 Task: Look for space in Ternitz, Austria from 12th  August, 2023 to 15th August, 2023 for 3 adults in price range Rs.12000 to Rs.16000. Place can be entire place with 2 bedrooms having 3 beds and 1 bathroom. Property type can be flat. Amenities needed are: heating, . Booking option can be shelf check-in. Required host language is English.
Action: Mouse moved to (550, 115)
Screenshot: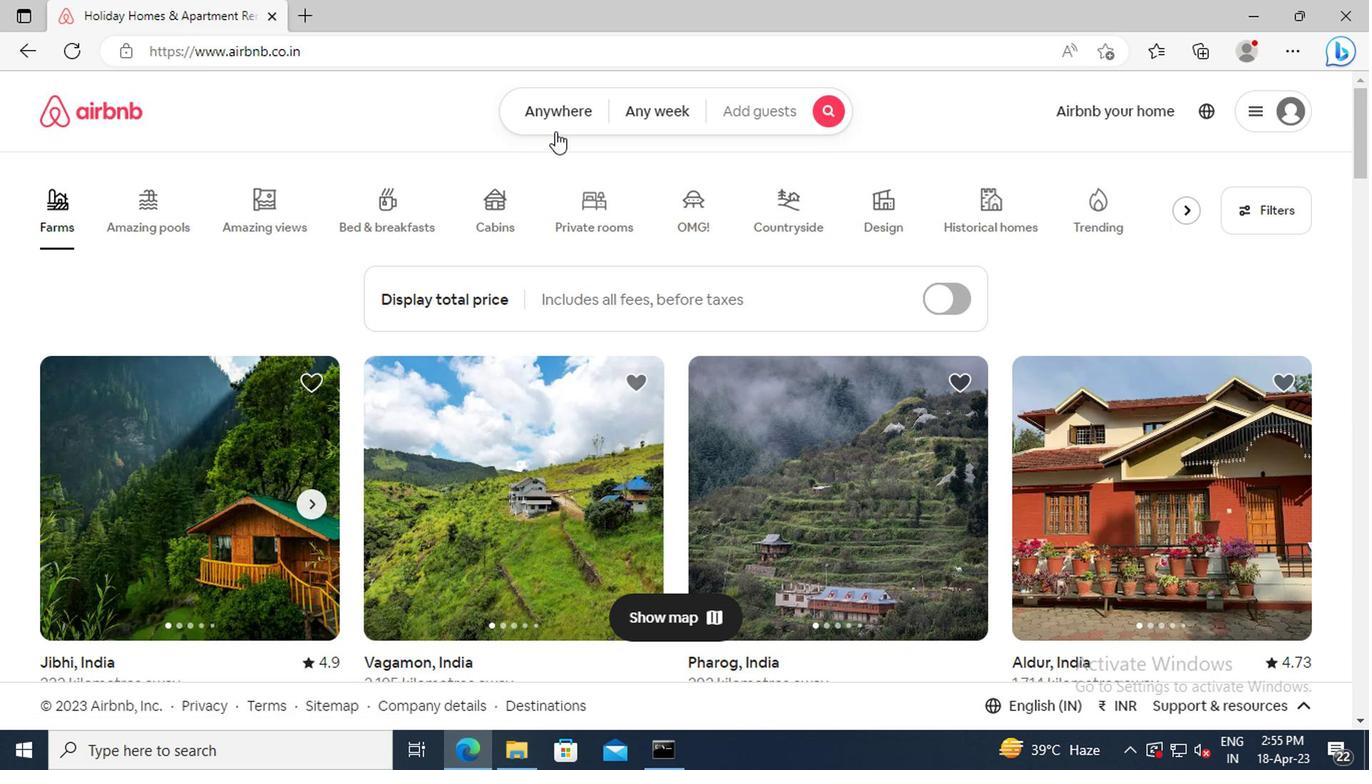 
Action: Mouse pressed left at (550, 115)
Screenshot: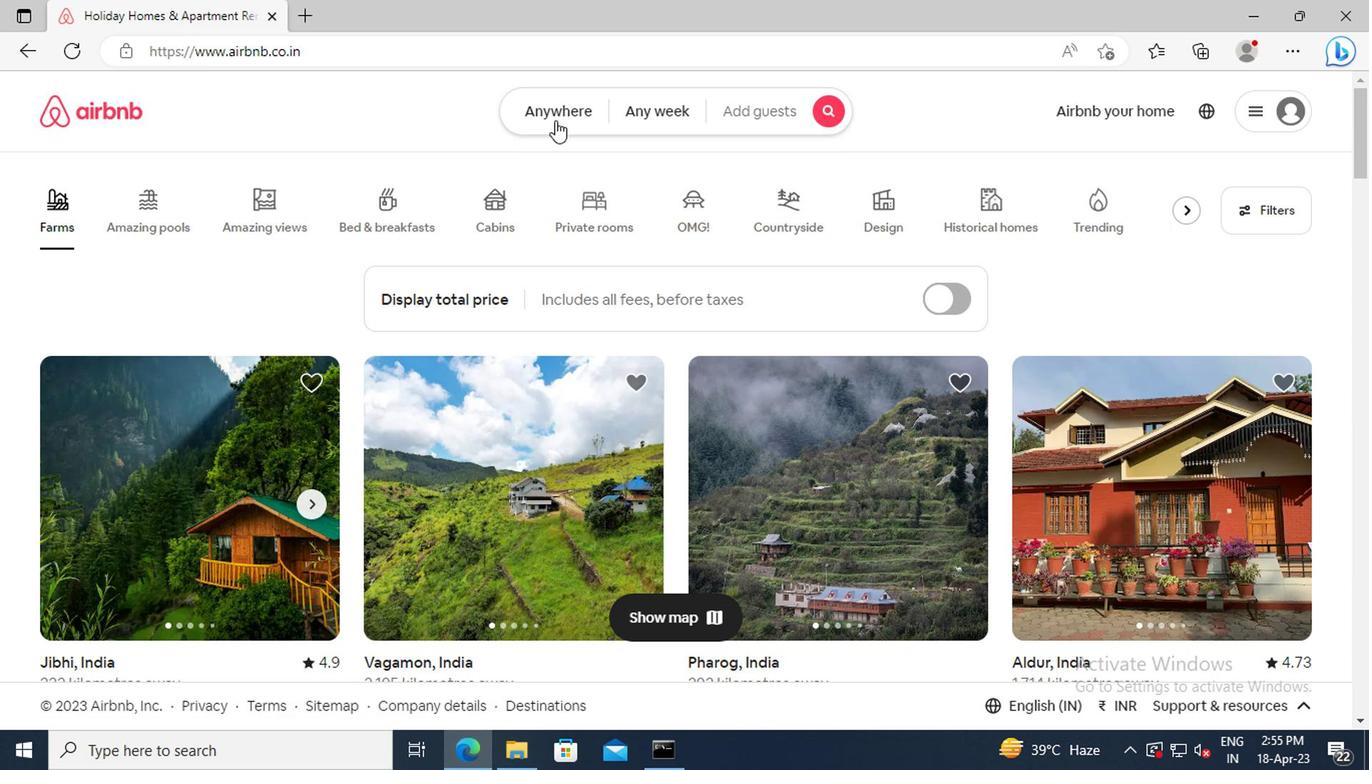 
Action: Mouse moved to (407, 193)
Screenshot: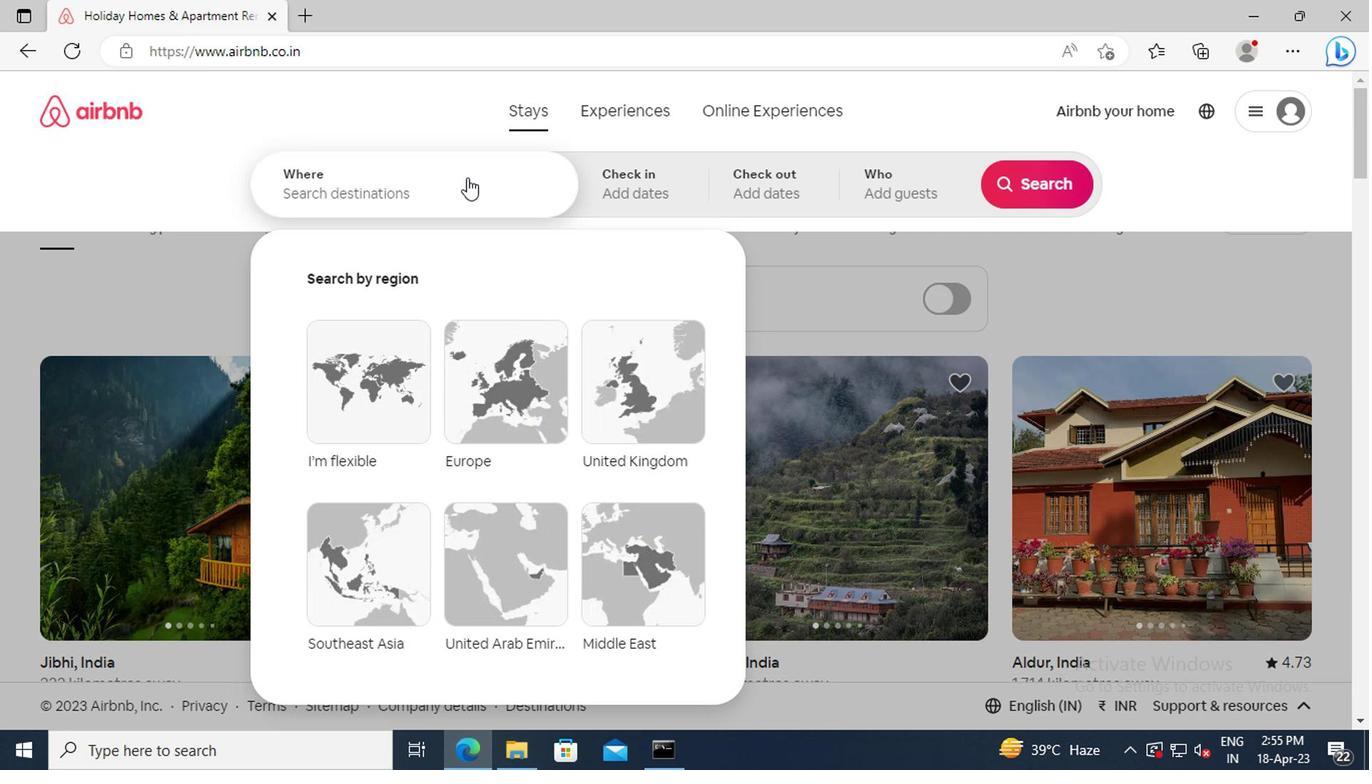 
Action: Mouse pressed left at (407, 193)
Screenshot: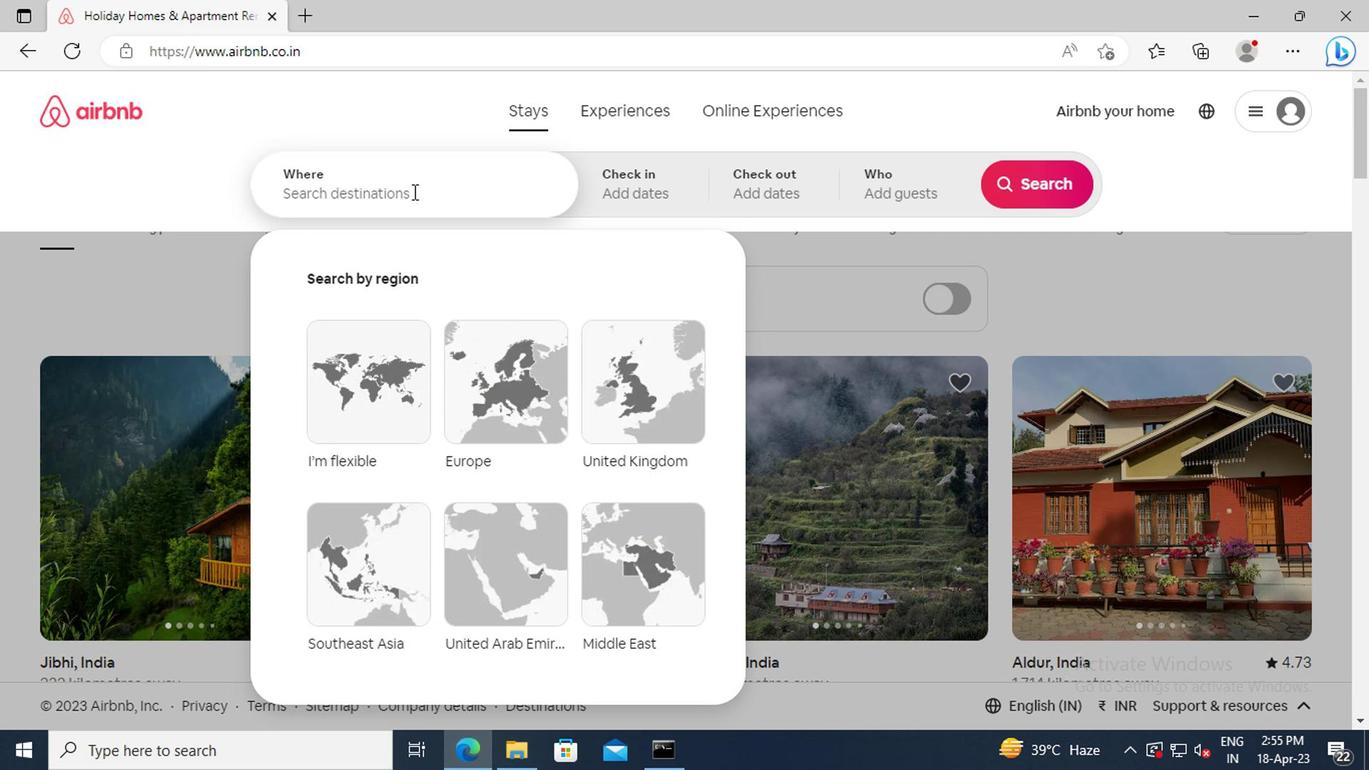 
Action: Key pressed <Key.shift>TERNITZ,<Key.space><Key.shift_r>AUSTRIA<Key.enter>
Screenshot: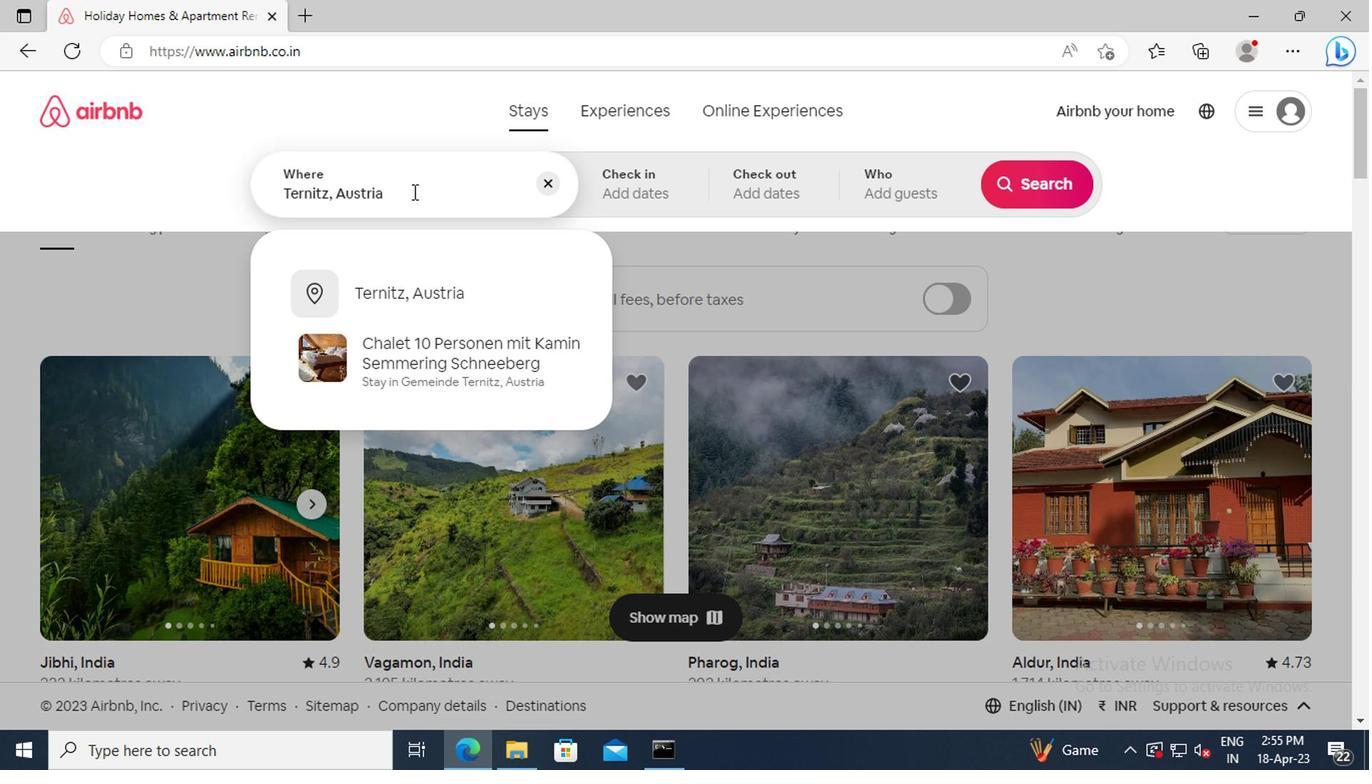 
Action: Mouse moved to (1018, 346)
Screenshot: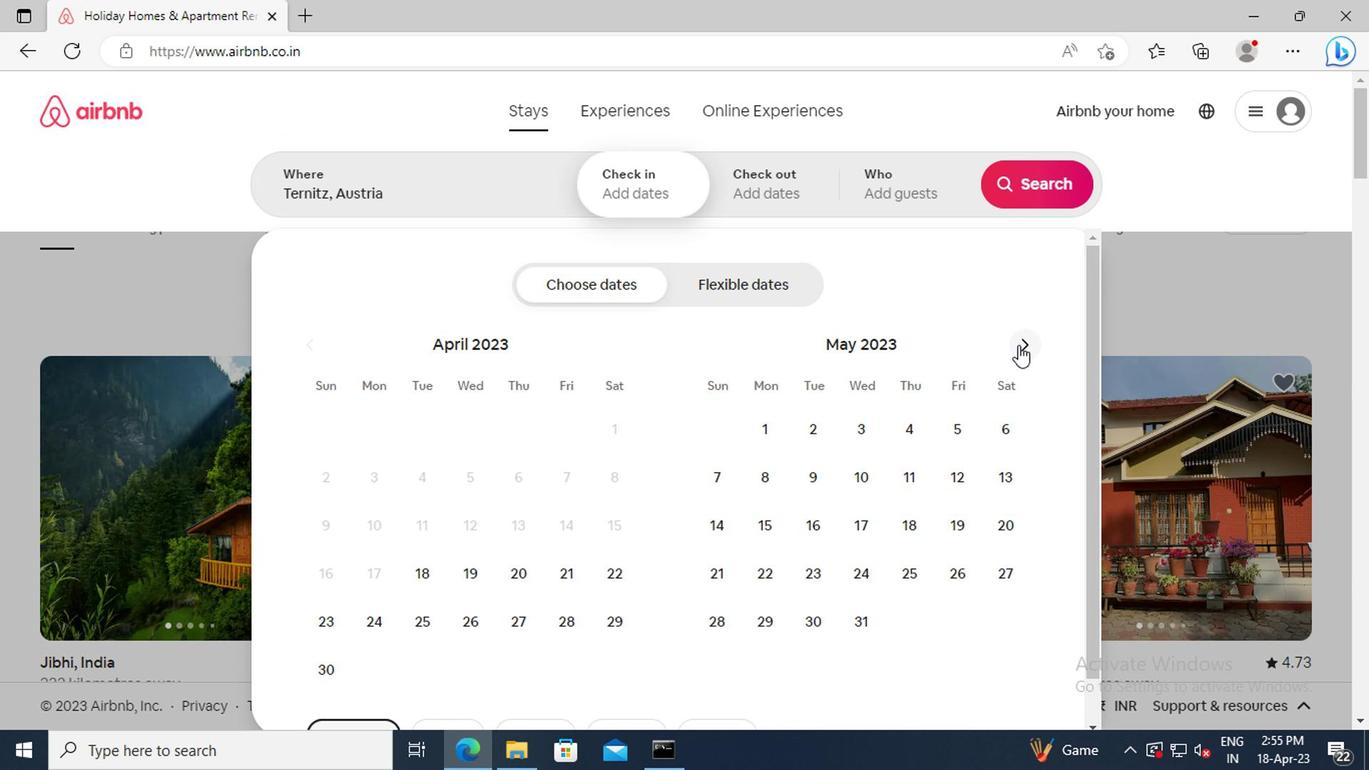 
Action: Mouse pressed left at (1018, 346)
Screenshot: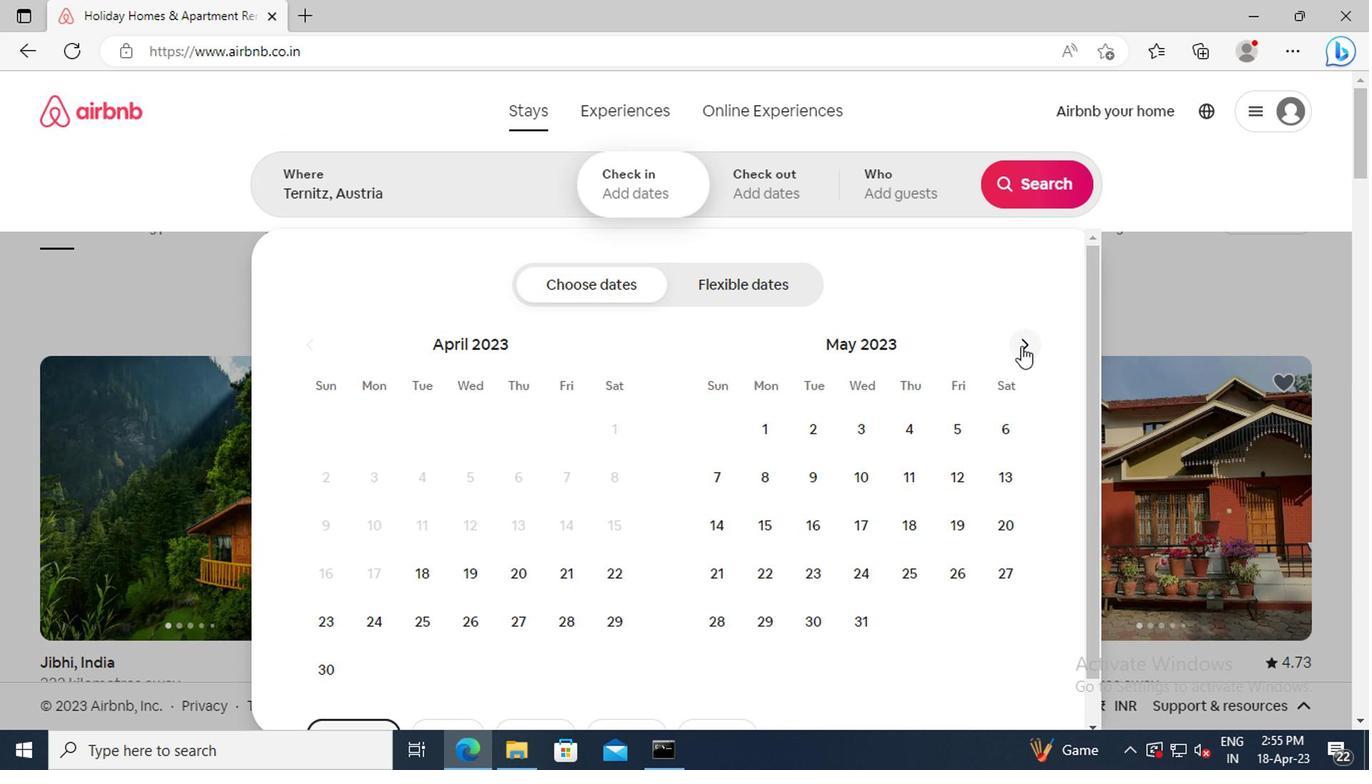 
Action: Mouse pressed left at (1018, 346)
Screenshot: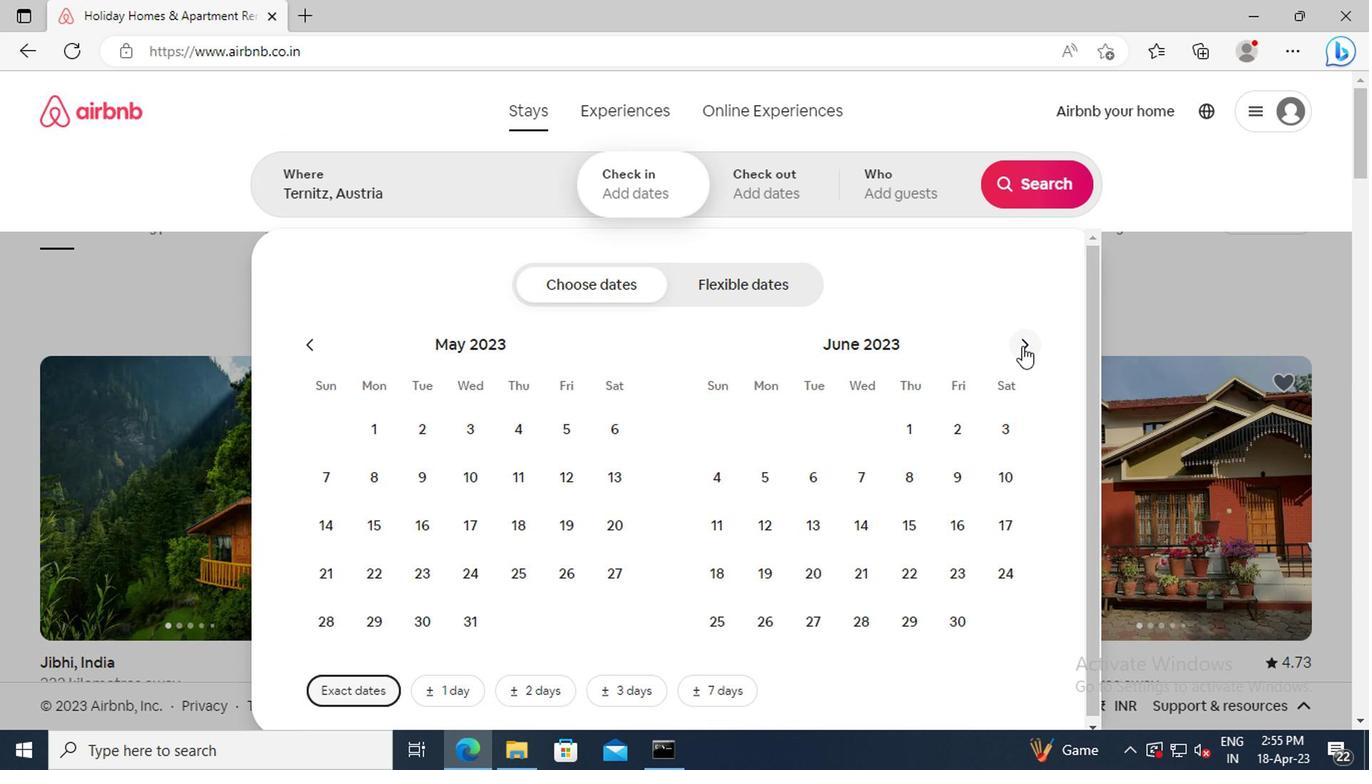 
Action: Mouse pressed left at (1018, 346)
Screenshot: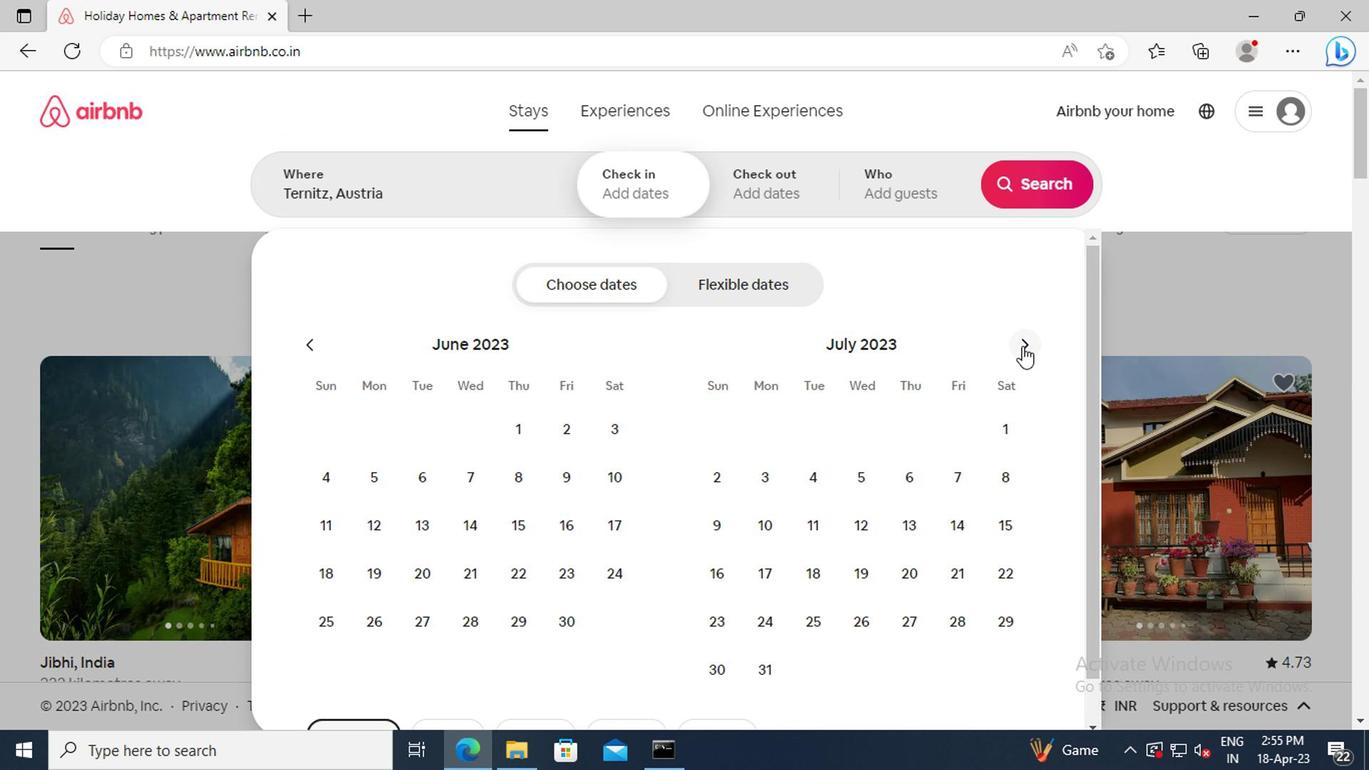 
Action: Mouse moved to (998, 473)
Screenshot: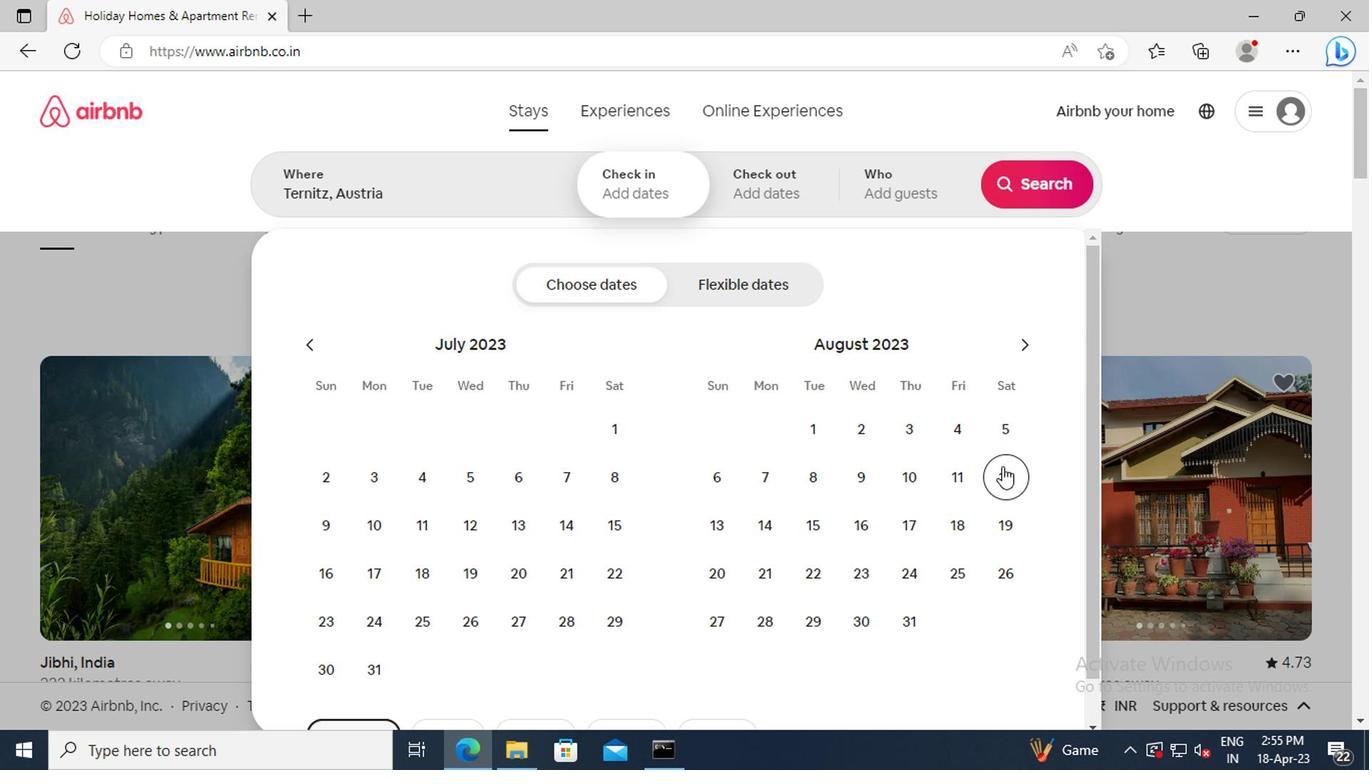 
Action: Mouse pressed left at (998, 473)
Screenshot: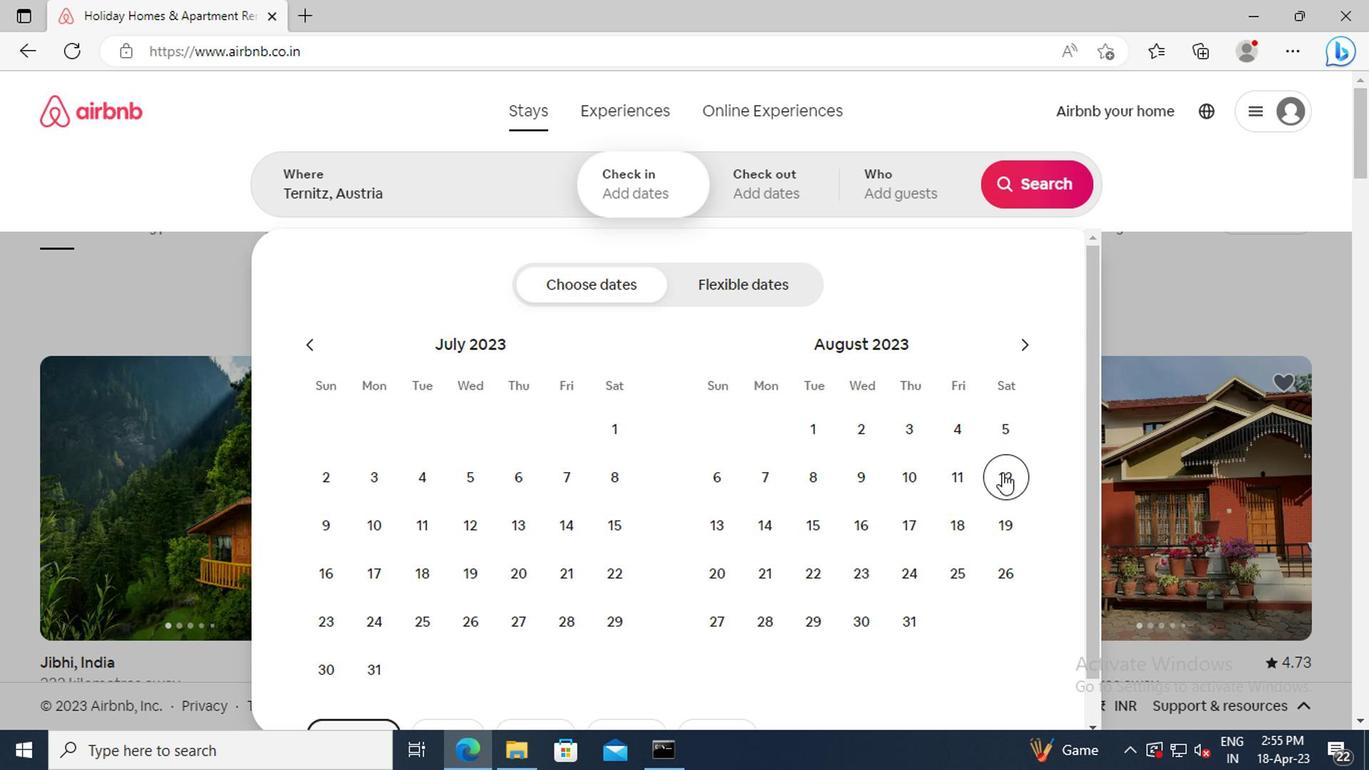
Action: Mouse moved to (815, 521)
Screenshot: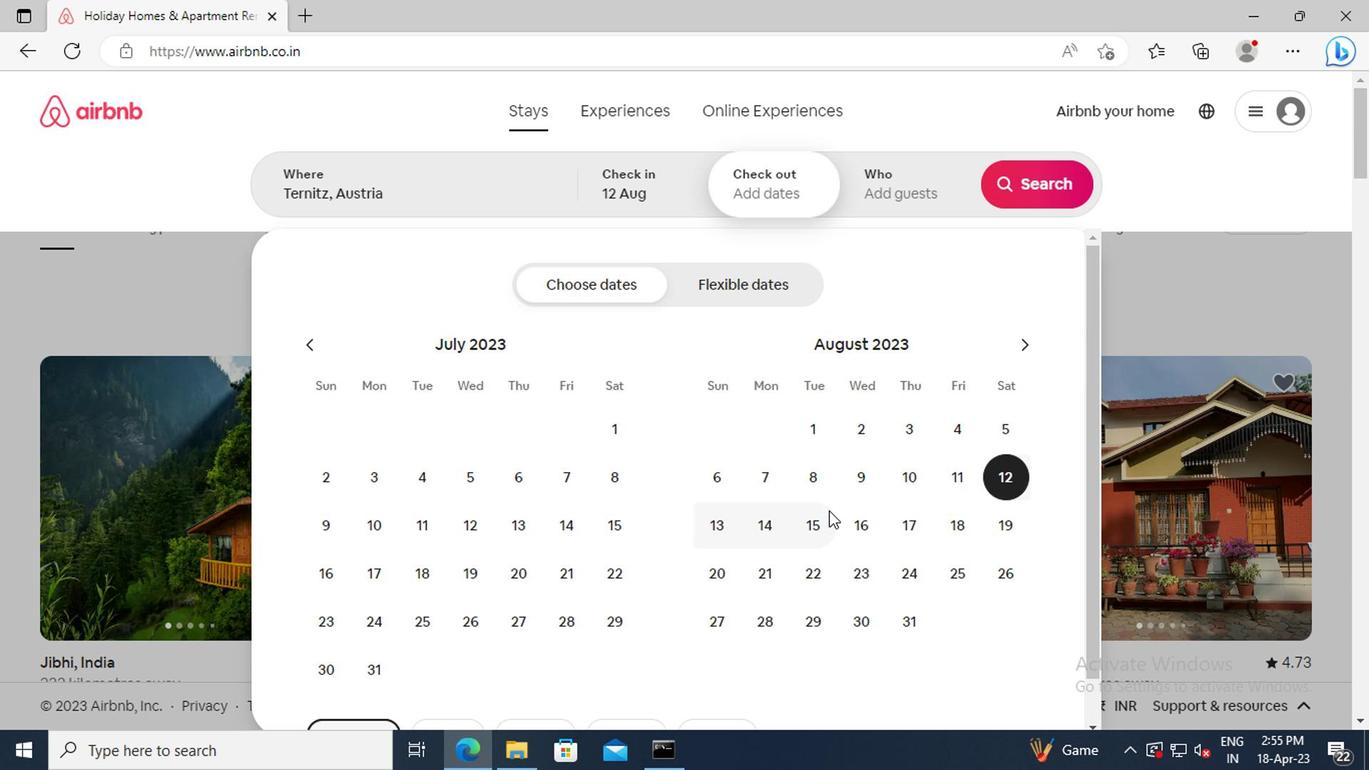 
Action: Mouse pressed left at (815, 521)
Screenshot: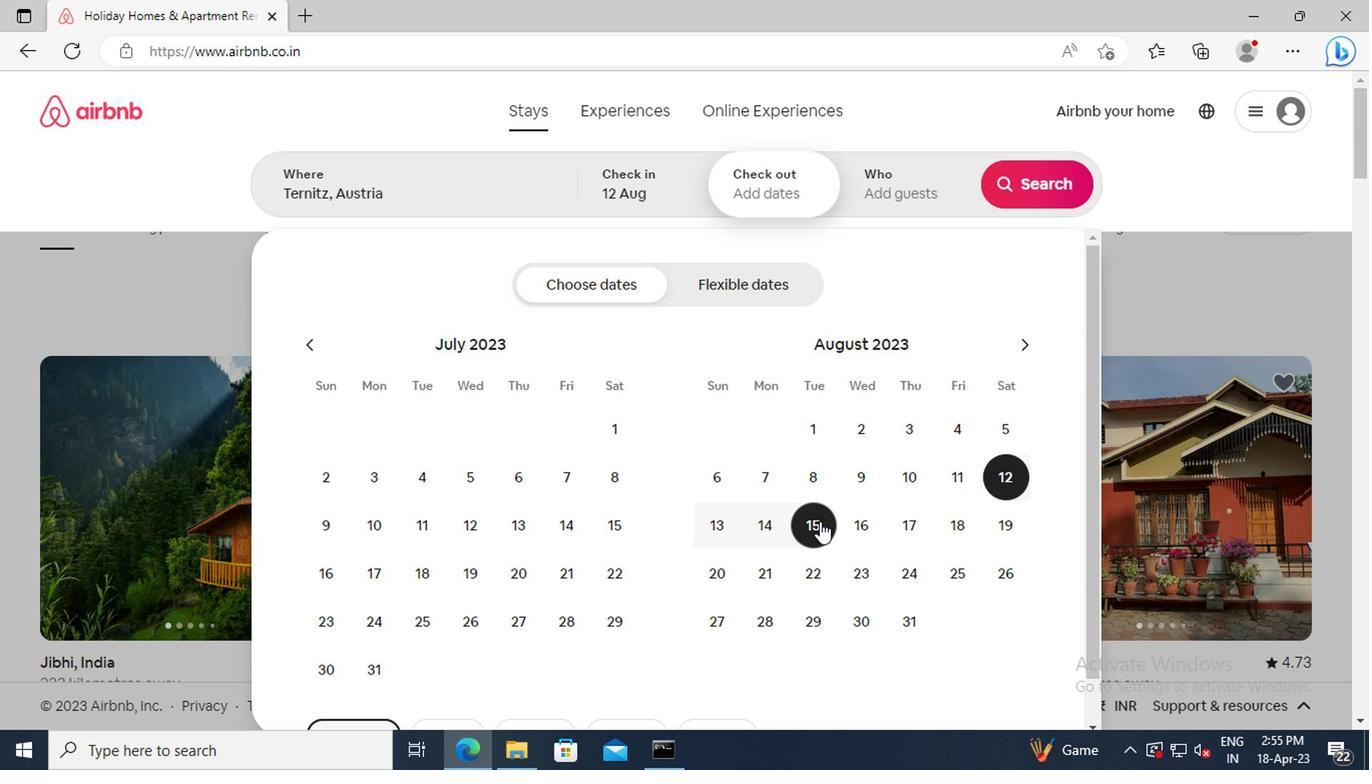 
Action: Mouse moved to (887, 191)
Screenshot: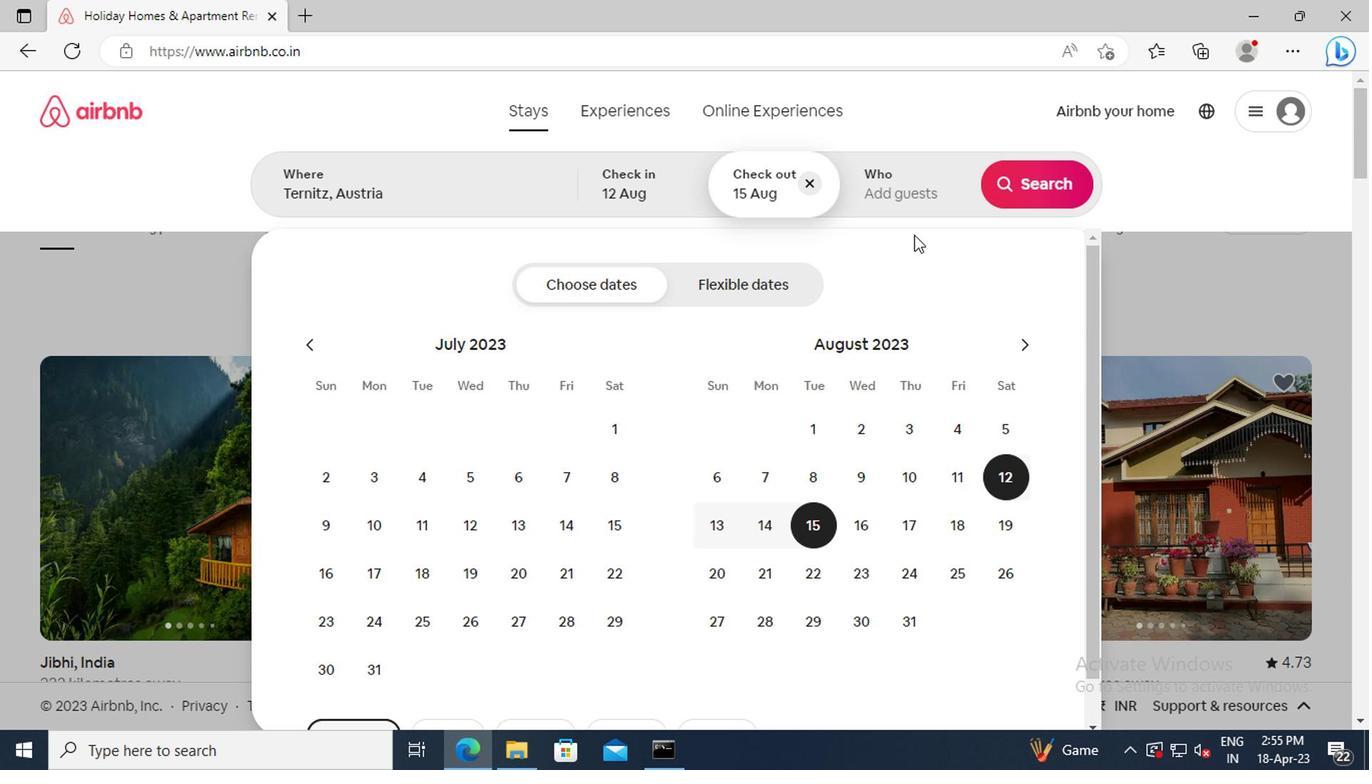
Action: Mouse pressed left at (887, 191)
Screenshot: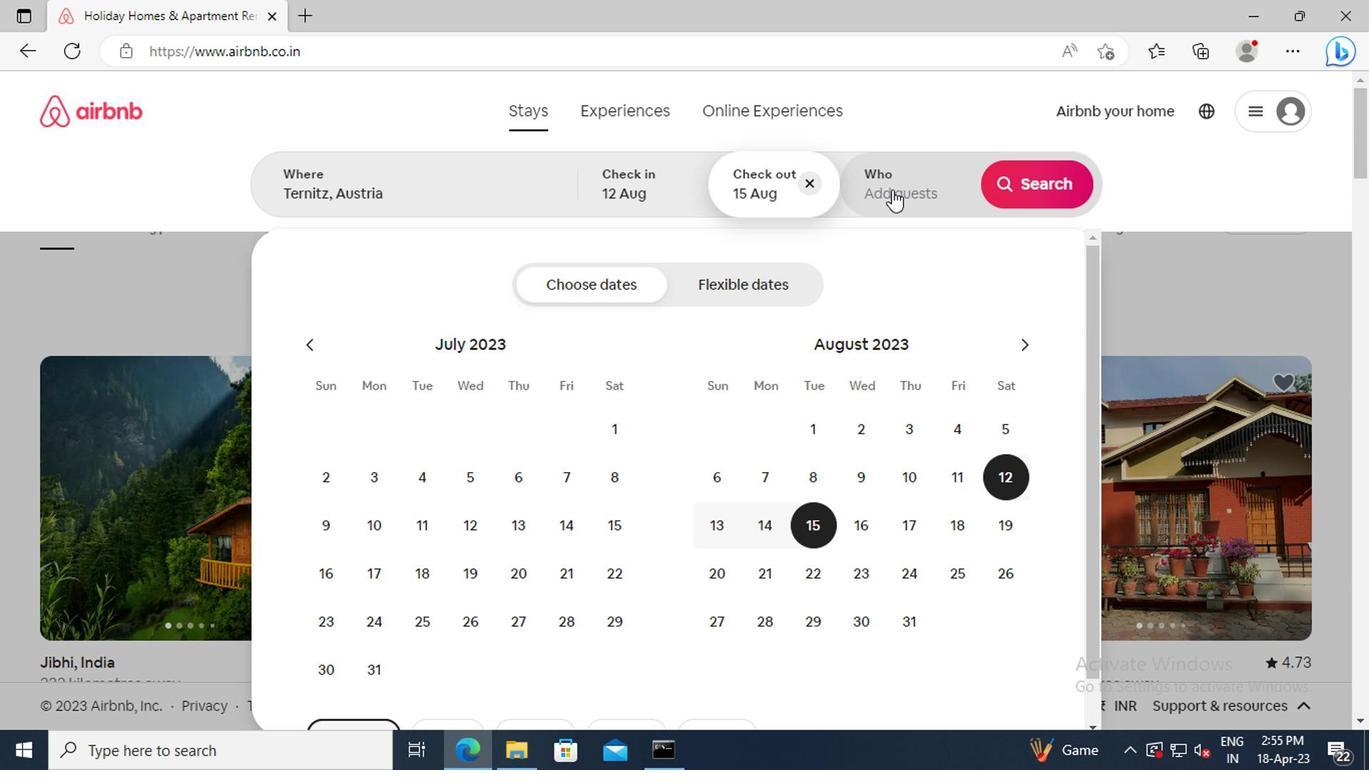 
Action: Mouse moved to (1033, 293)
Screenshot: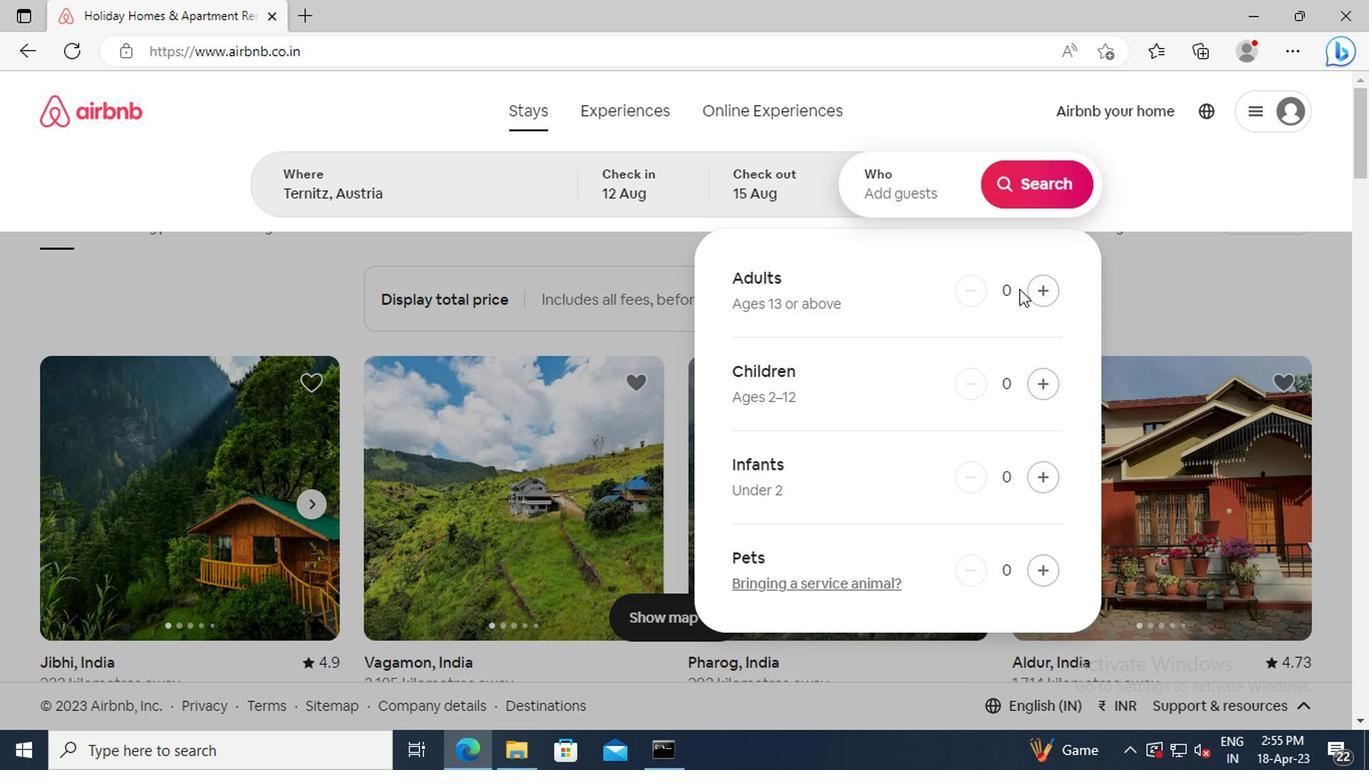 
Action: Mouse pressed left at (1033, 293)
Screenshot: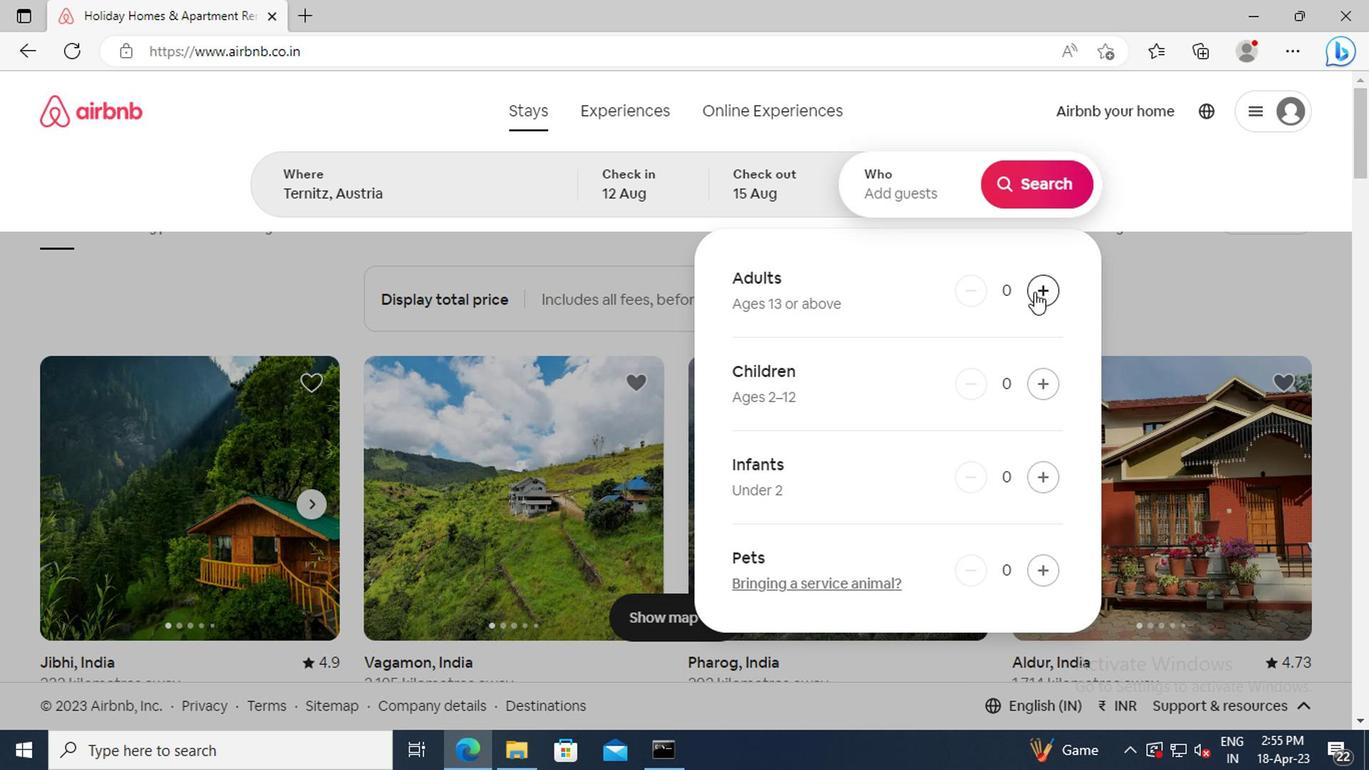 
Action: Mouse pressed left at (1033, 293)
Screenshot: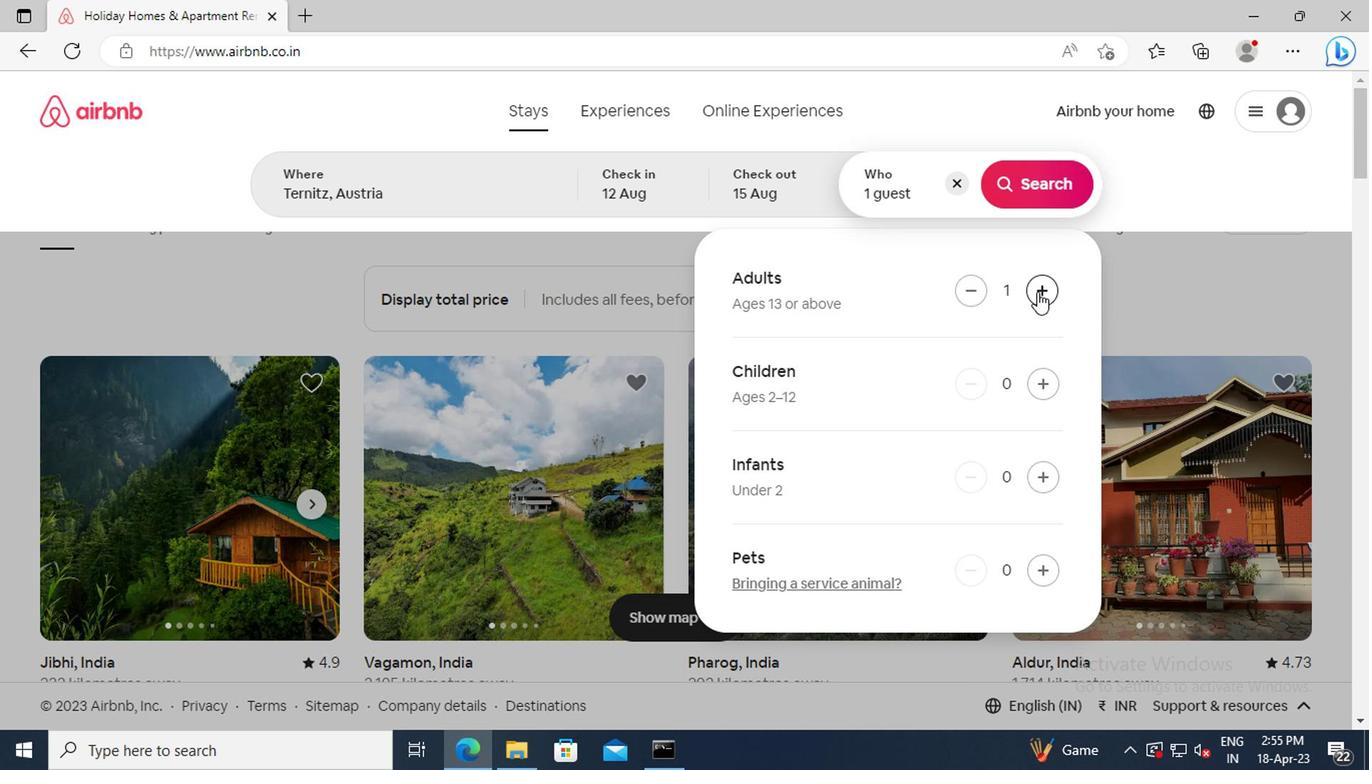 
Action: Mouse pressed left at (1033, 293)
Screenshot: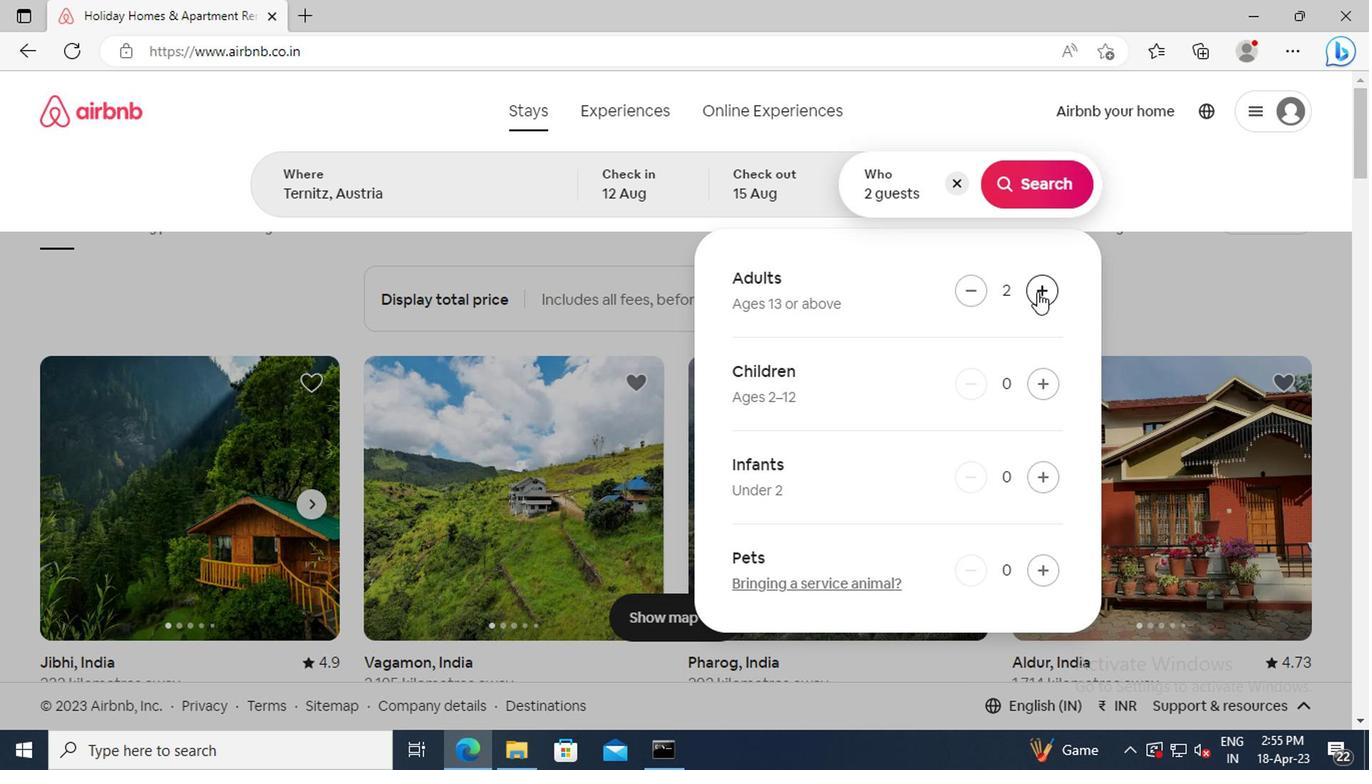 
Action: Mouse moved to (1030, 188)
Screenshot: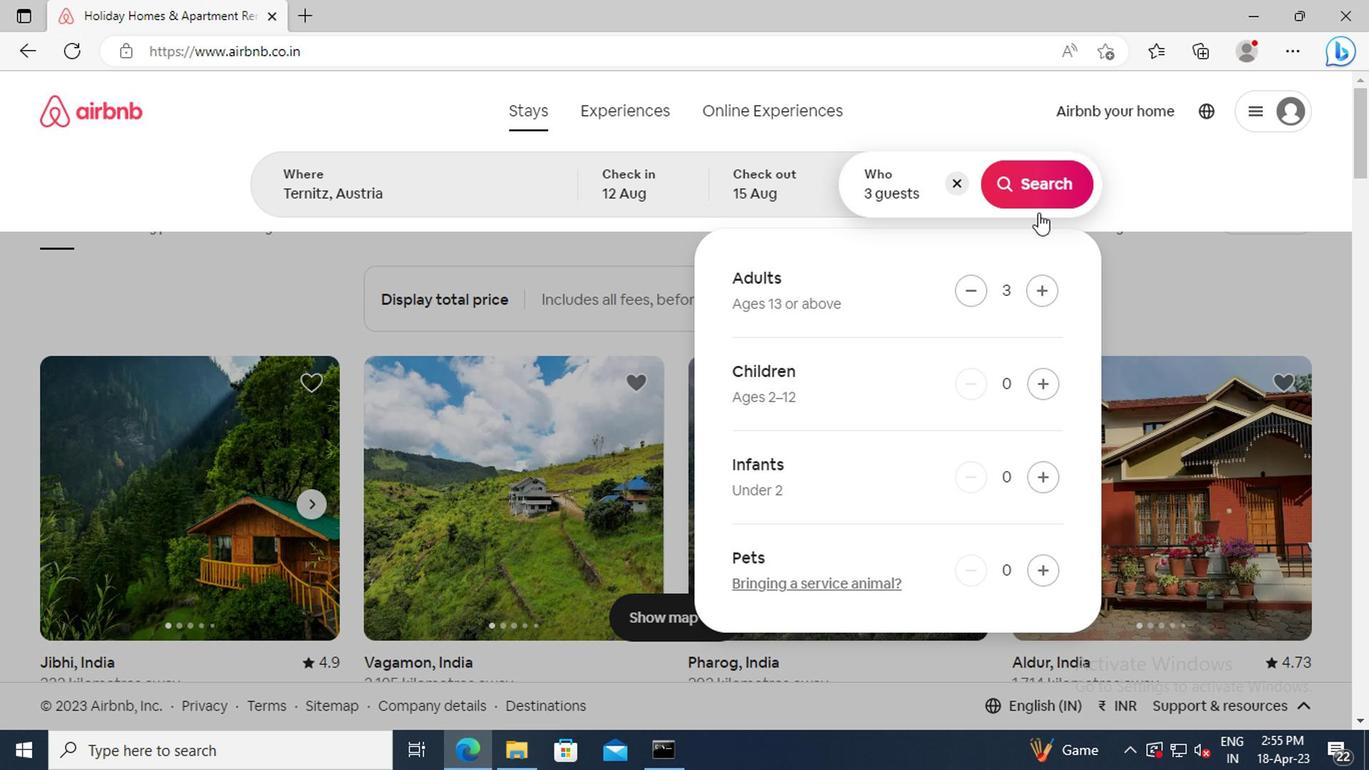 
Action: Mouse pressed left at (1030, 188)
Screenshot: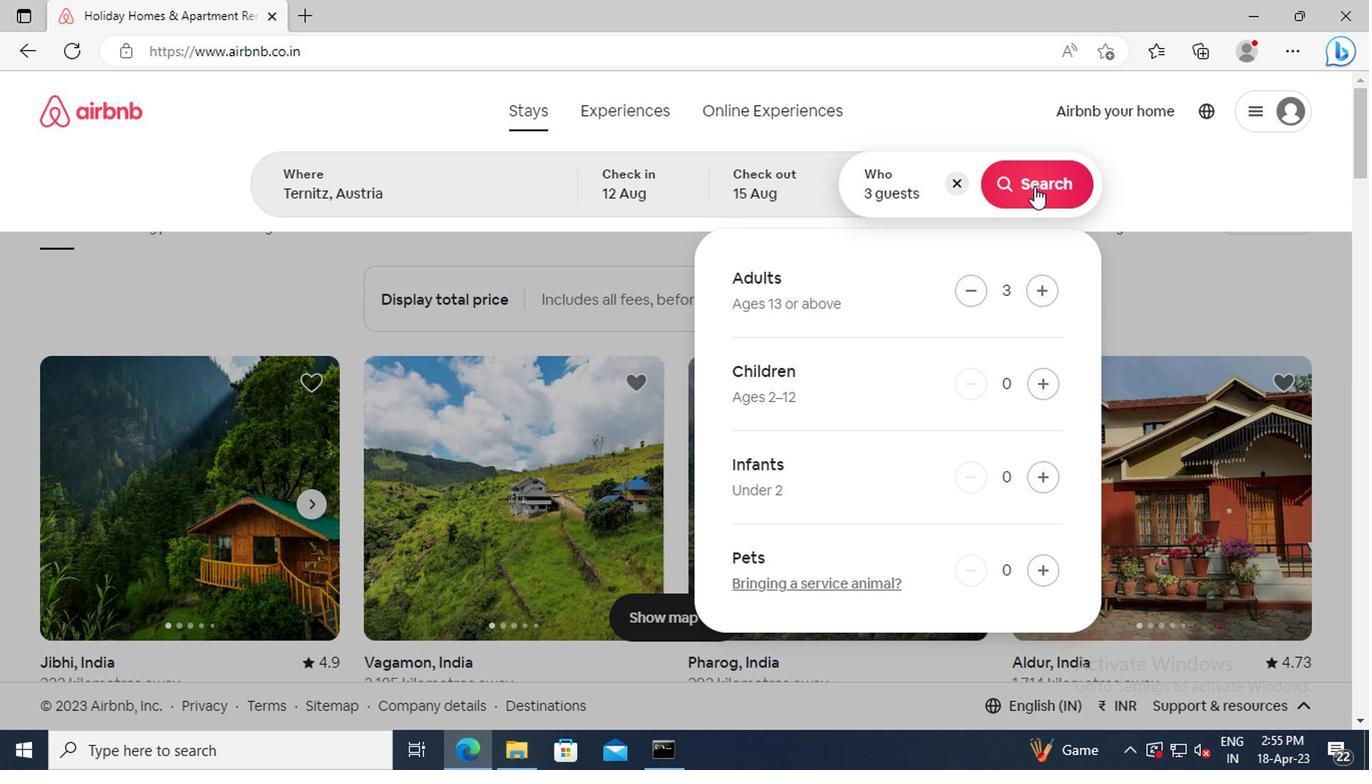 
Action: Mouse moved to (1269, 185)
Screenshot: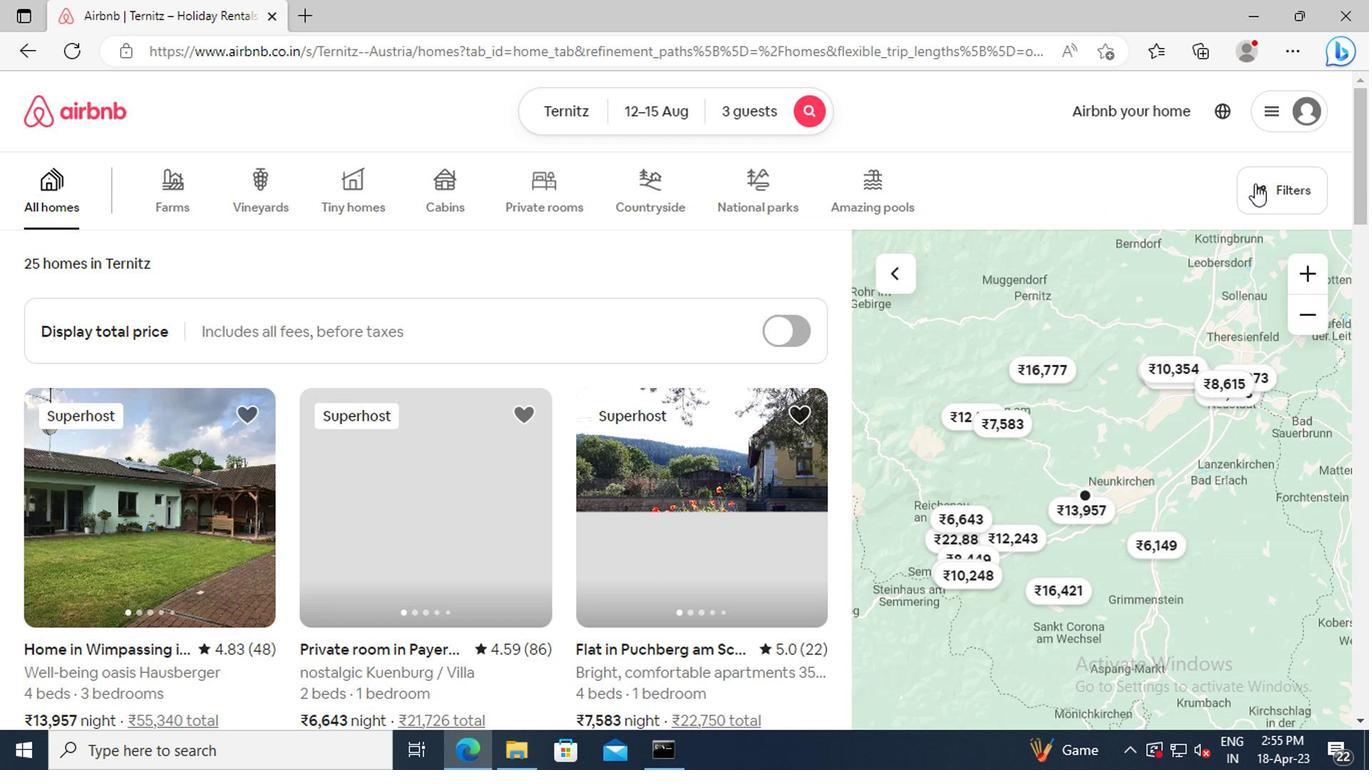 
Action: Mouse pressed left at (1269, 185)
Screenshot: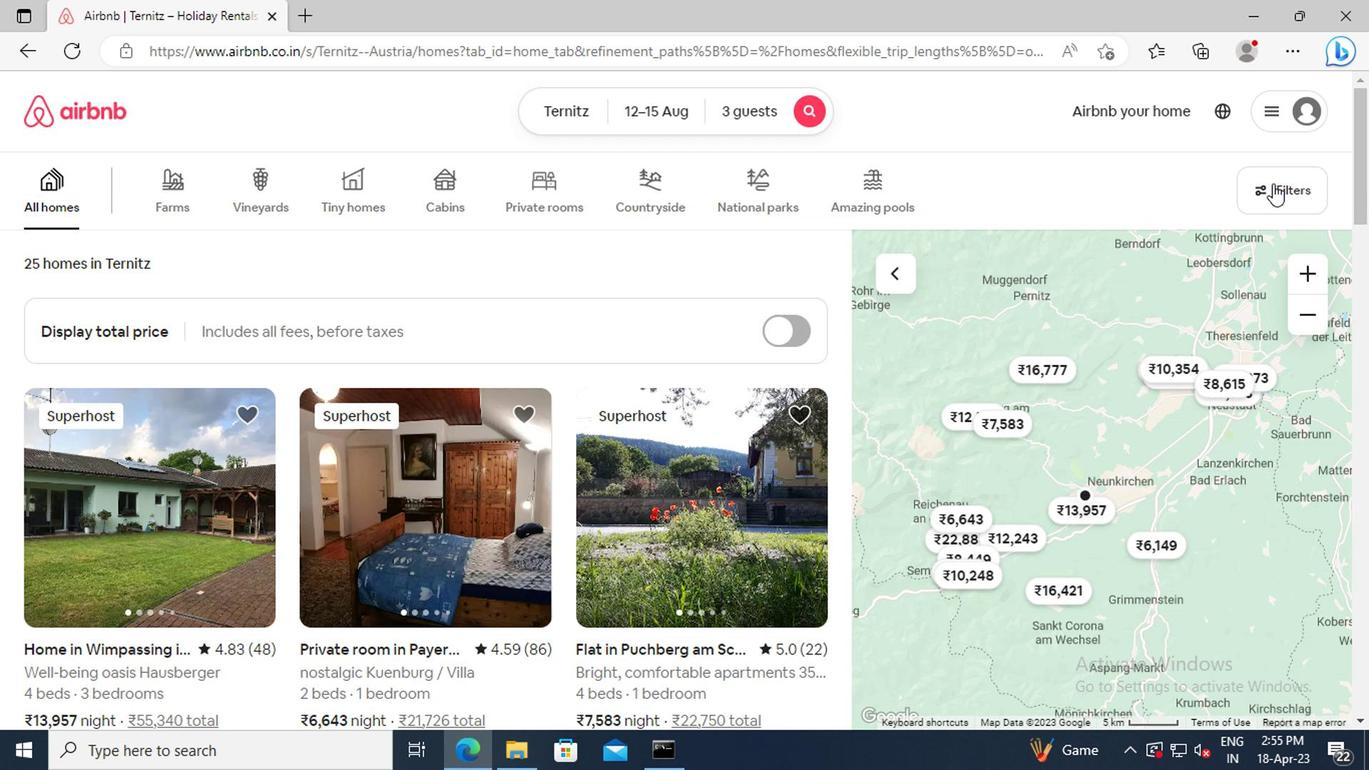 
Action: Mouse moved to (423, 438)
Screenshot: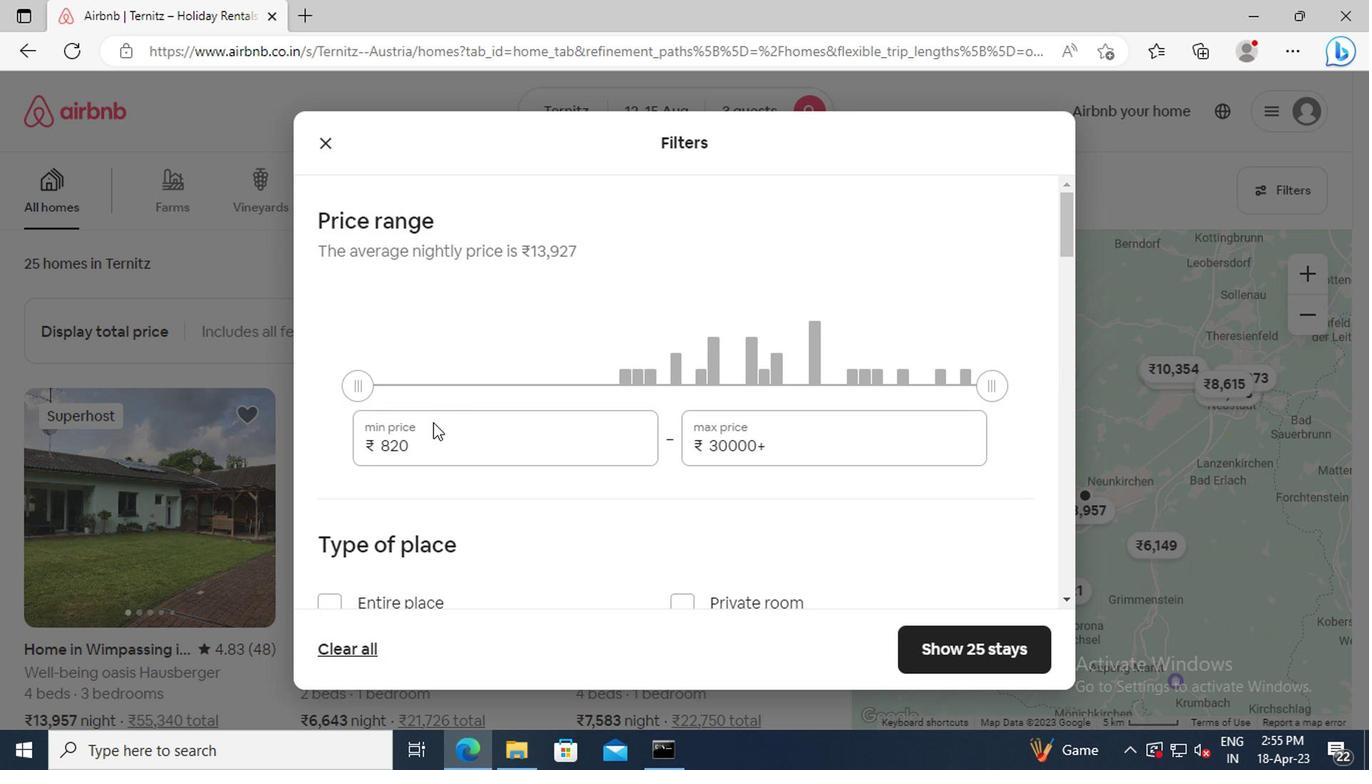 
Action: Mouse pressed left at (423, 438)
Screenshot: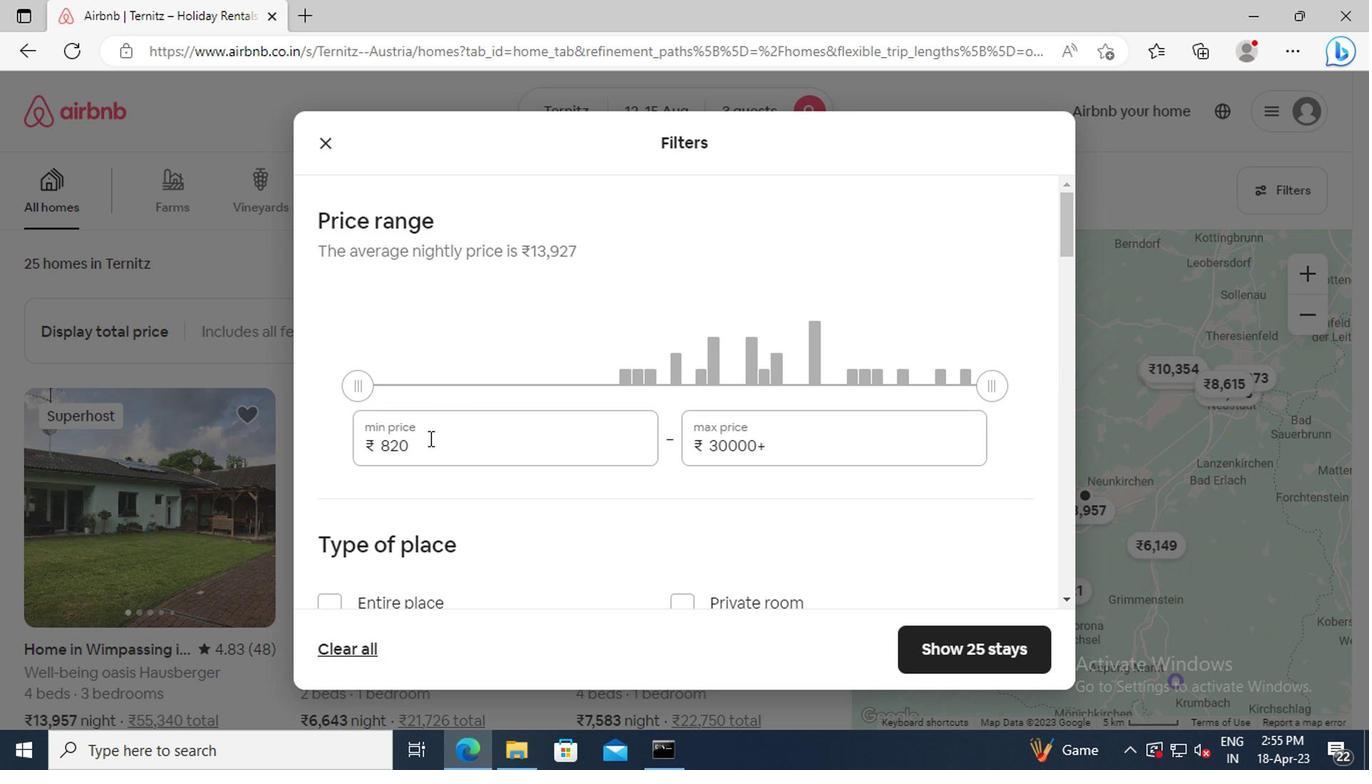 
Action: Key pressed <Key.backspace><Key.backspace><Key.backspace>12000<Key.tab><Key.delete>16000
Screenshot: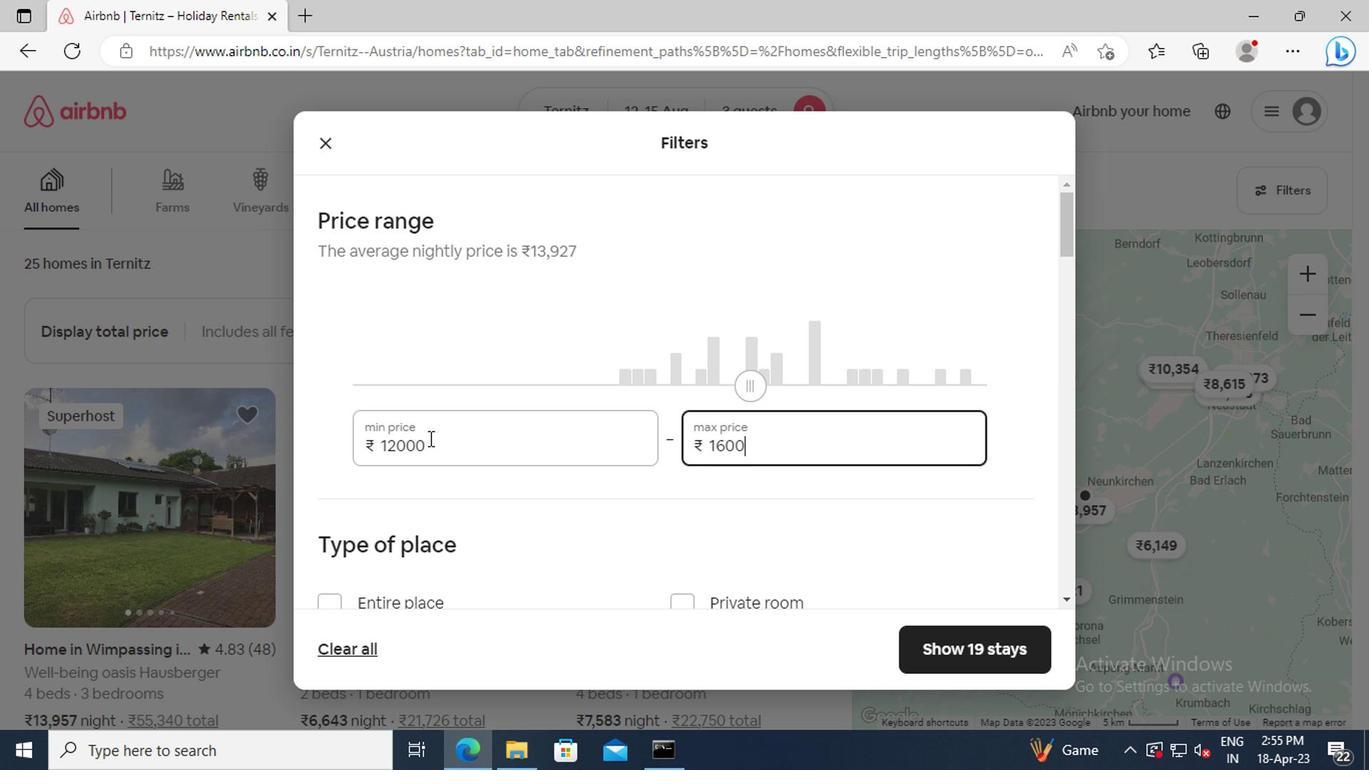 
Action: Mouse scrolled (423, 437) with delta (0, -1)
Screenshot: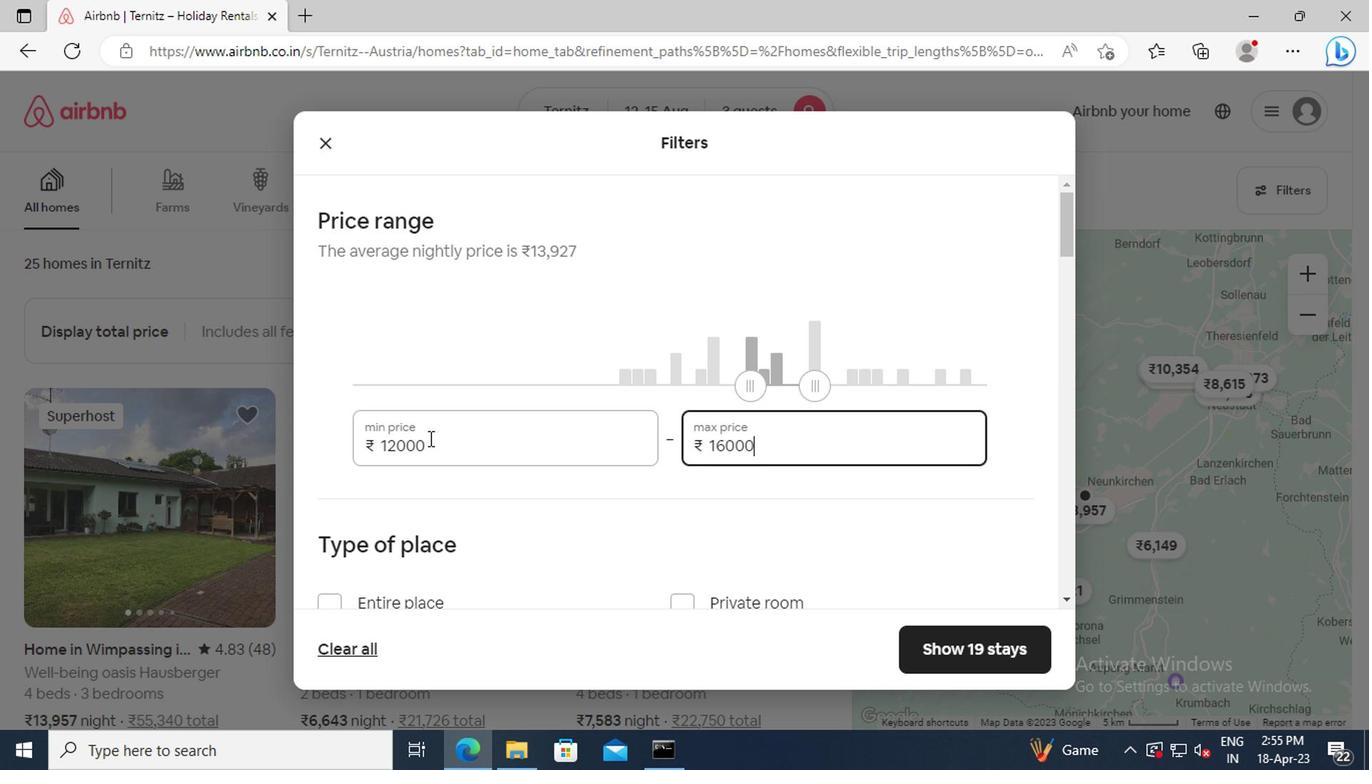 
Action: Mouse scrolled (423, 437) with delta (0, -1)
Screenshot: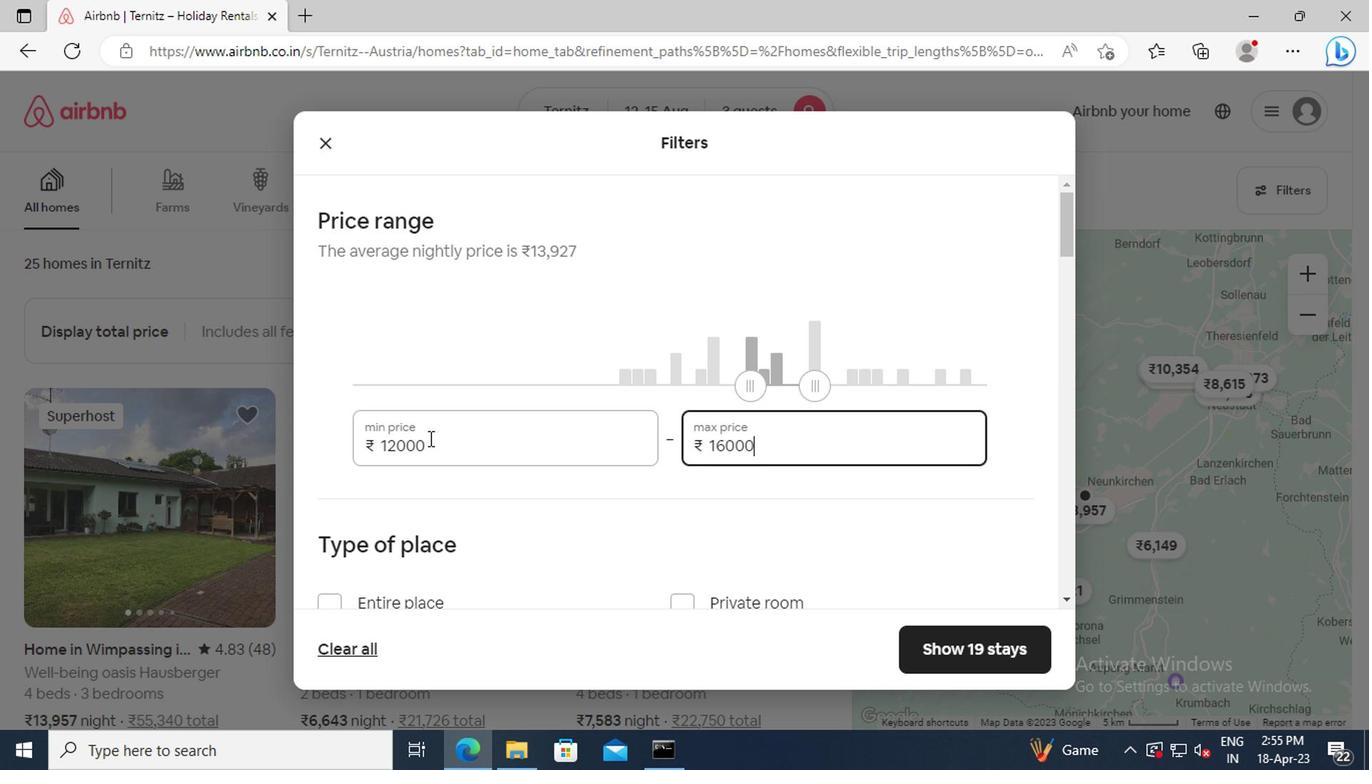 
Action: Mouse scrolled (423, 437) with delta (0, -1)
Screenshot: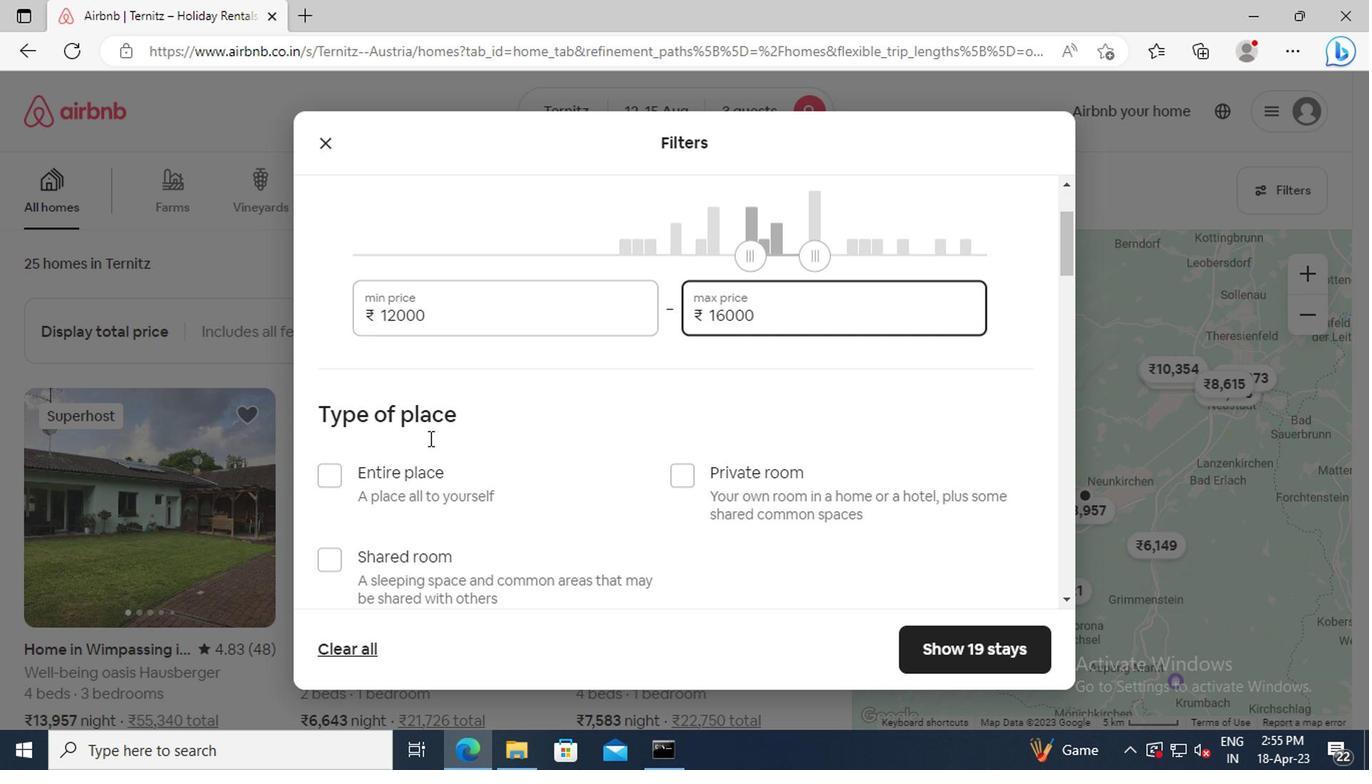 
Action: Mouse moved to (322, 417)
Screenshot: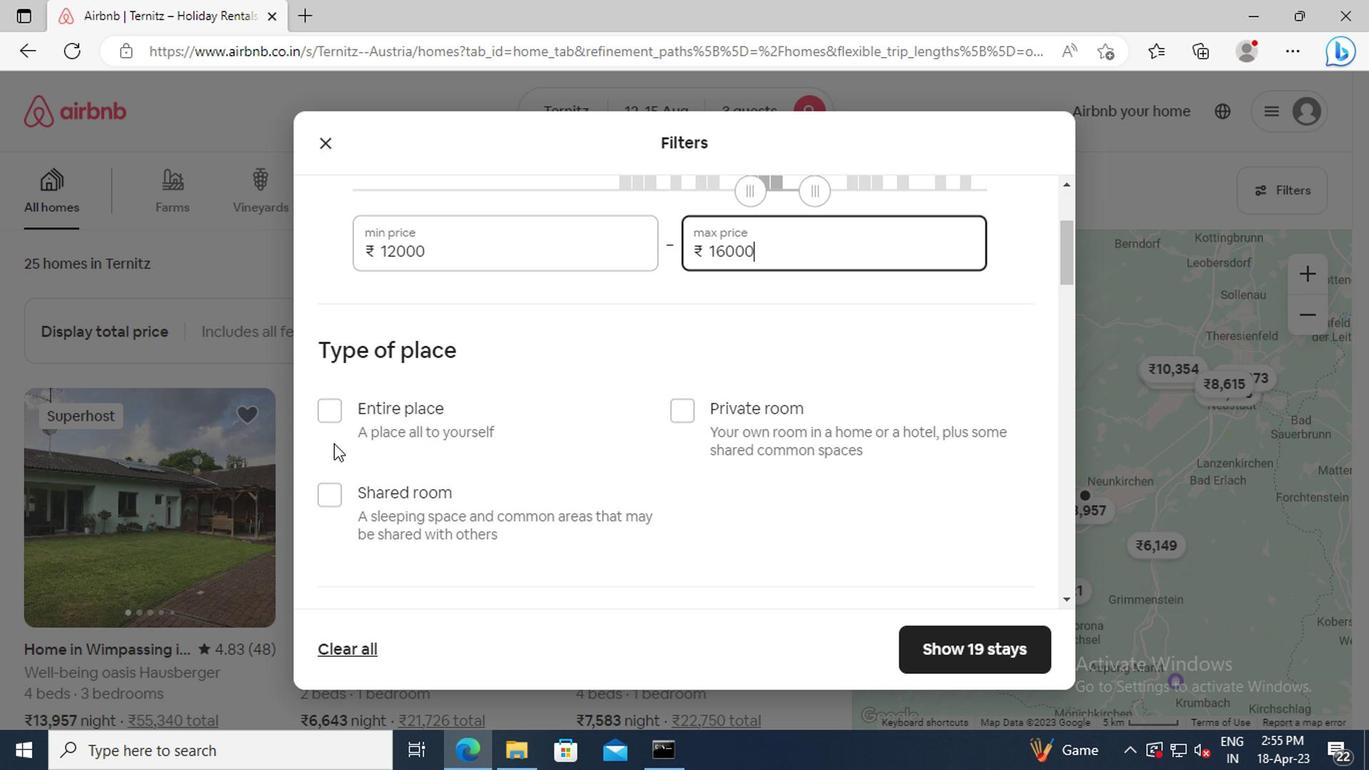 
Action: Mouse pressed left at (322, 417)
Screenshot: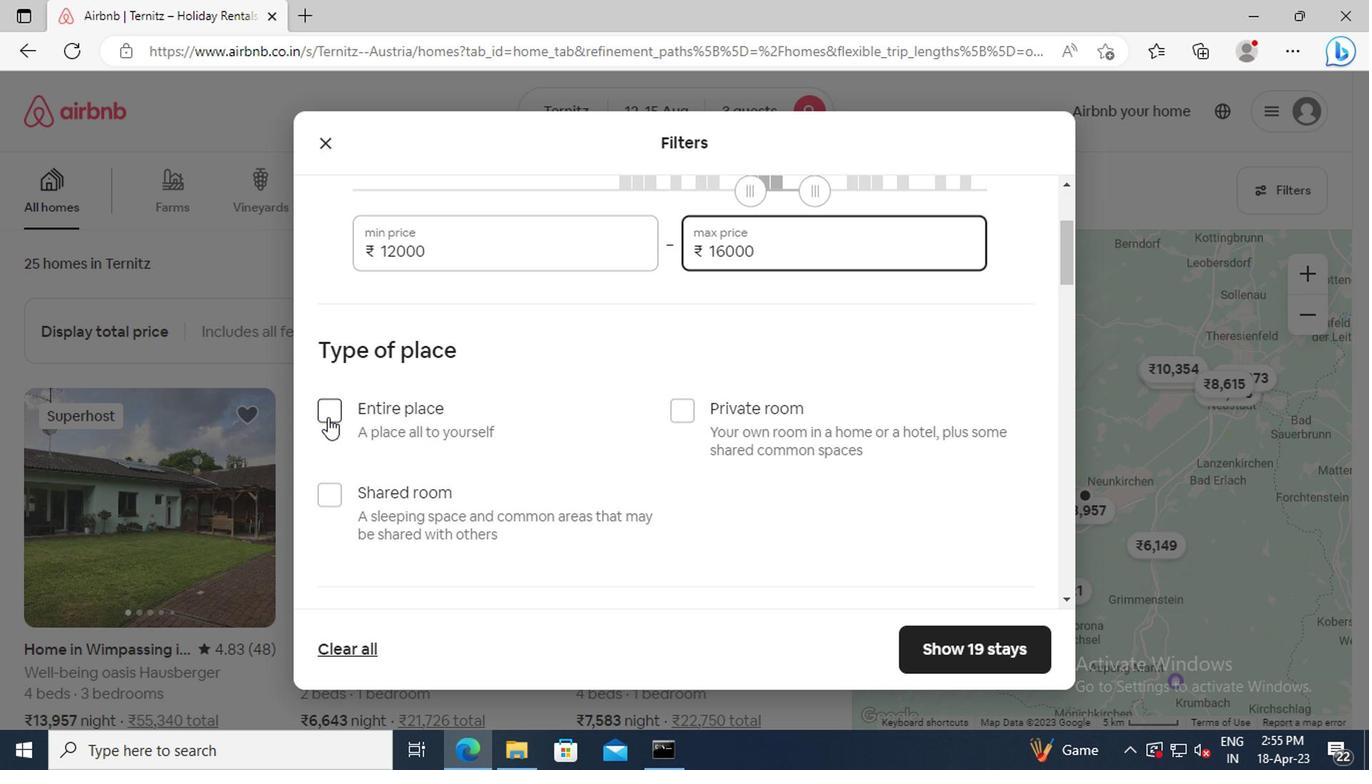 
Action: Mouse moved to (509, 433)
Screenshot: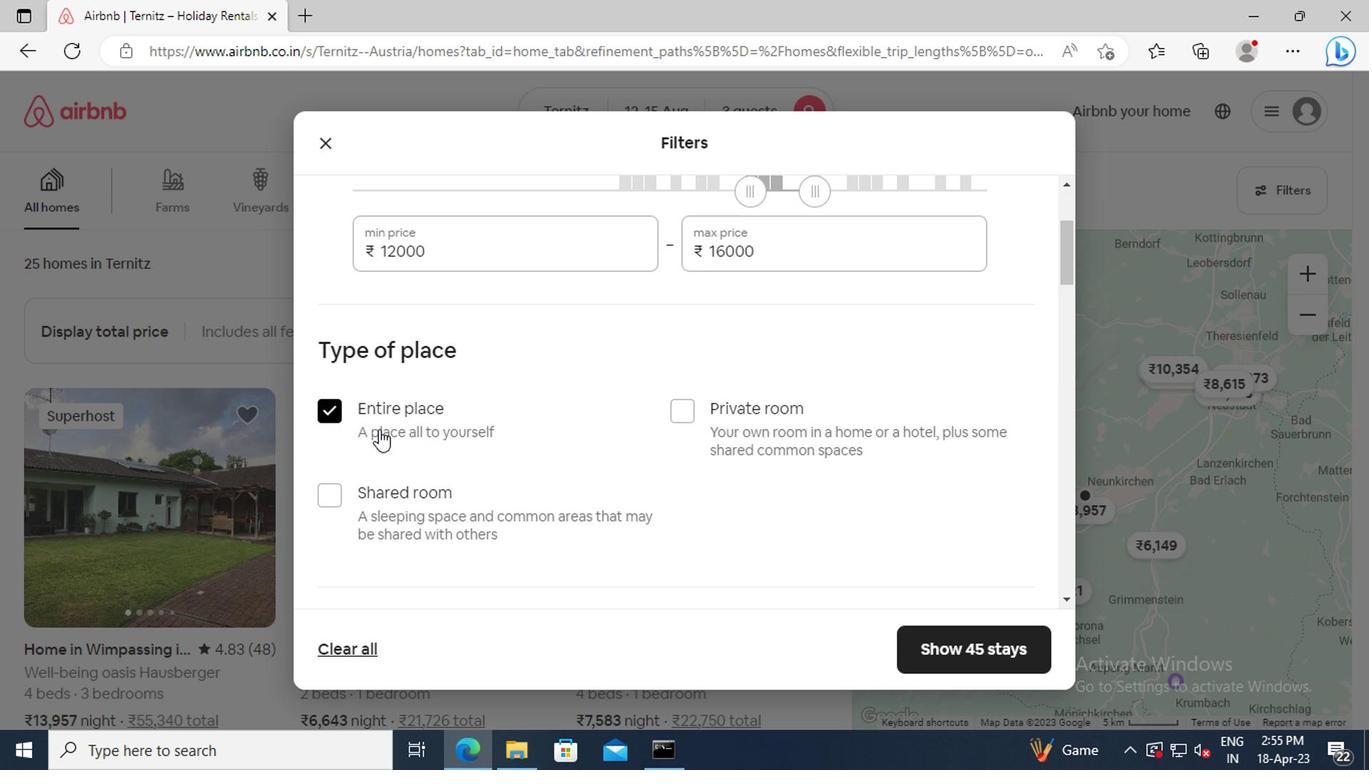 
Action: Mouse scrolled (509, 432) with delta (0, -1)
Screenshot: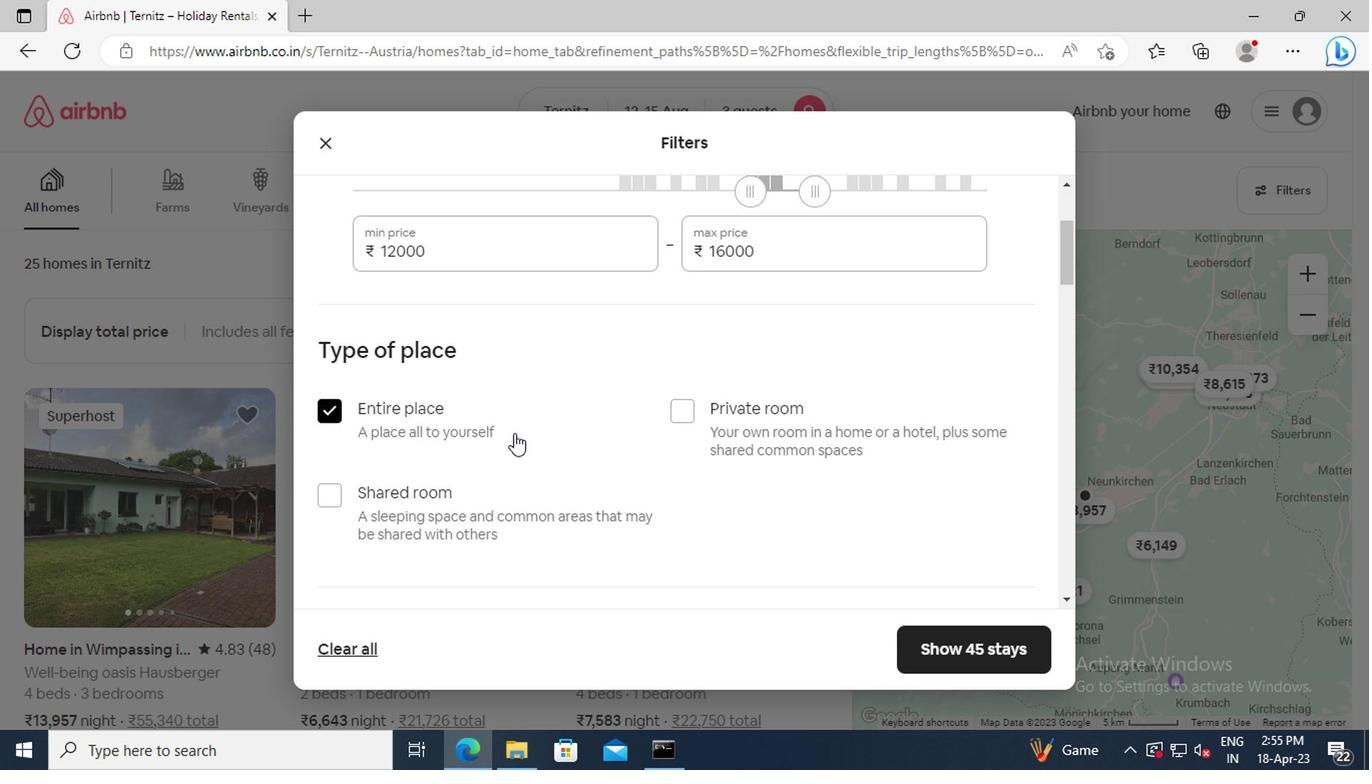 
Action: Mouse scrolled (509, 432) with delta (0, -1)
Screenshot: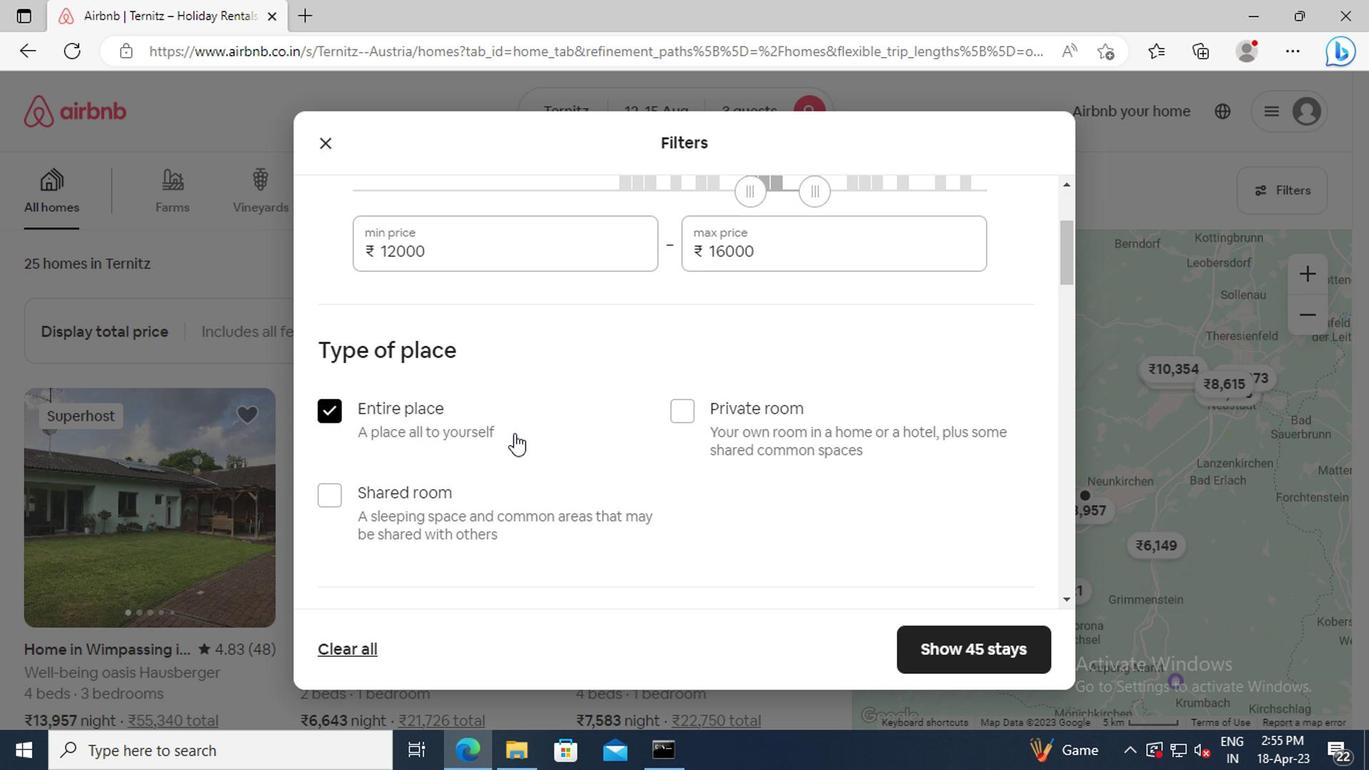 
Action: Mouse scrolled (509, 432) with delta (0, -1)
Screenshot: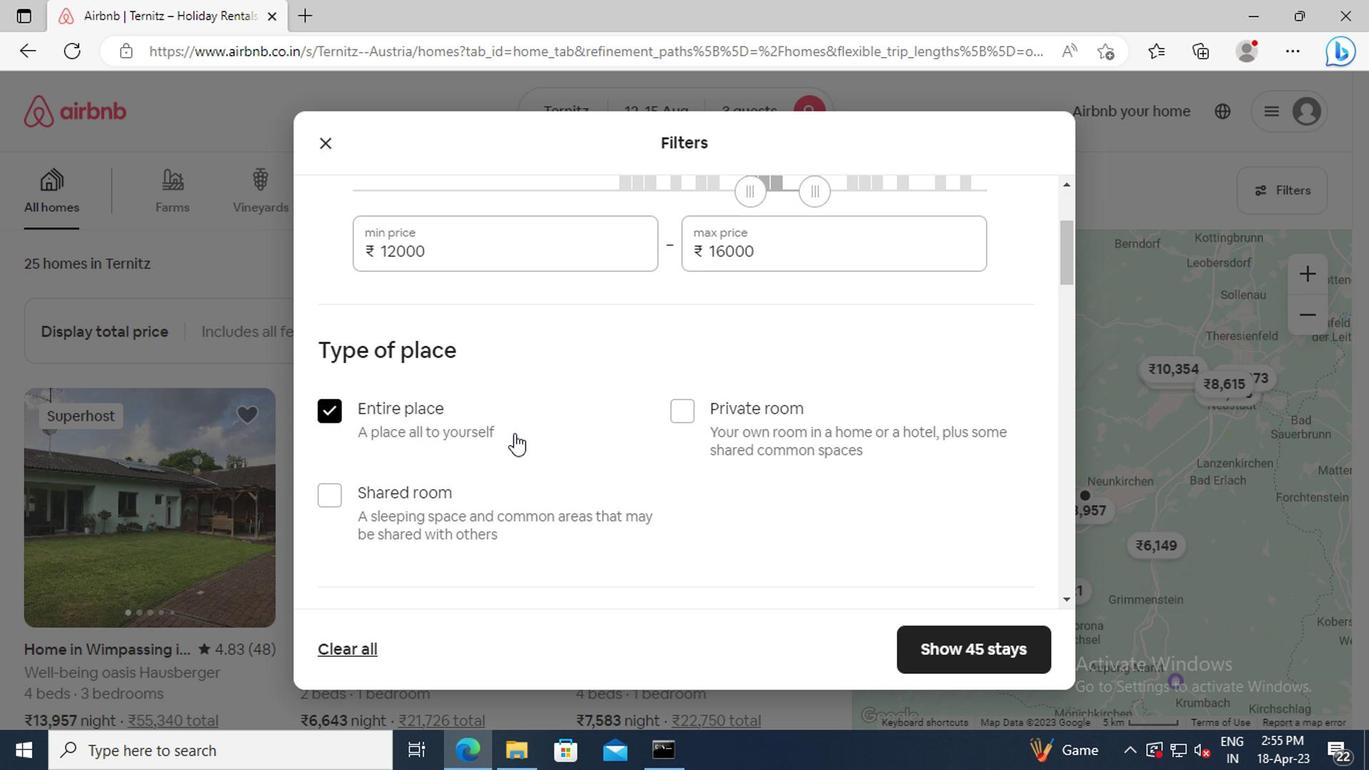 
Action: Mouse scrolled (509, 432) with delta (0, -1)
Screenshot: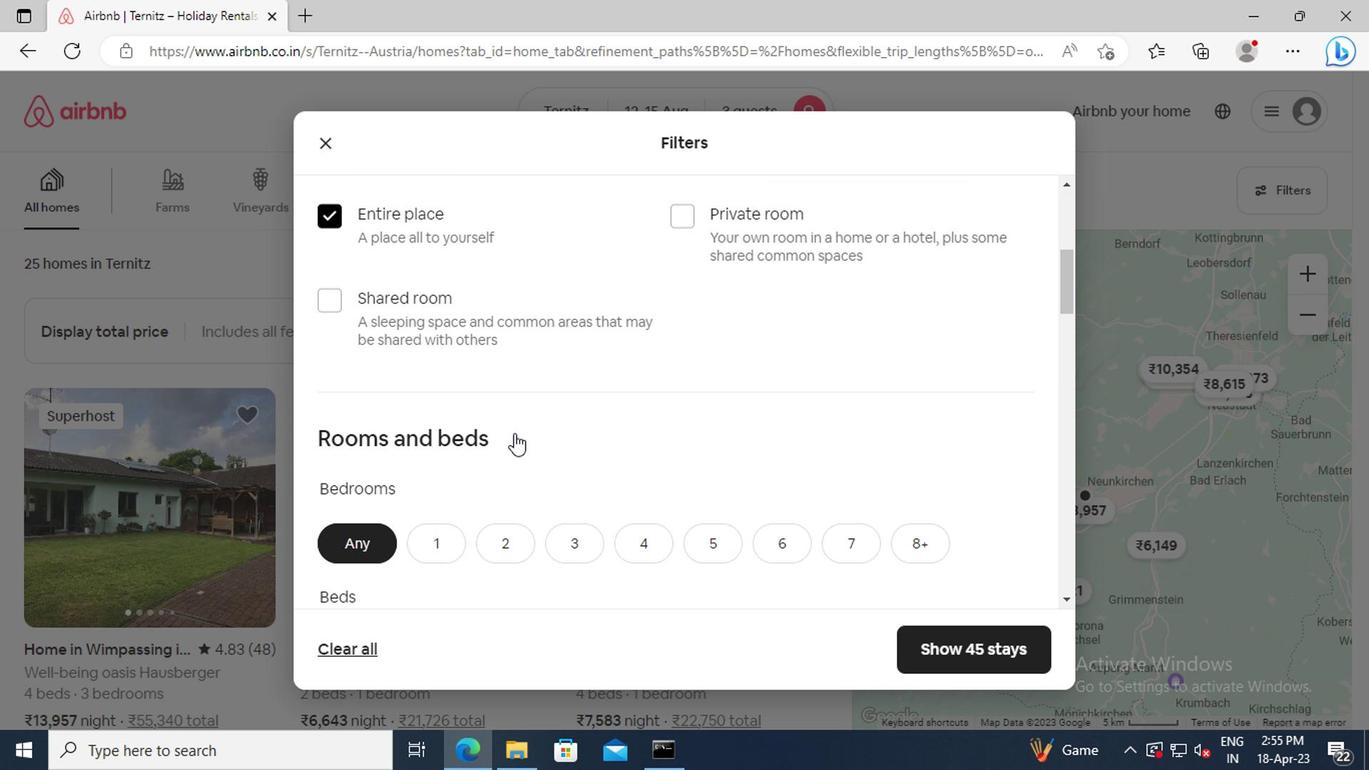 
Action: Mouse scrolled (509, 432) with delta (0, -1)
Screenshot: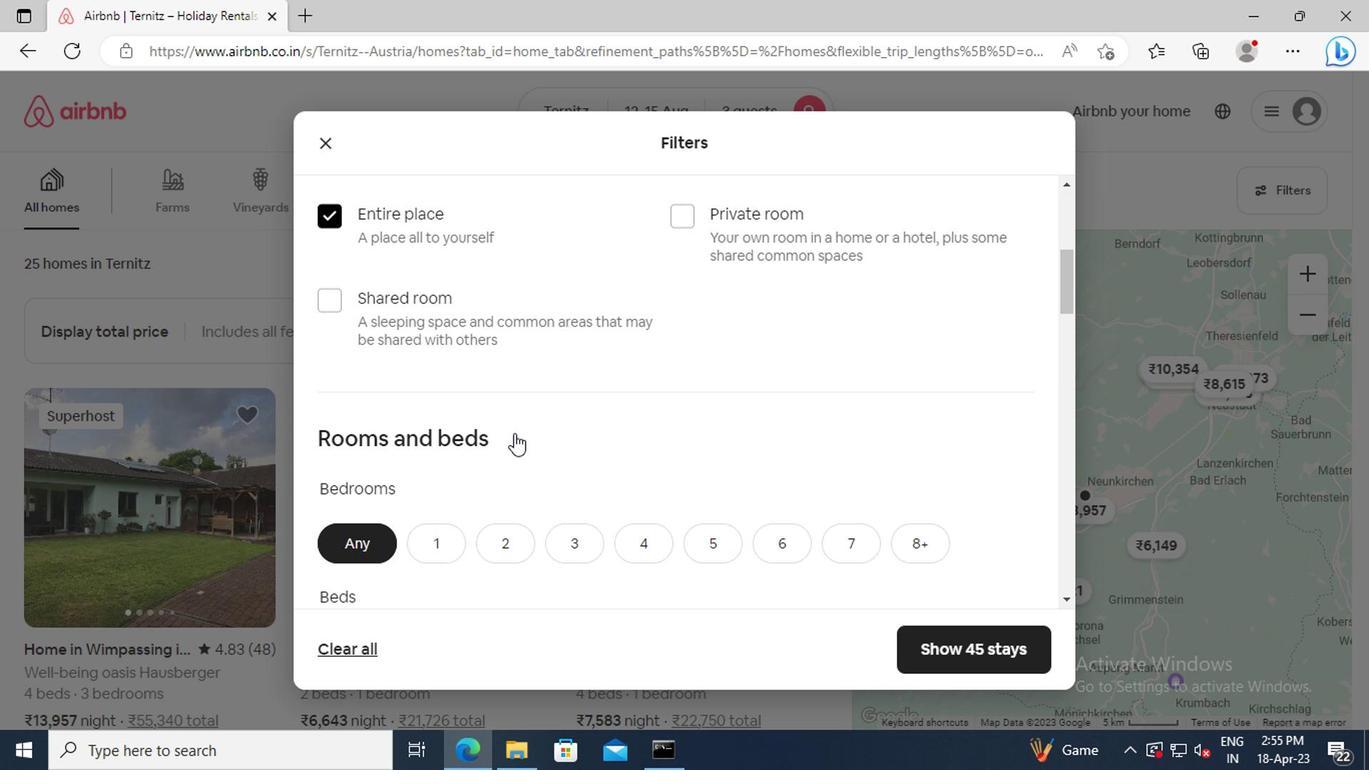 
Action: Mouse moved to (497, 413)
Screenshot: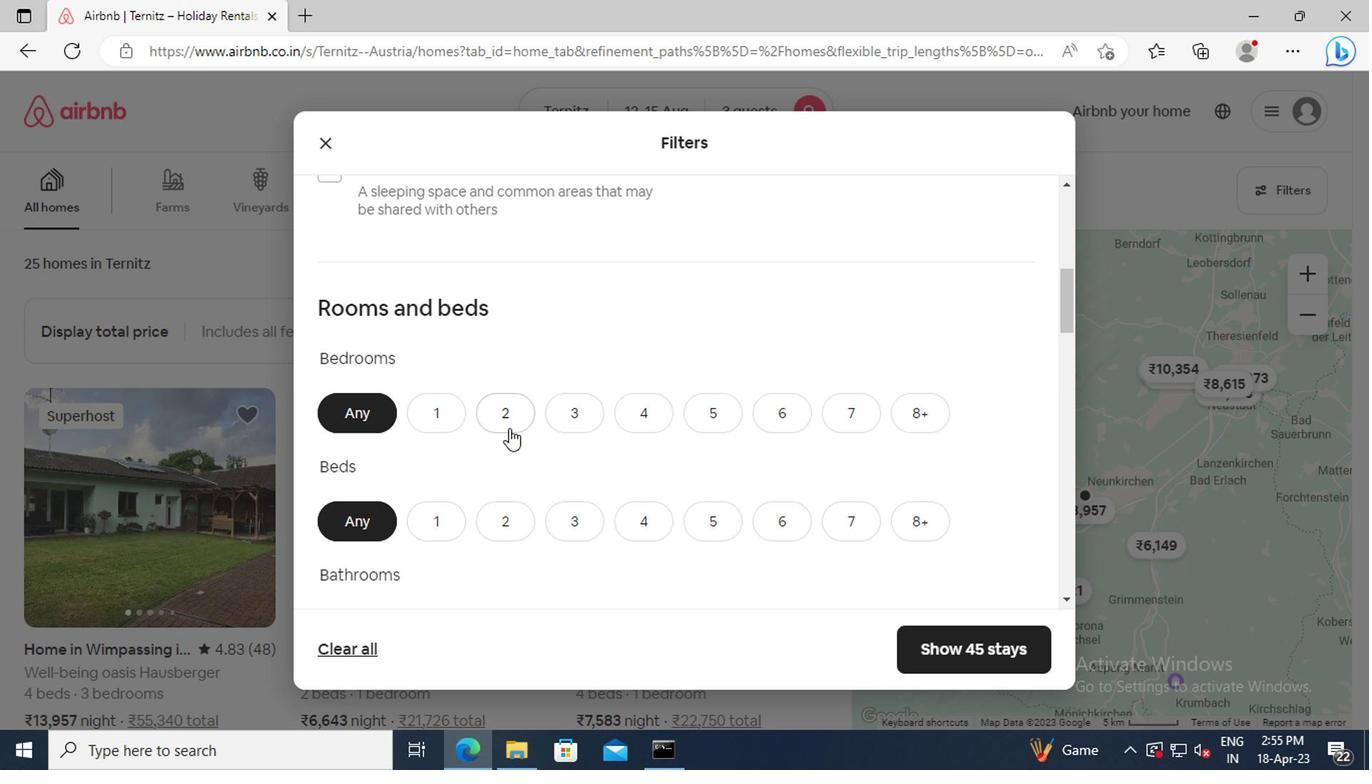 
Action: Mouse pressed left at (497, 413)
Screenshot: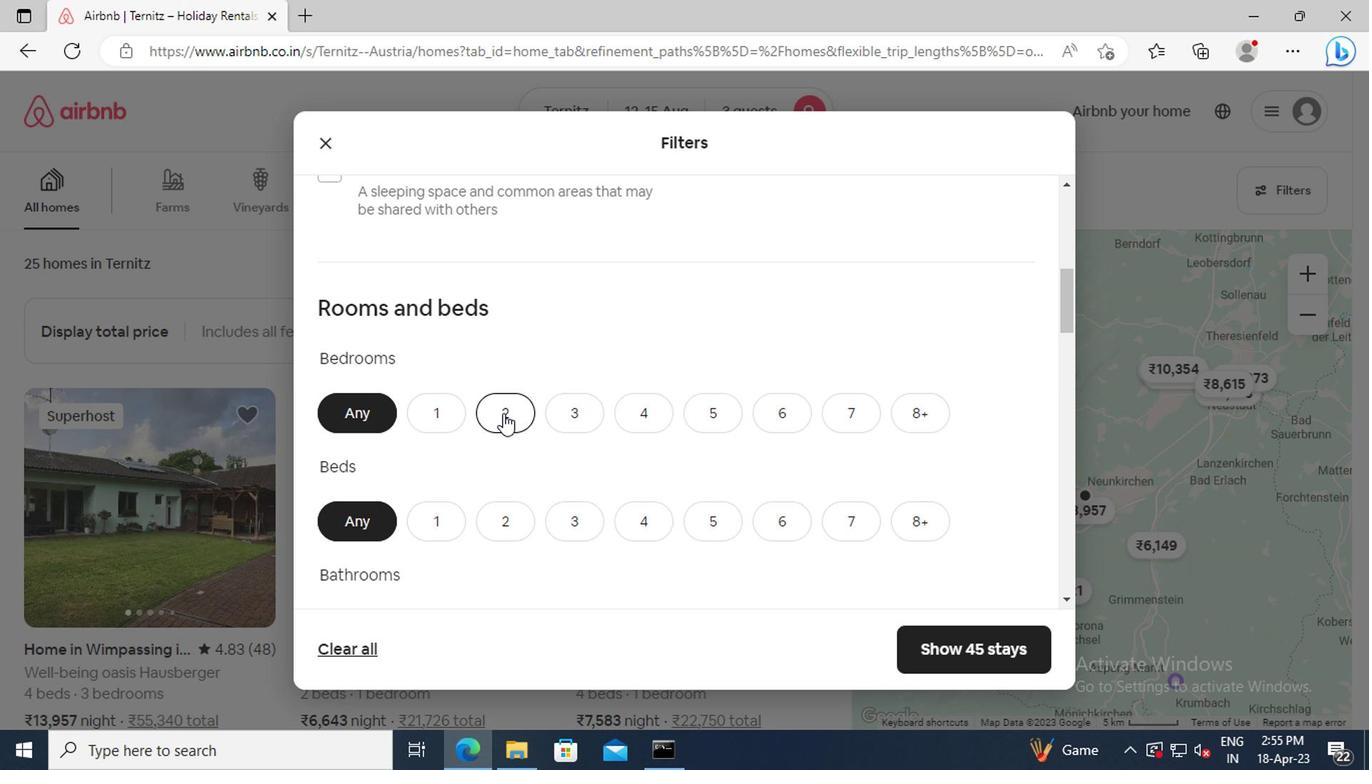 
Action: Mouse scrolled (497, 412) with delta (0, -1)
Screenshot: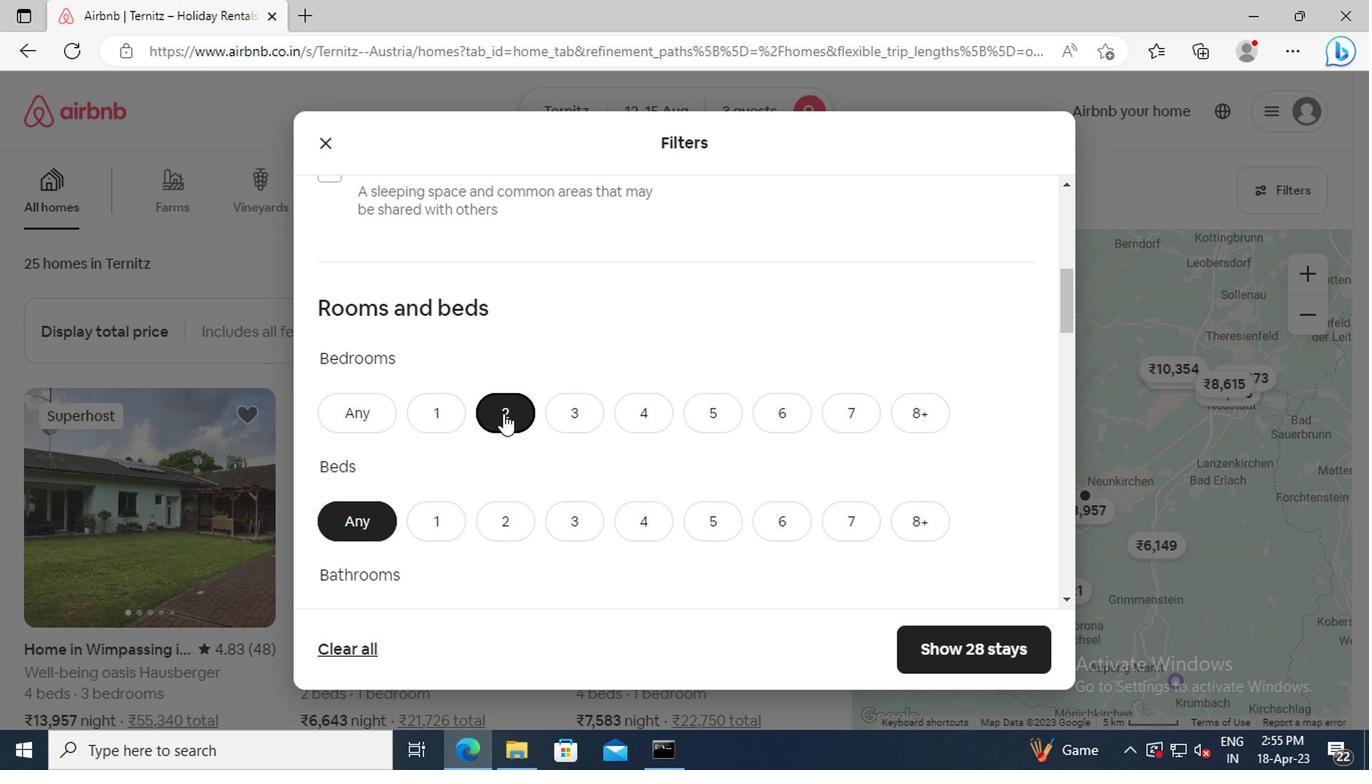 
Action: Mouse scrolled (497, 412) with delta (0, -1)
Screenshot: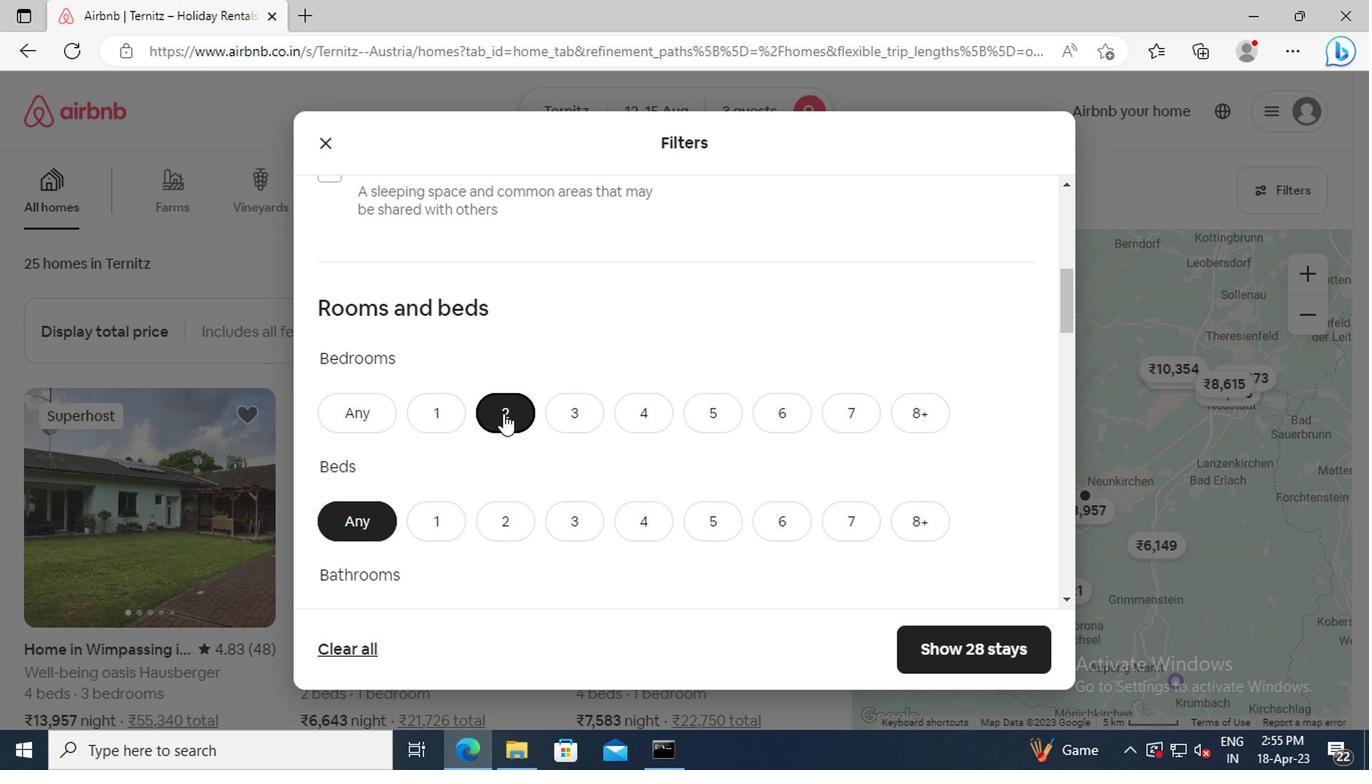 
Action: Mouse moved to (563, 402)
Screenshot: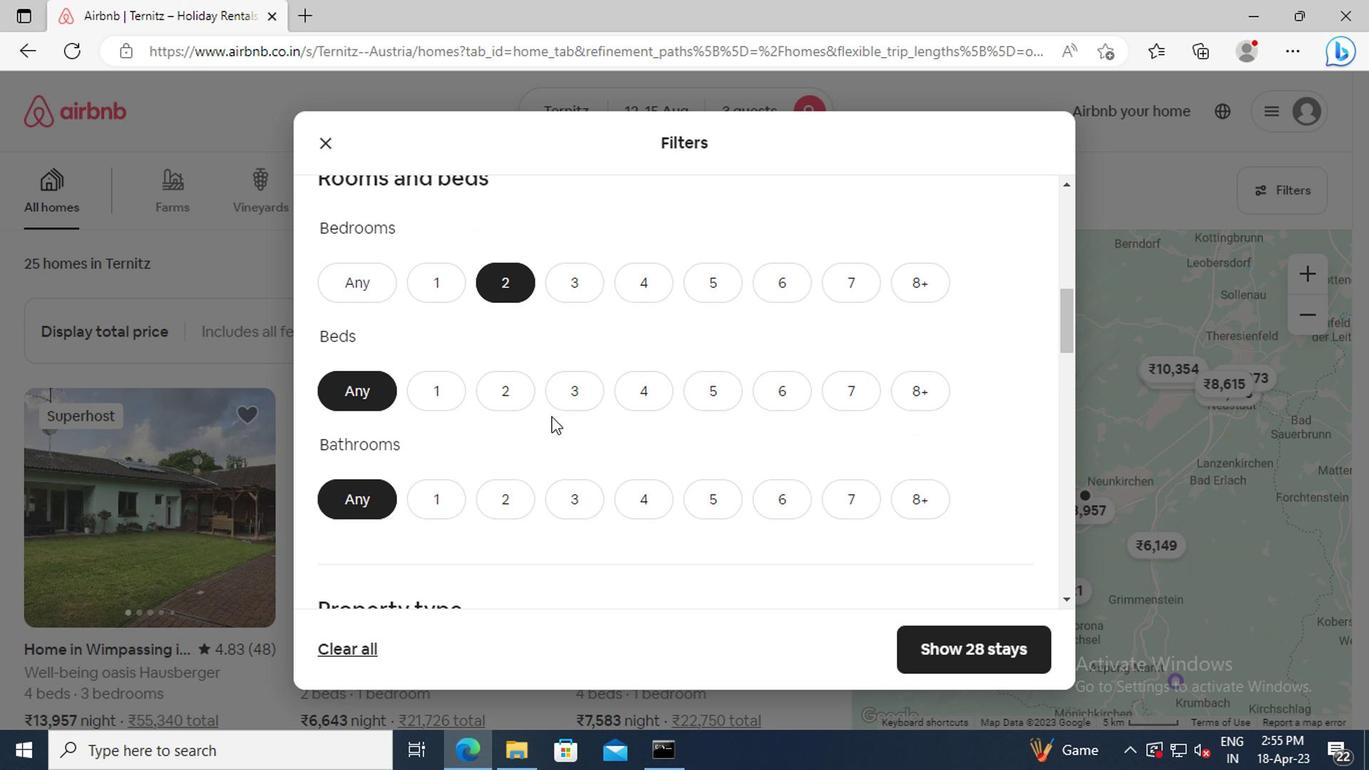 
Action: Mouse pressed left at (563, 402)
Screenshot: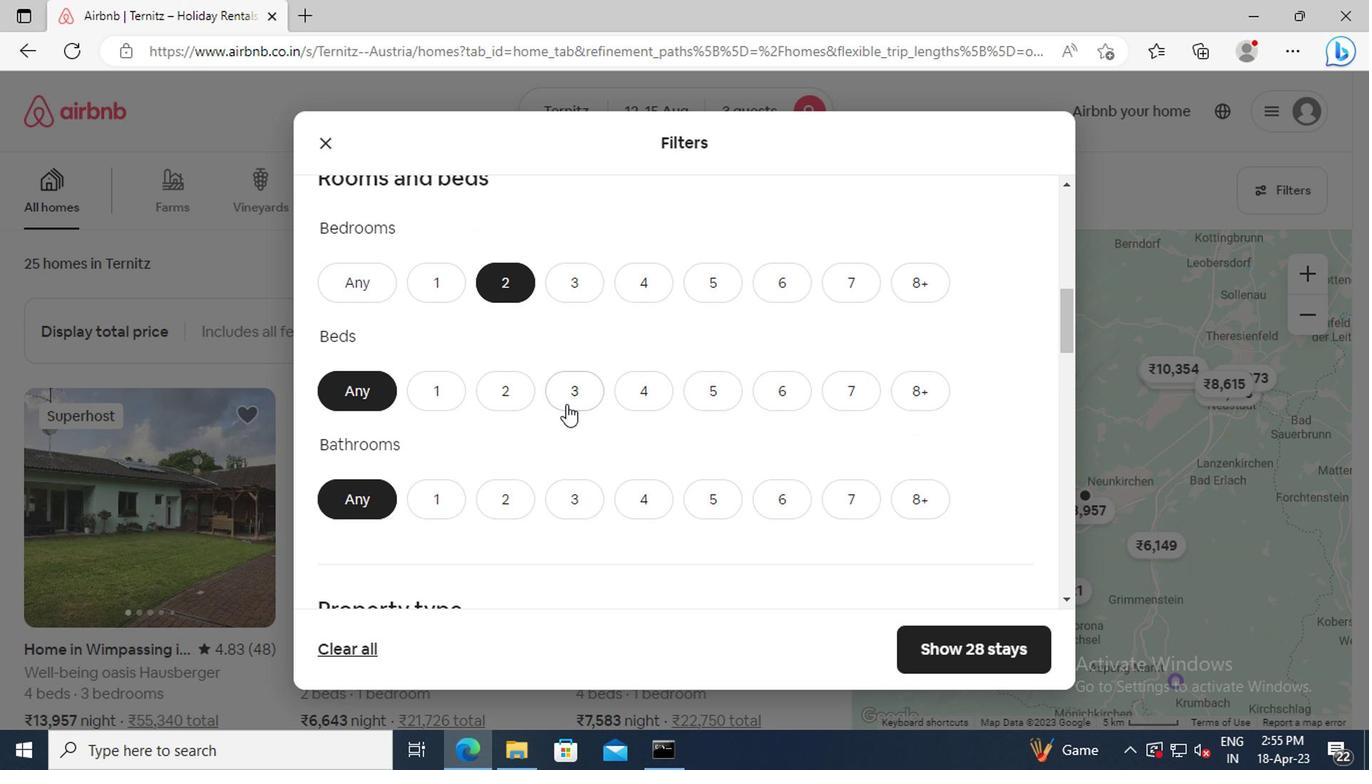 
Action: Mouse moved to (430, 487)
Screenshot: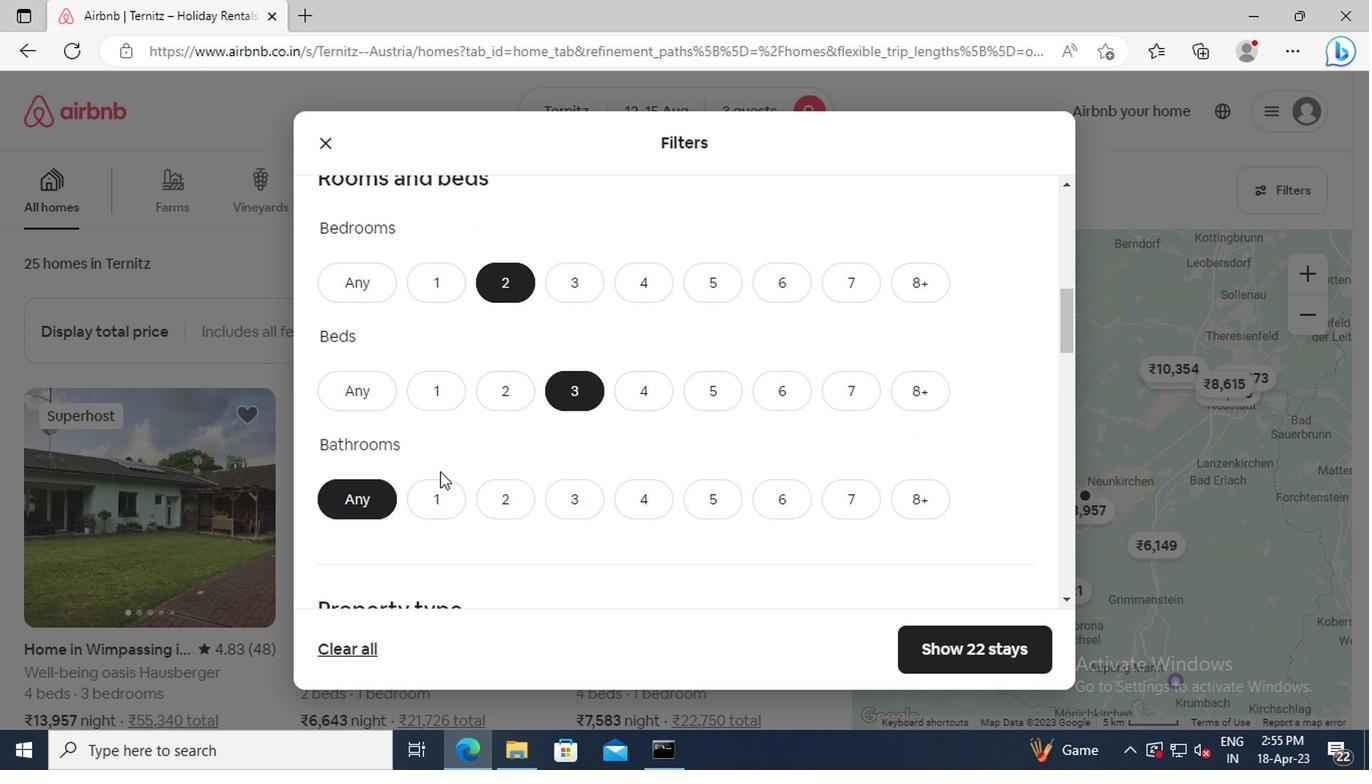 
Action: Mouse pressed left at (430, 487)
Screenshot: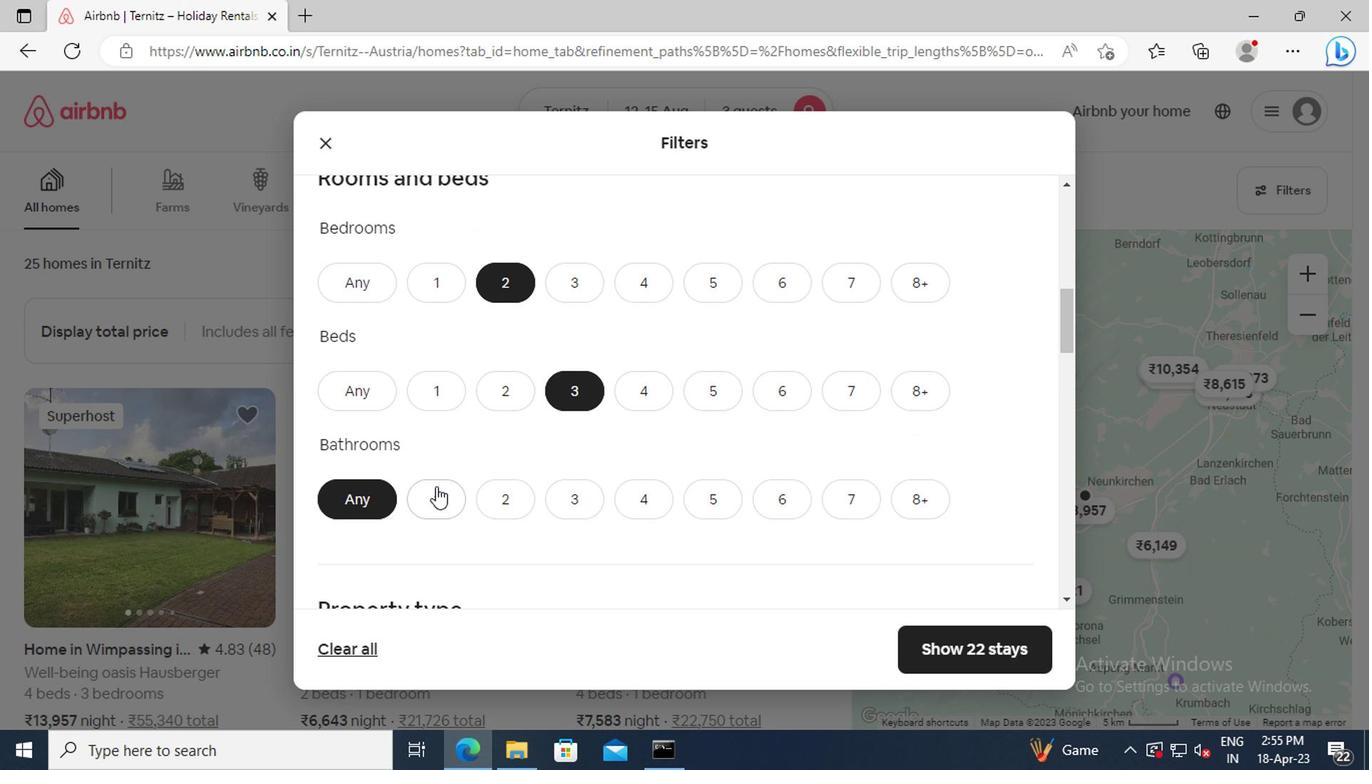 
Action: Mouse scrolled (430, 487) with delta (0, 0)
Screenshot: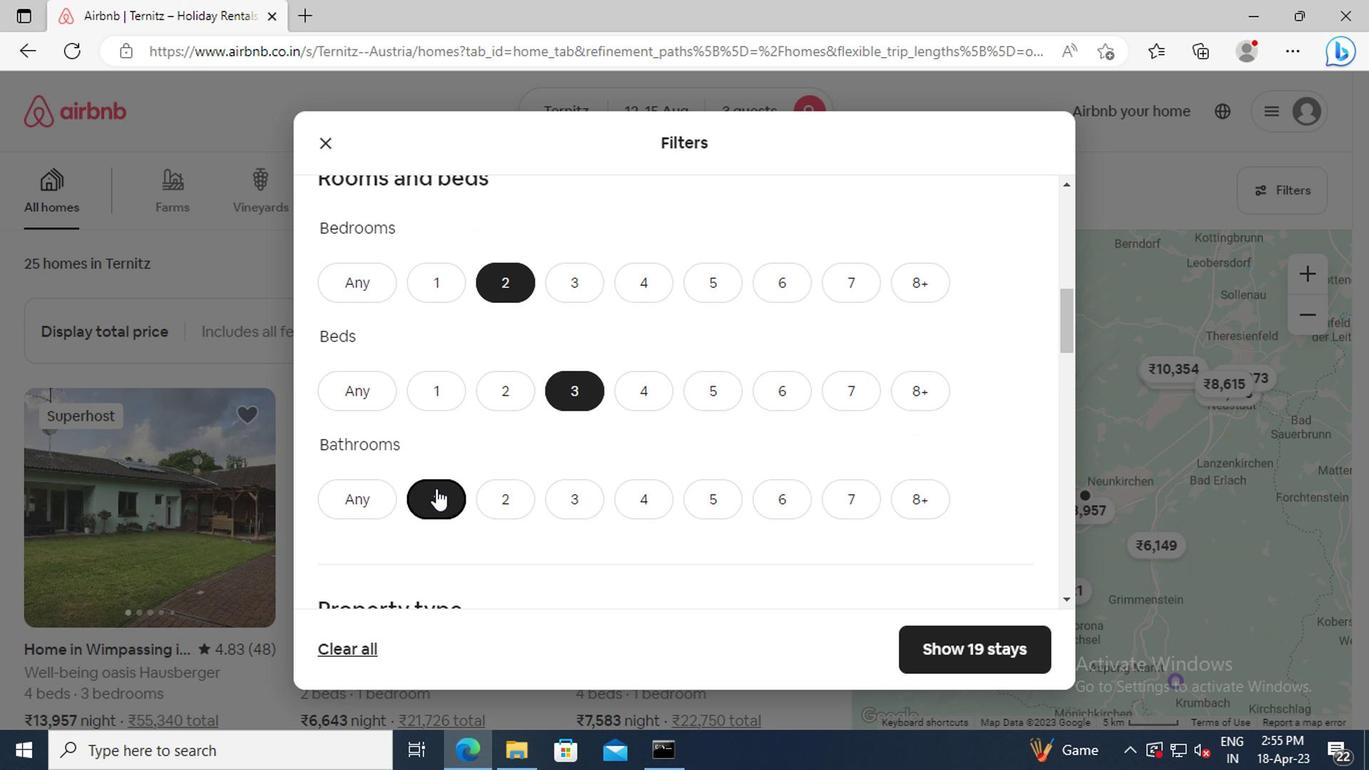 
Action: Mouse scrolled (430, 487) with delta (0, 0)
Screenshot: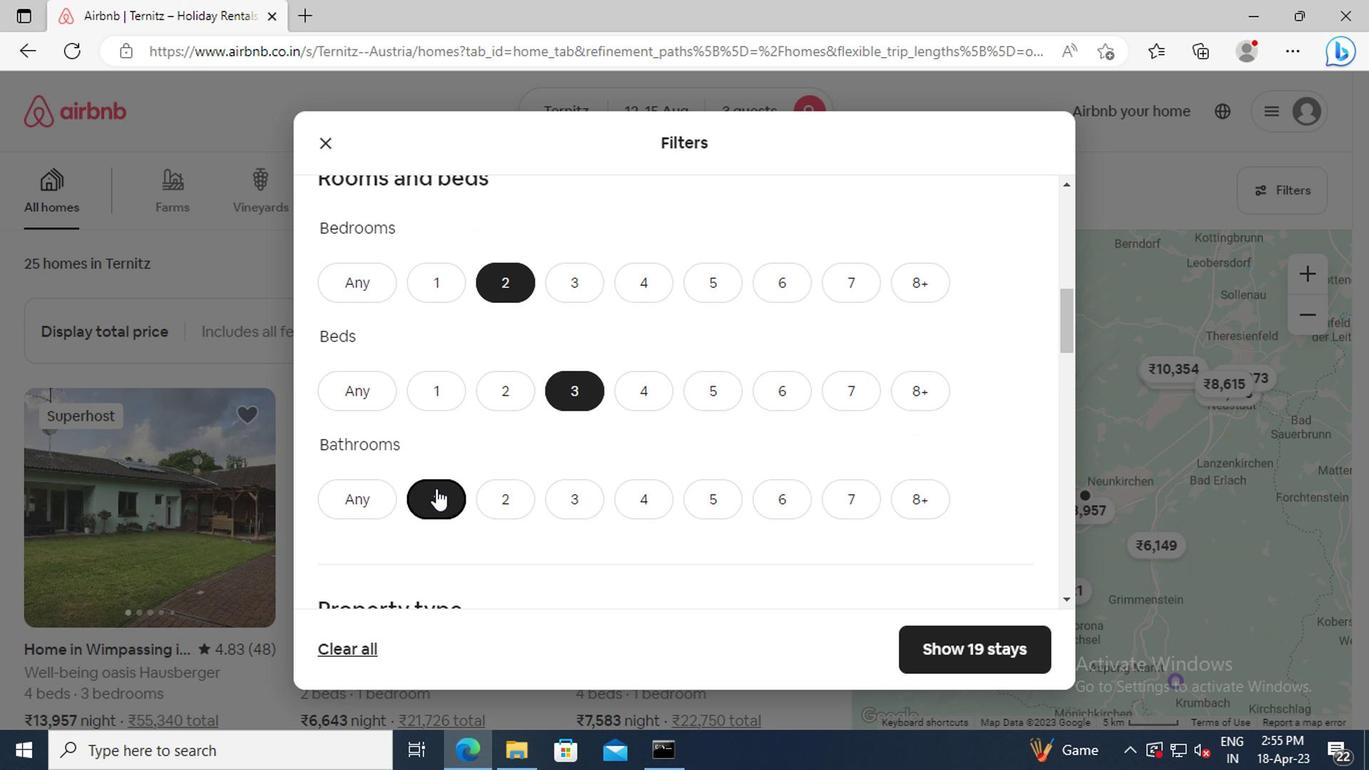 
Action: Mouse scrolled (430, 487) with delta (0, 0)
Screenshot: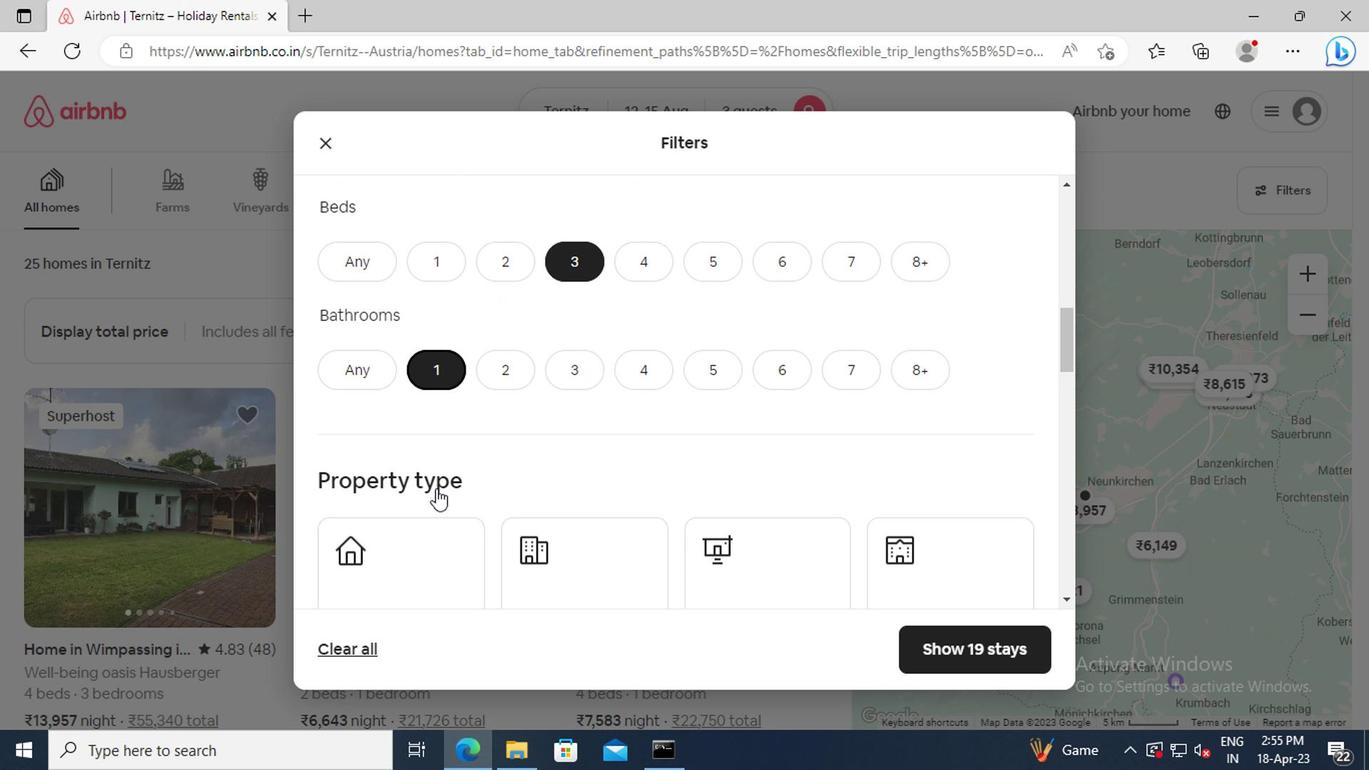 
Action: Mouse scrolled (430, 487) with delta (0, 0)
Screenshot: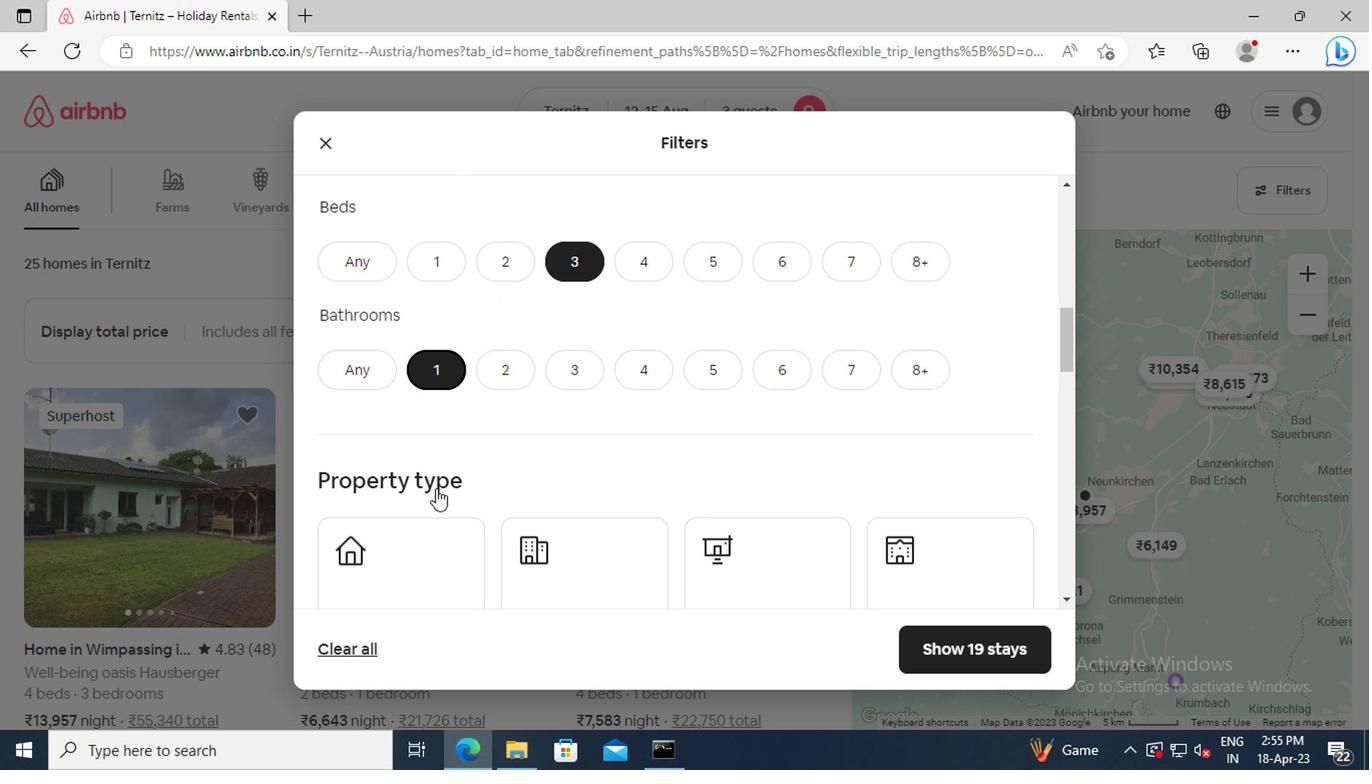 
Action: Mouse moved to (563, 474)
Screenshot: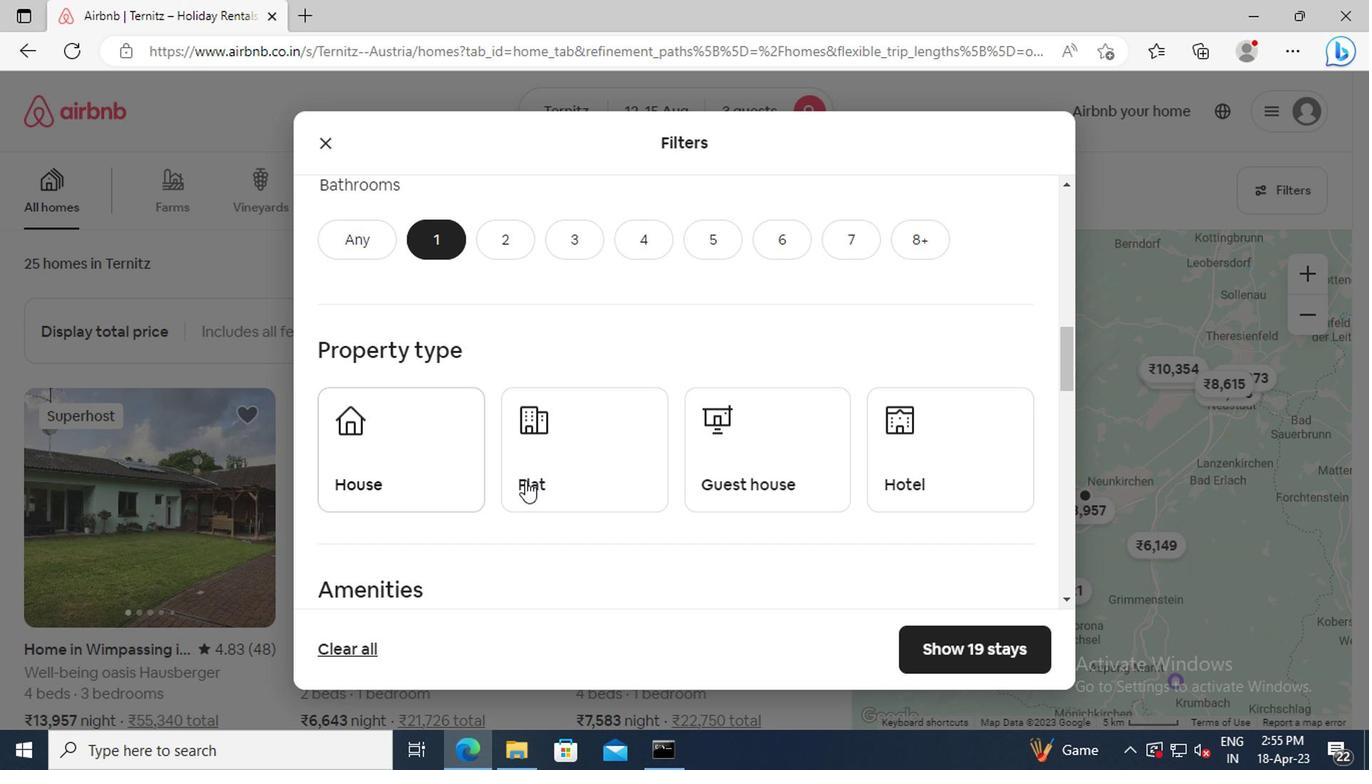 
Action: Mouse pressed left at (563, 474)
Screenshot: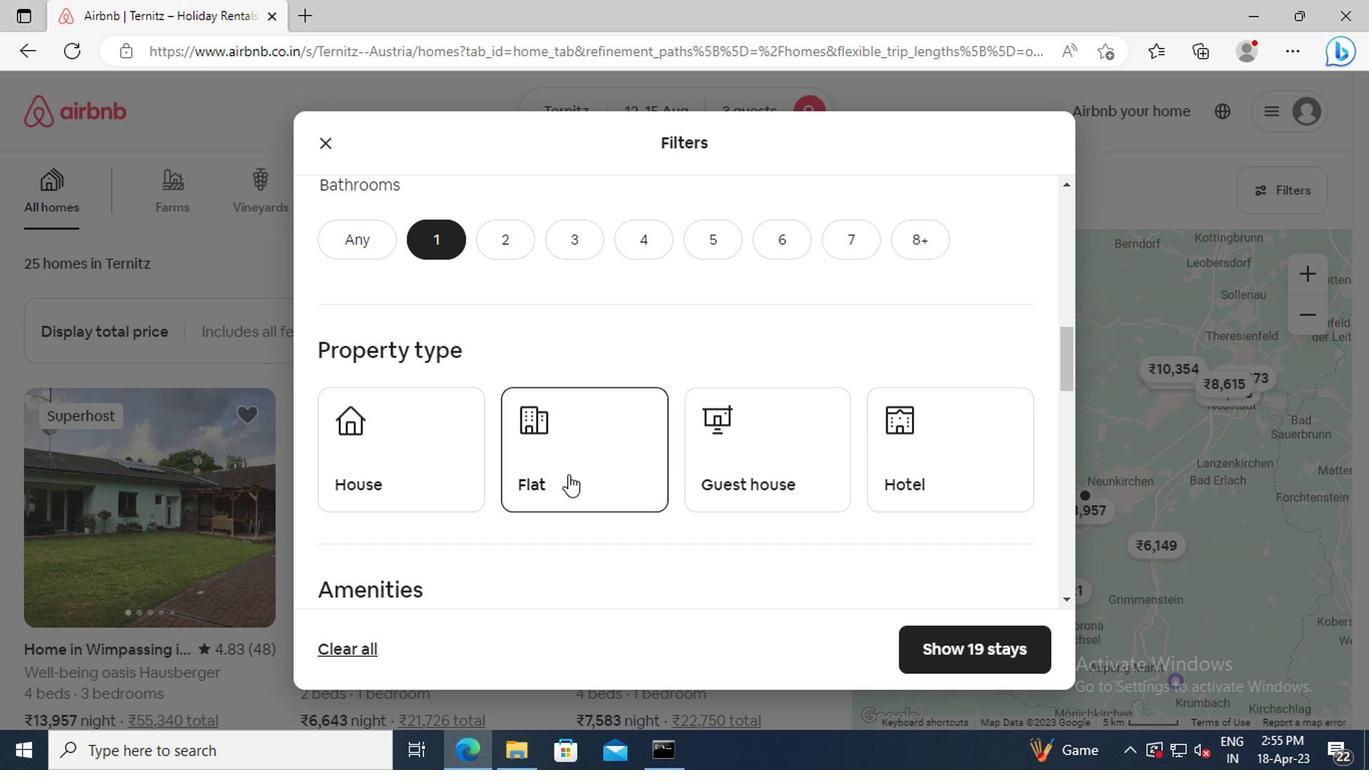 
Action: Mouse scrolled (563, 473) with delta (0, 0)
Screenshot: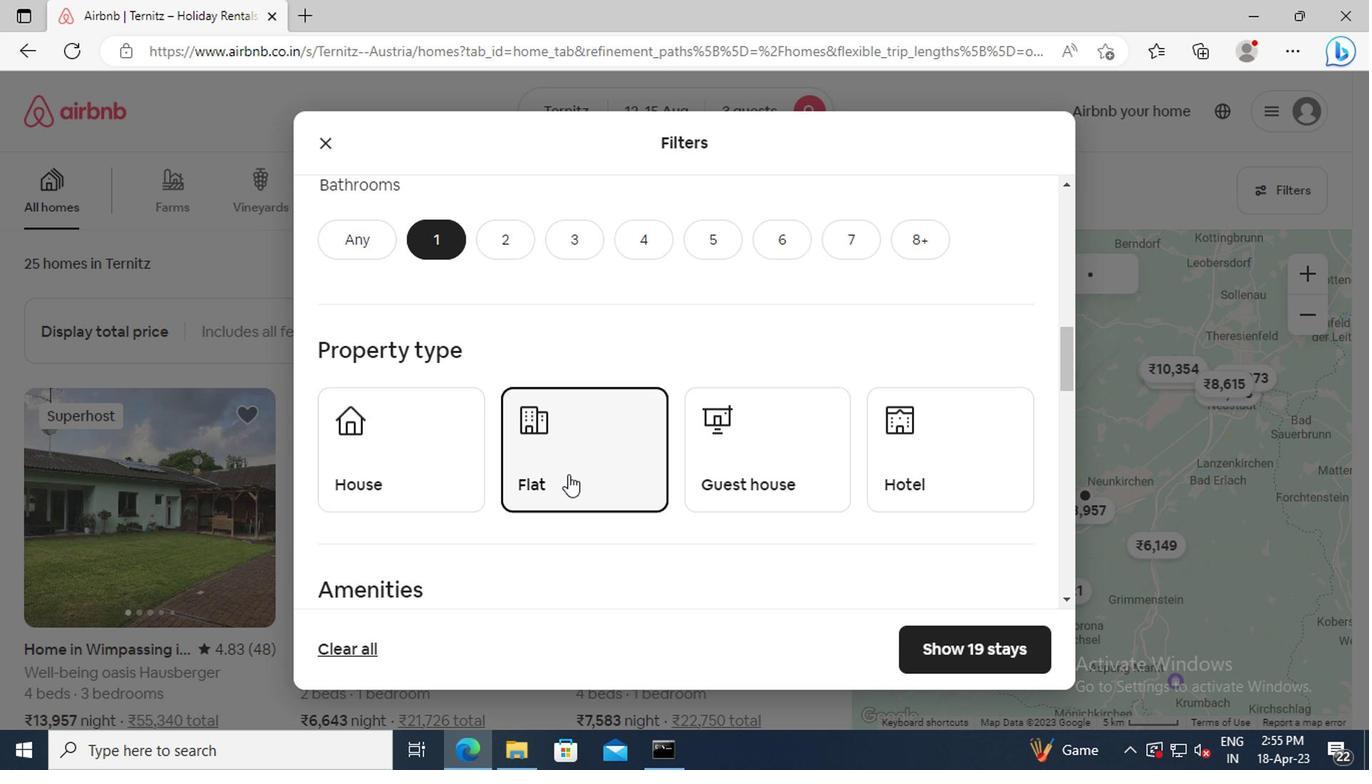 
Action: Mouse scrolled (563, 473) with delta (0, 0)
Screenshot: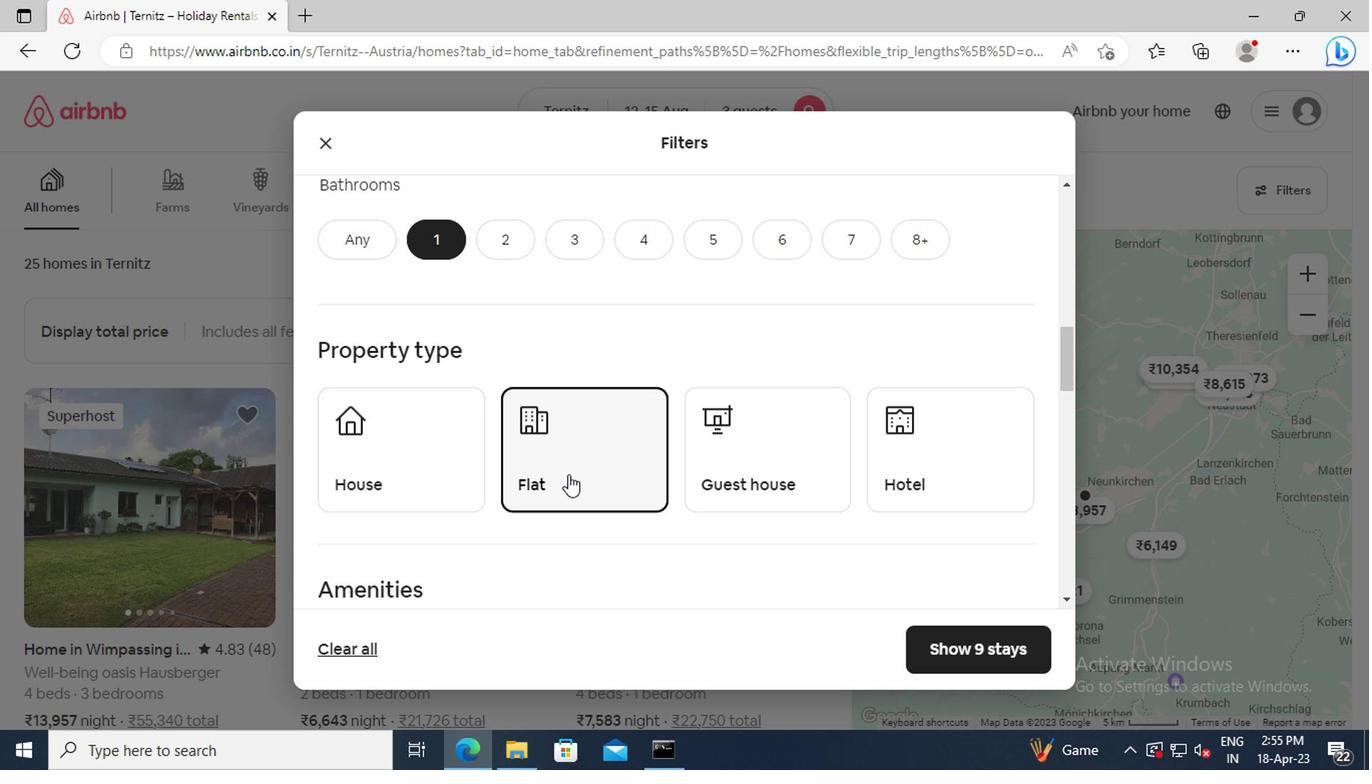 
Action: Mouse scrolled (563, 473) with delta (0, 0)
Screenshot: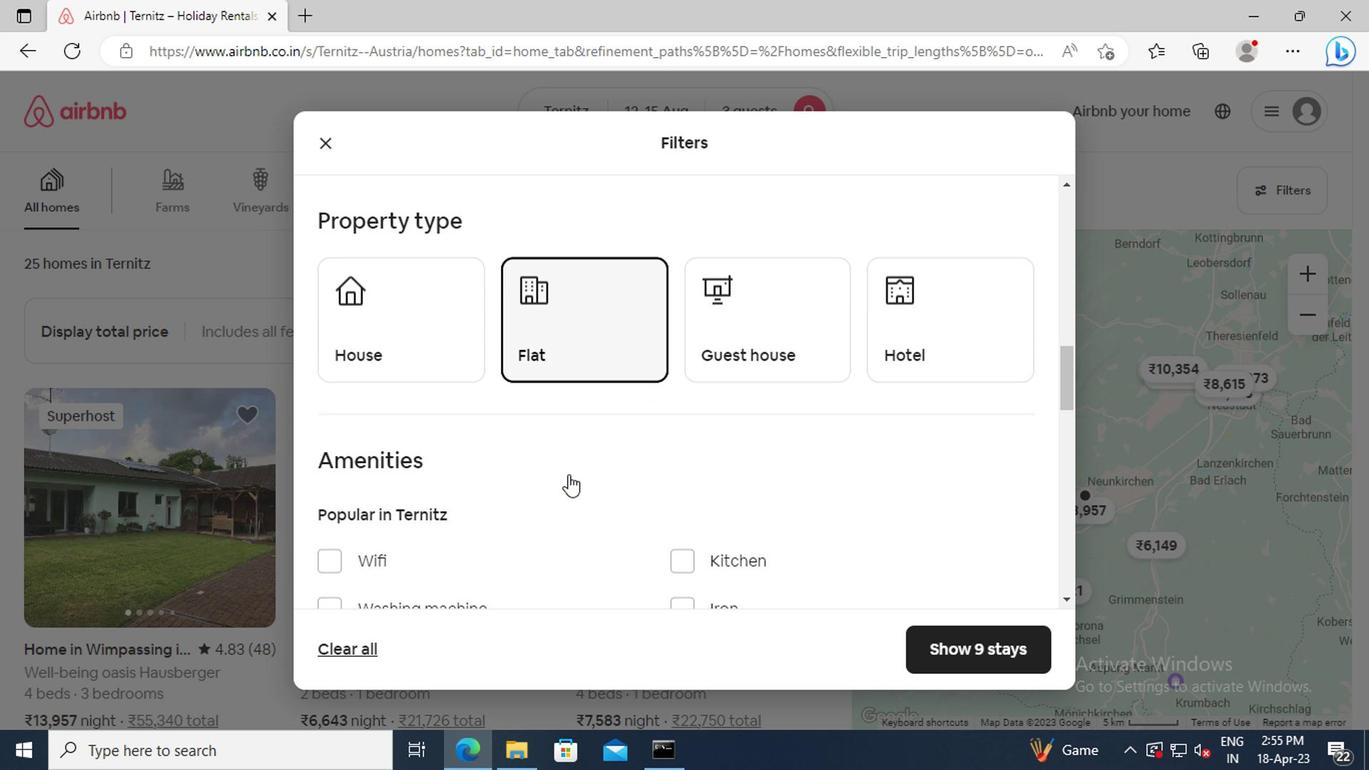 
Action: Mouse scrolled (563, 473) with delta (0, 0)
Screenshot: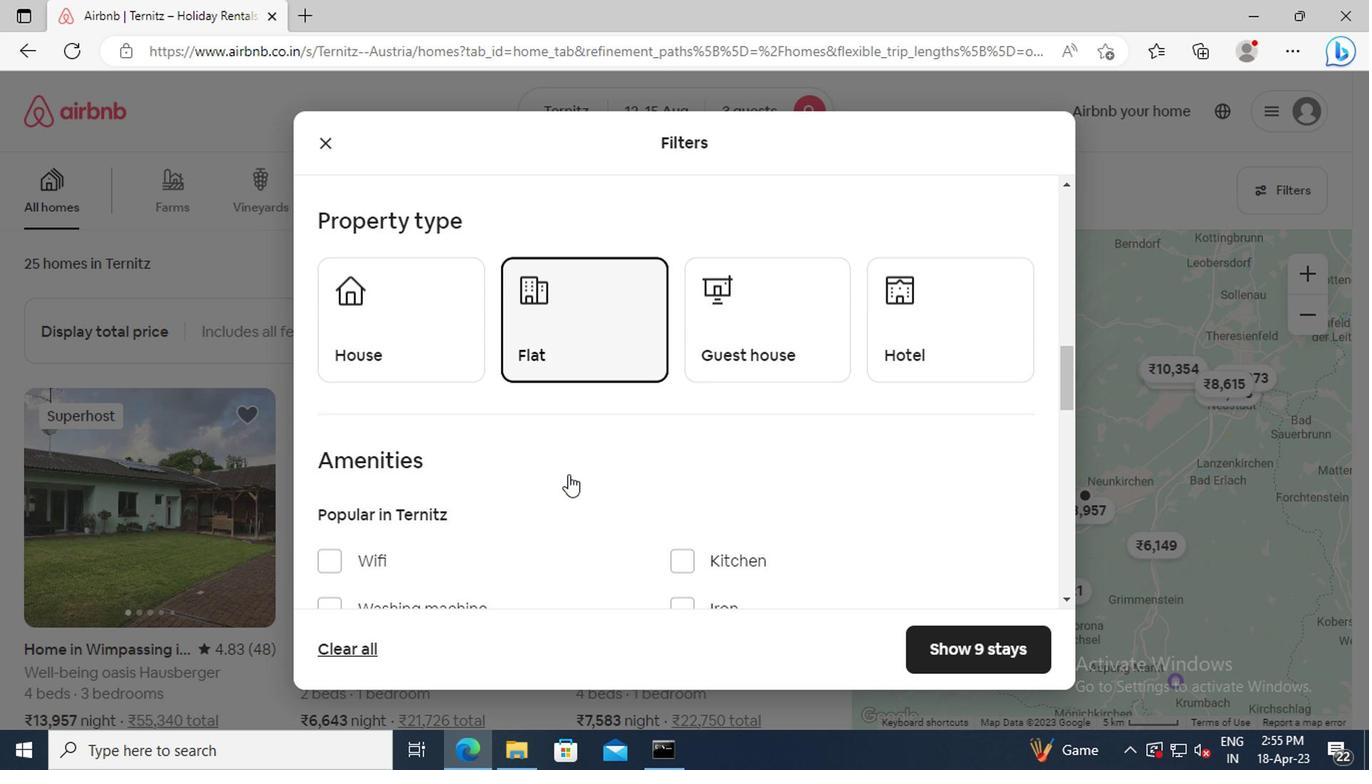 
Action: Mouse scrolled (563, 473) with delta (0, 0)
Screenshot: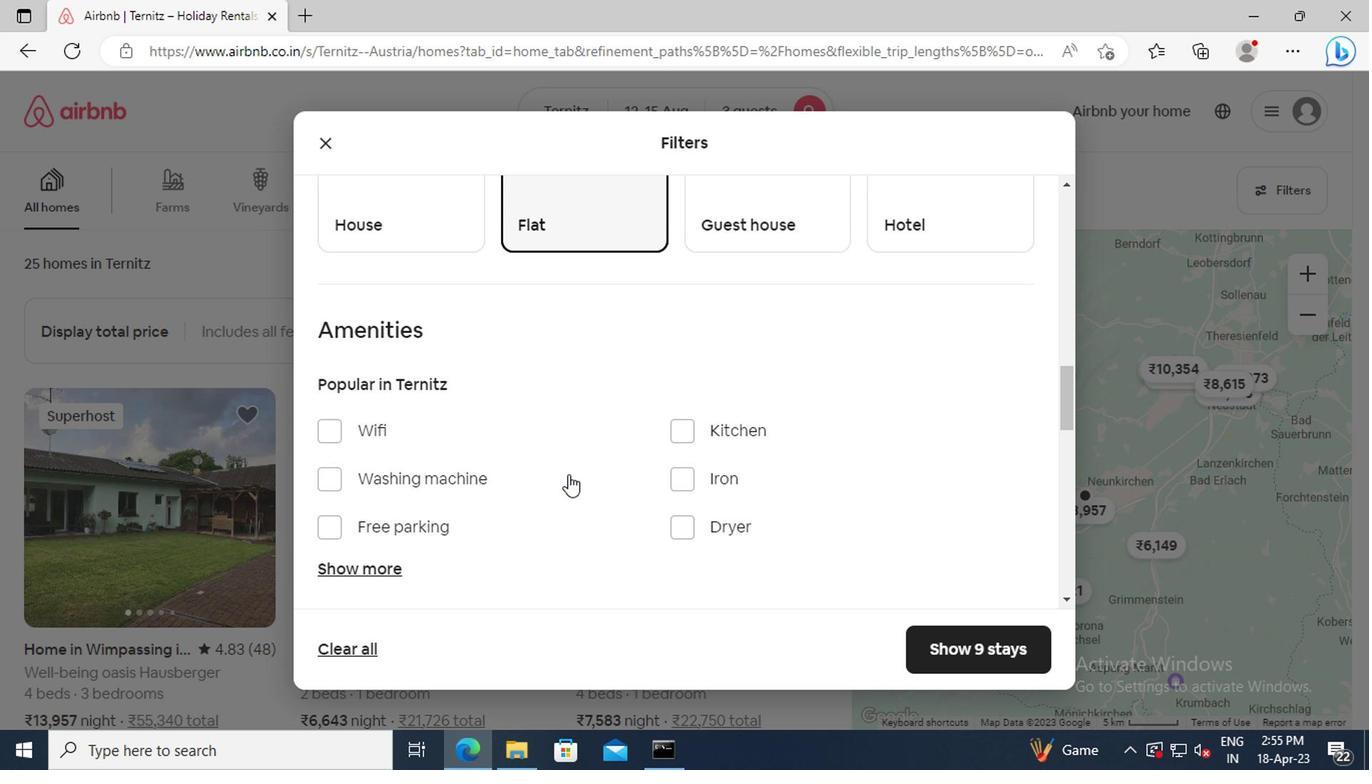 
Action: Mouse moved to (386, 499)
Screenshot: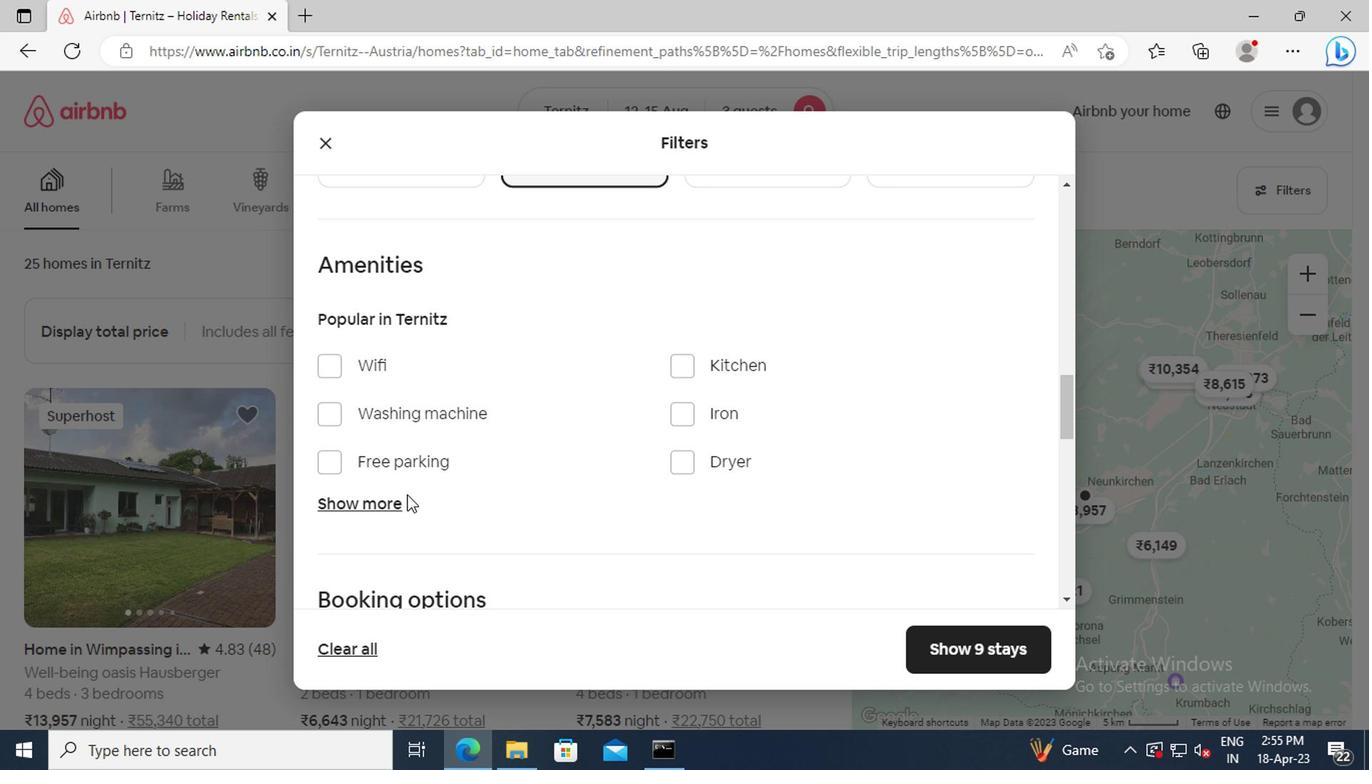 
Action: Mouse pressed left at (386, 499)
Screenshot: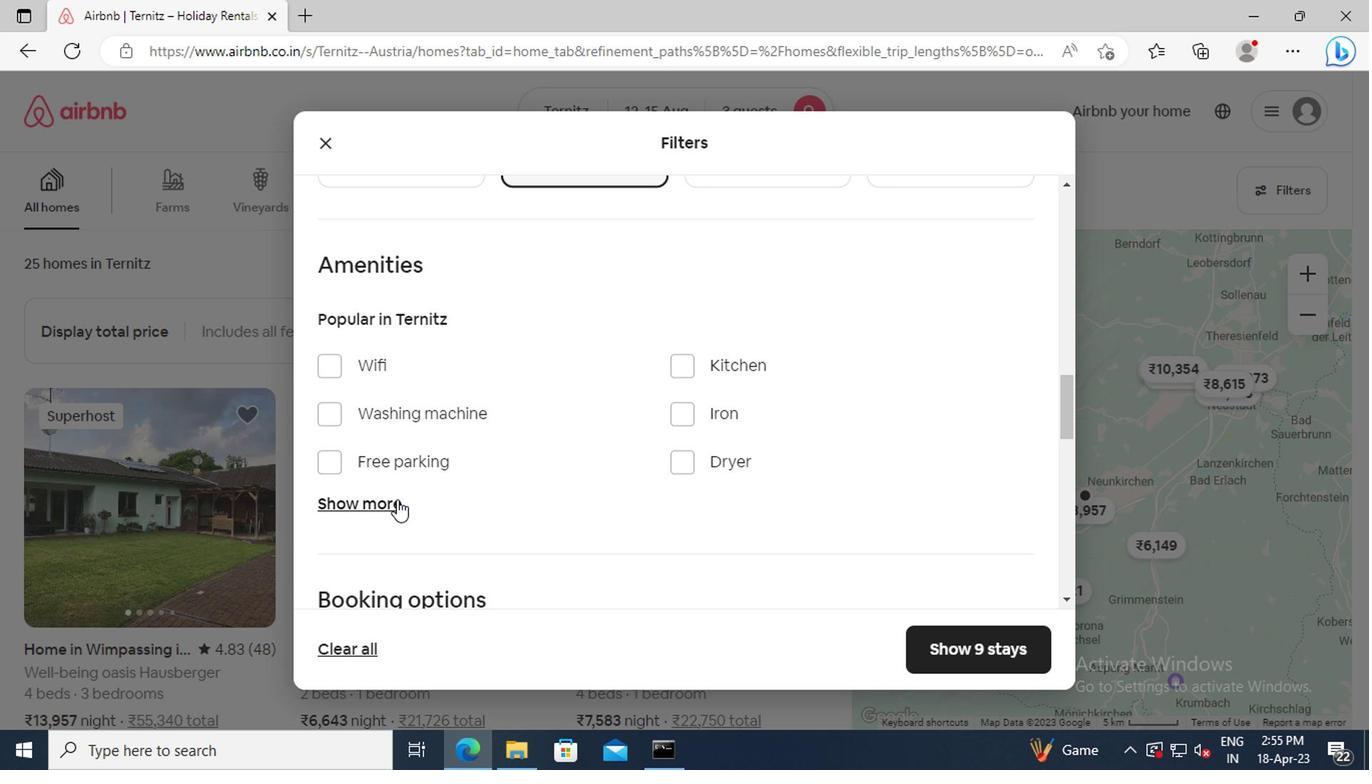 
Action: Mouse scrolled (386, 499) with delta (0, 0)
Screenshot: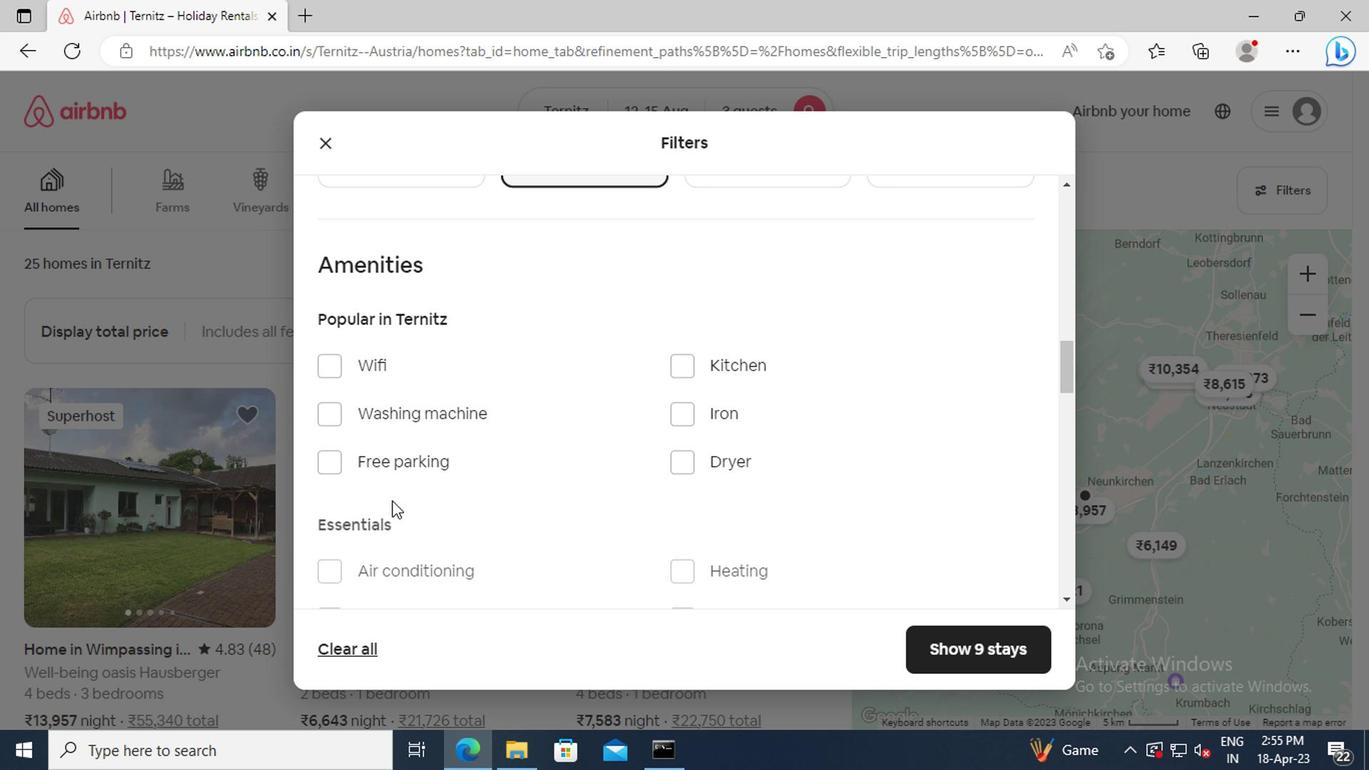 
Action: Mouse scrolled (386, 499) with delta (0, 0)
Screenshot: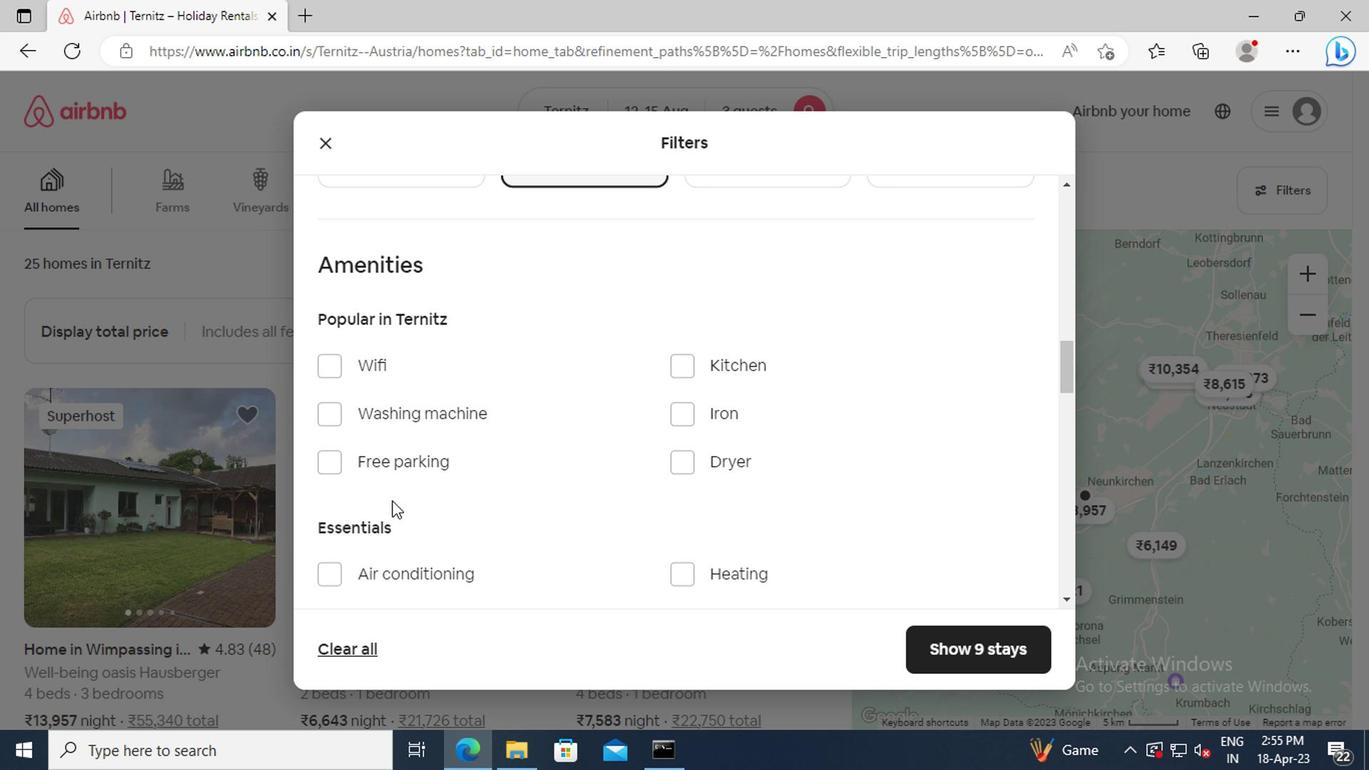 
Action: Mouse moved to (669, 445)
Screenshot: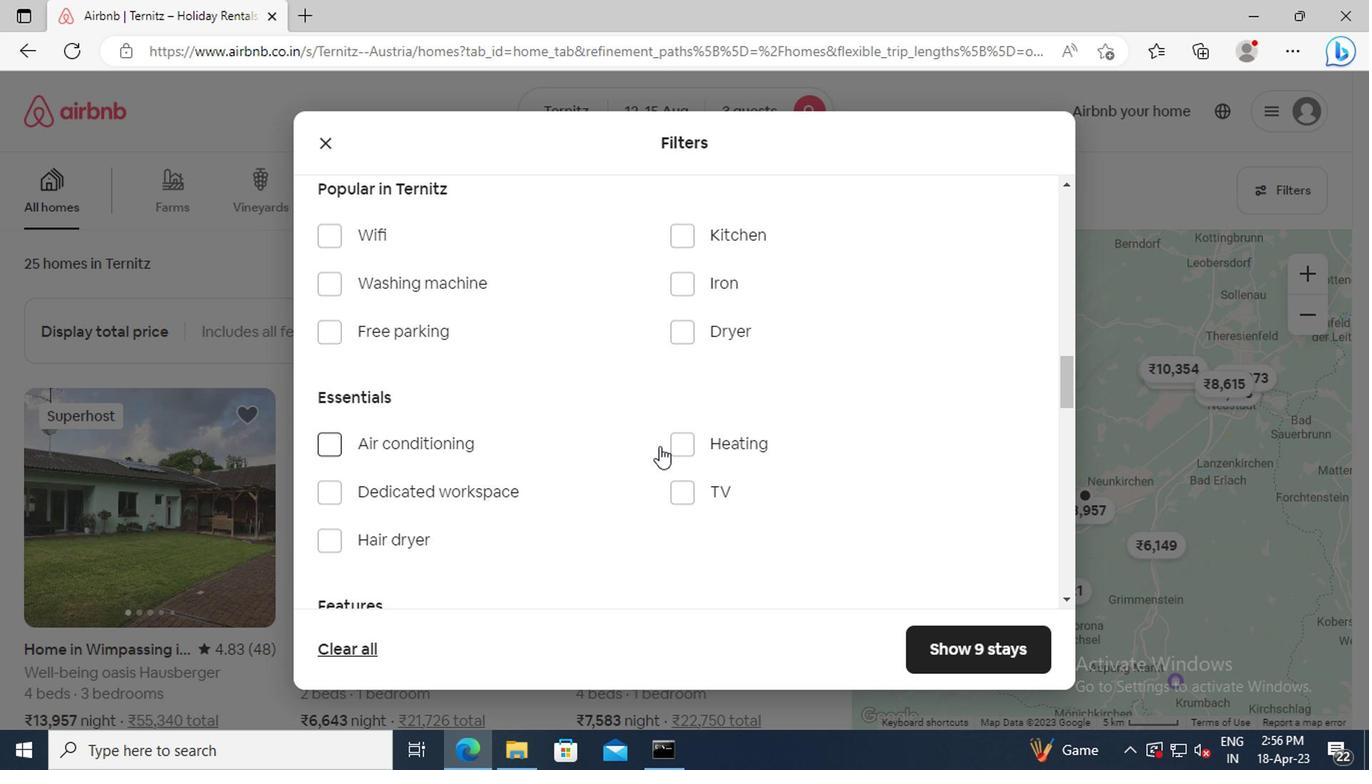 
Action: Mouse pressed left at (669, 445)
Screenshot: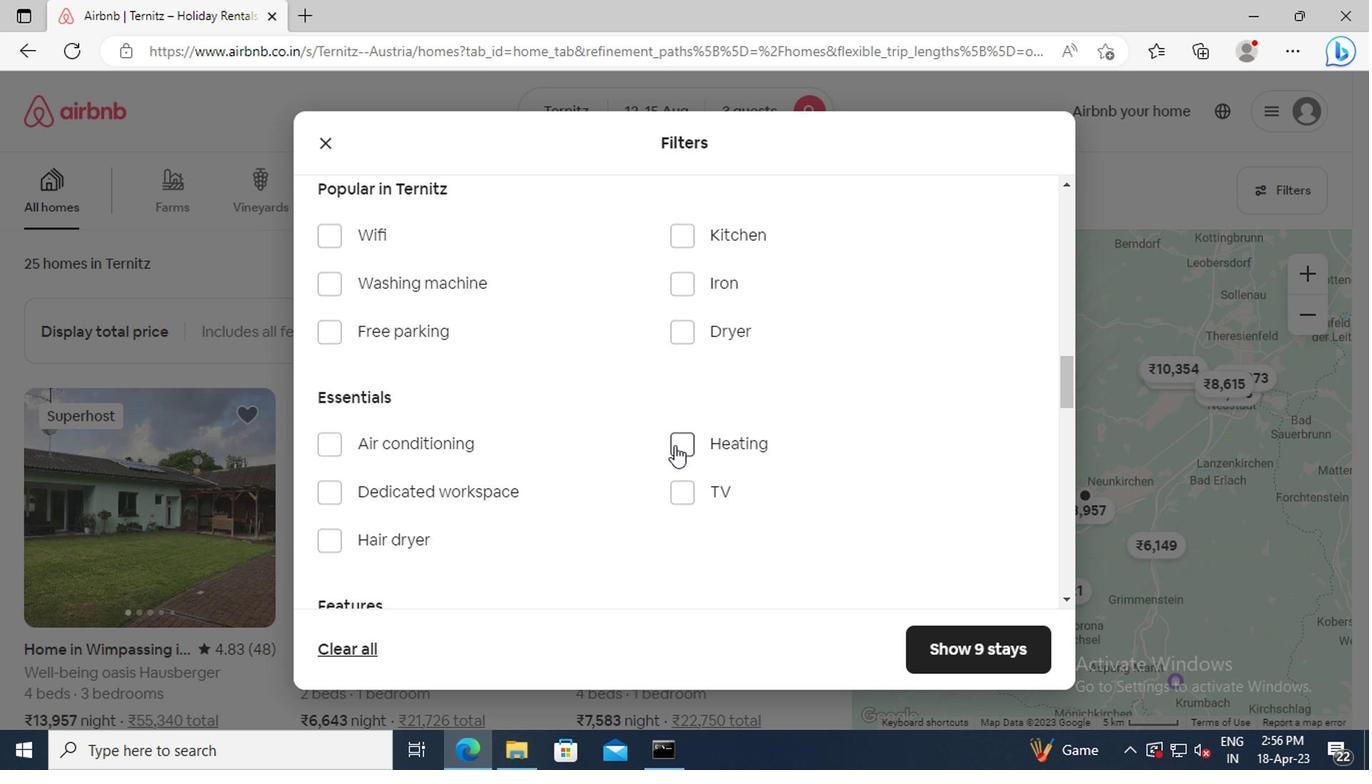 
Action: Mouse moved to (566, 439)
Screenshot: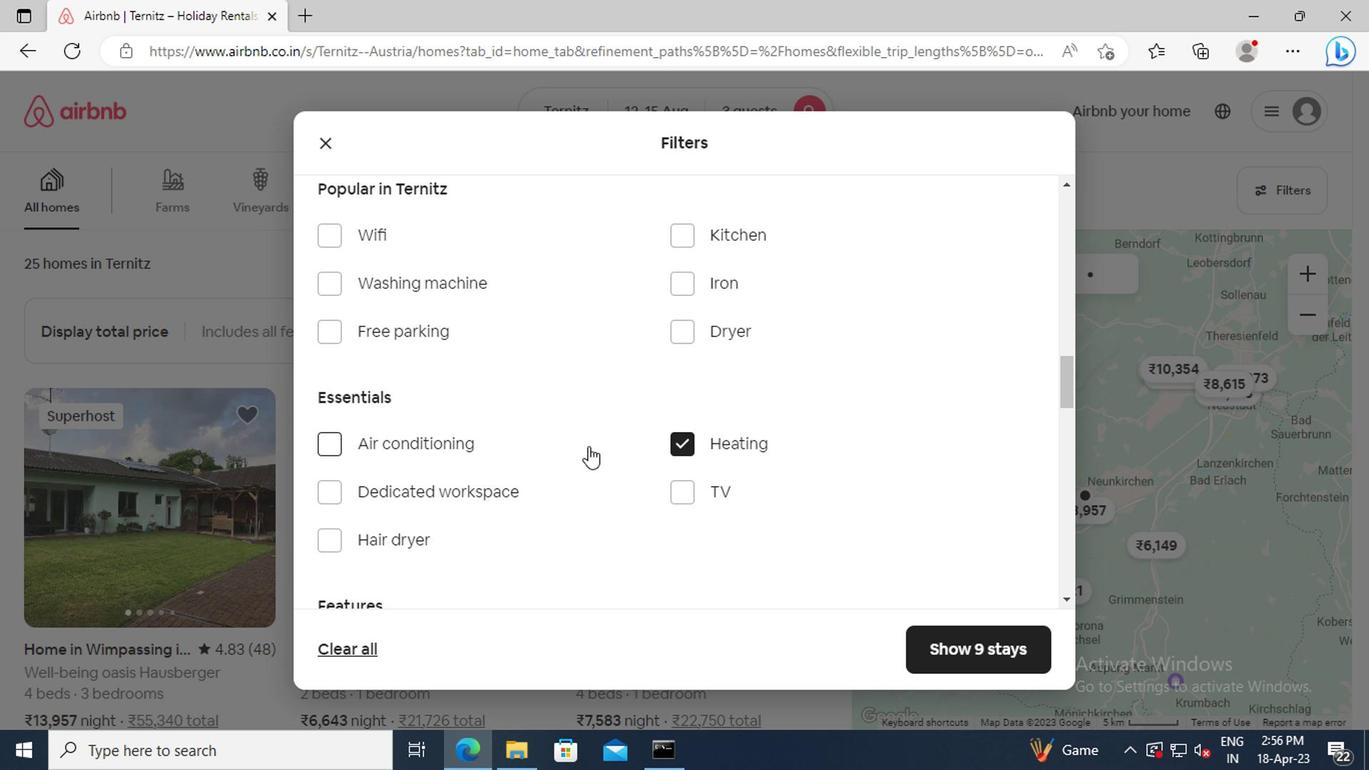 
Action: Mouse scrolled (566, 438) with delta (0, 0)
Screenshot: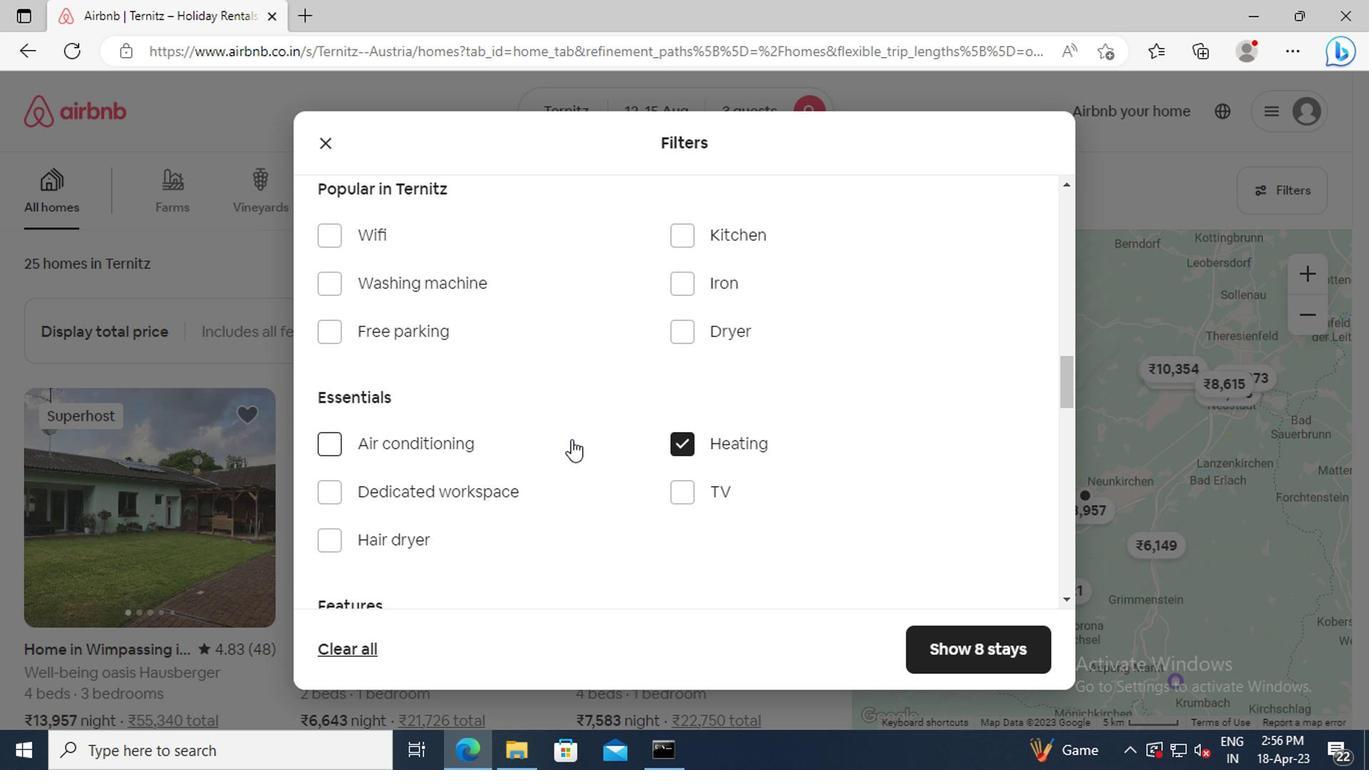 
Action: Mouse scrolled (566, 438) with delta (0, 0)
Screenshot: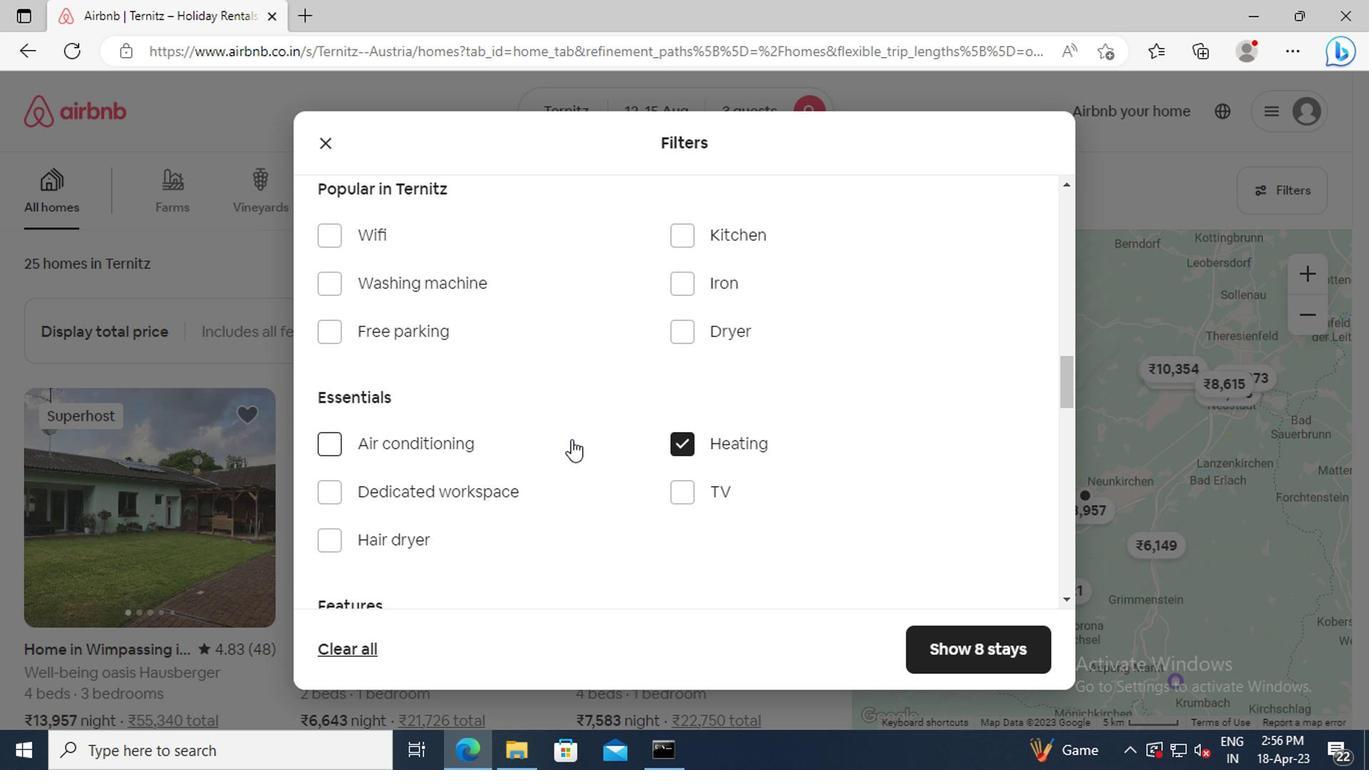 
Action: Mouse scrolled (566, 438) with delta (0, 0)
Screenshot: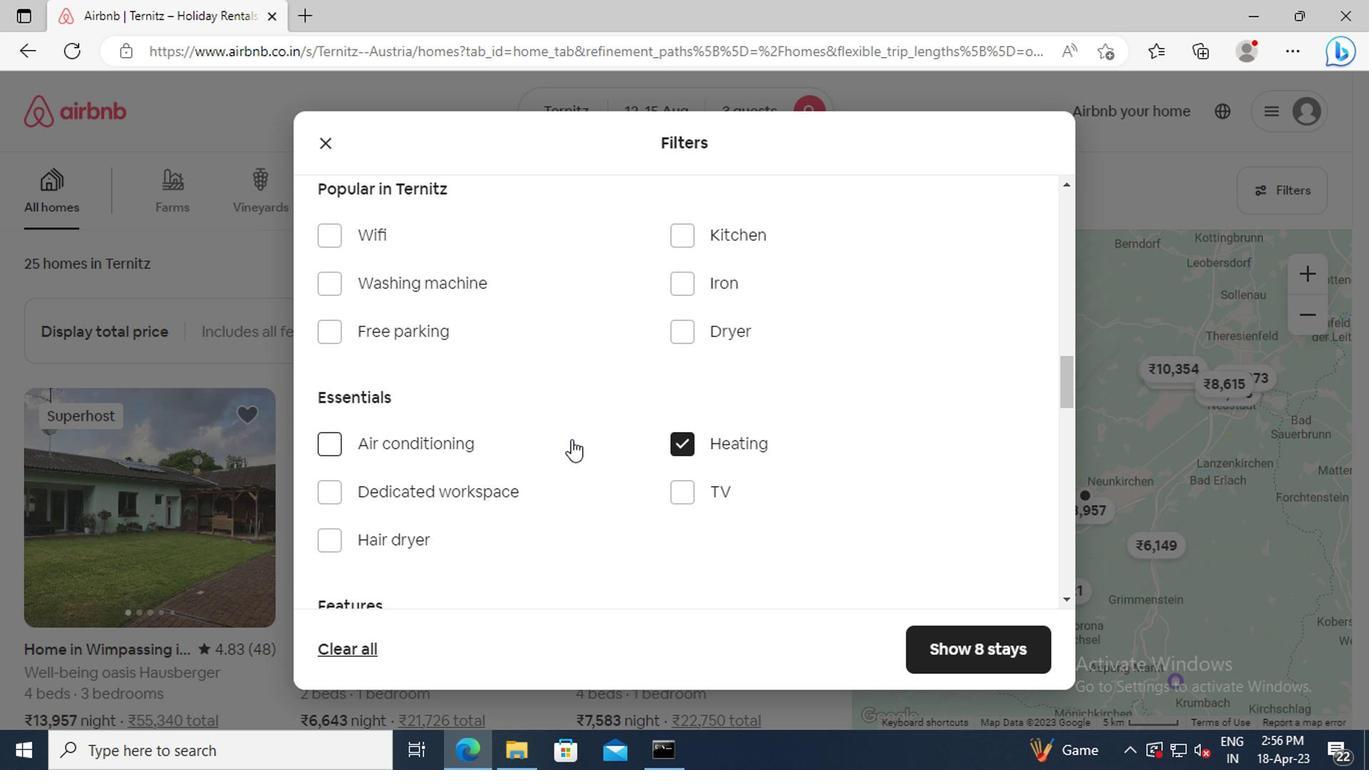 
Action: Mouse scrolled (566, 438) with delta (0, 0)
Screenshot: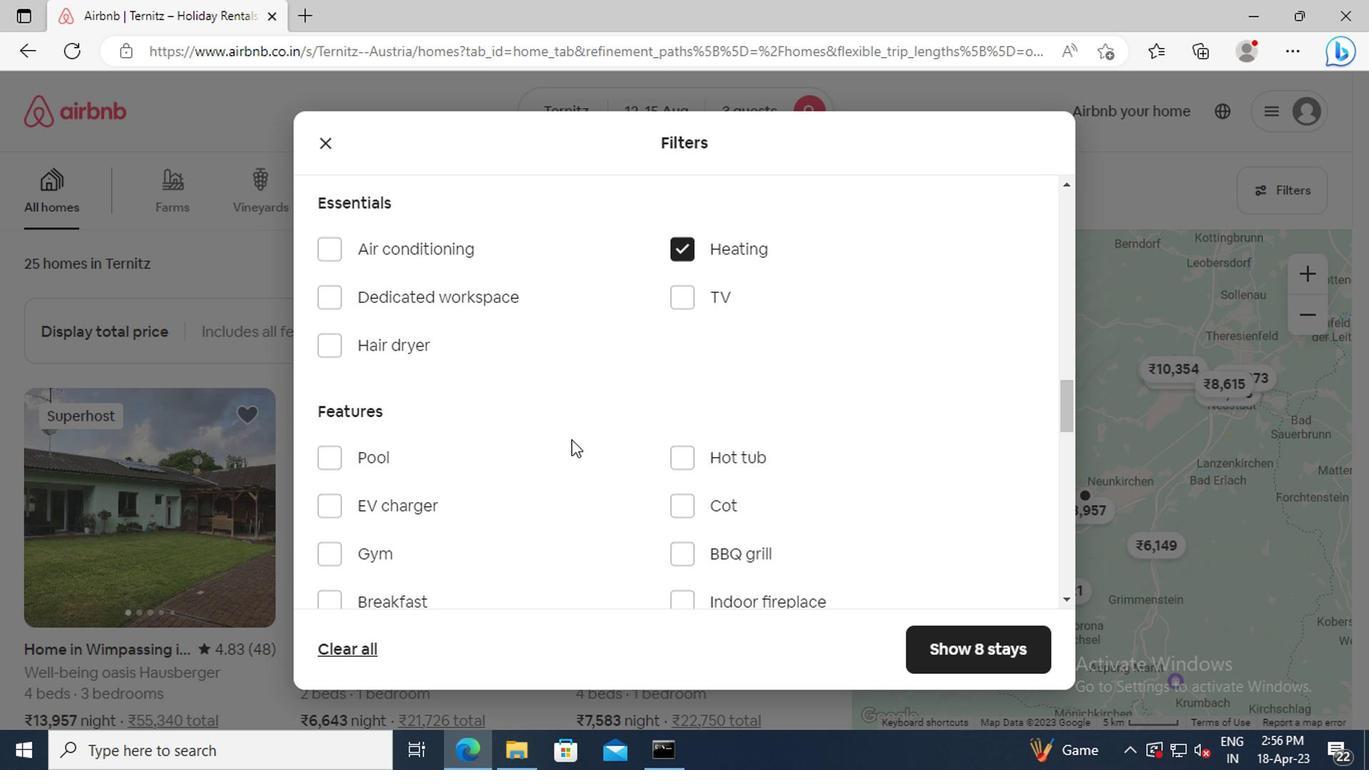 
Action: Mouse scrolled (566, 438) with delta (0, 0)
Screenshot: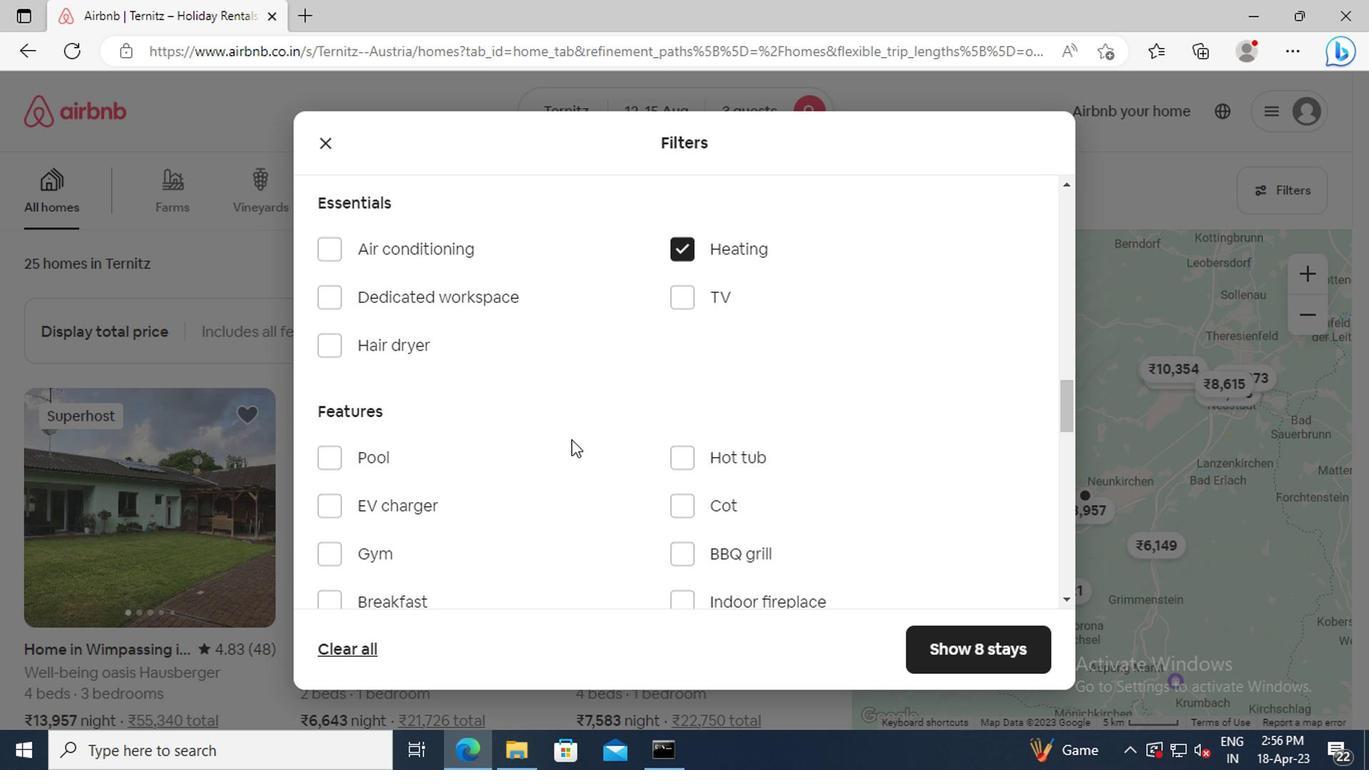 
Action: Mouse scrolled (566, 438) with delta (0, 0)
Screenshot: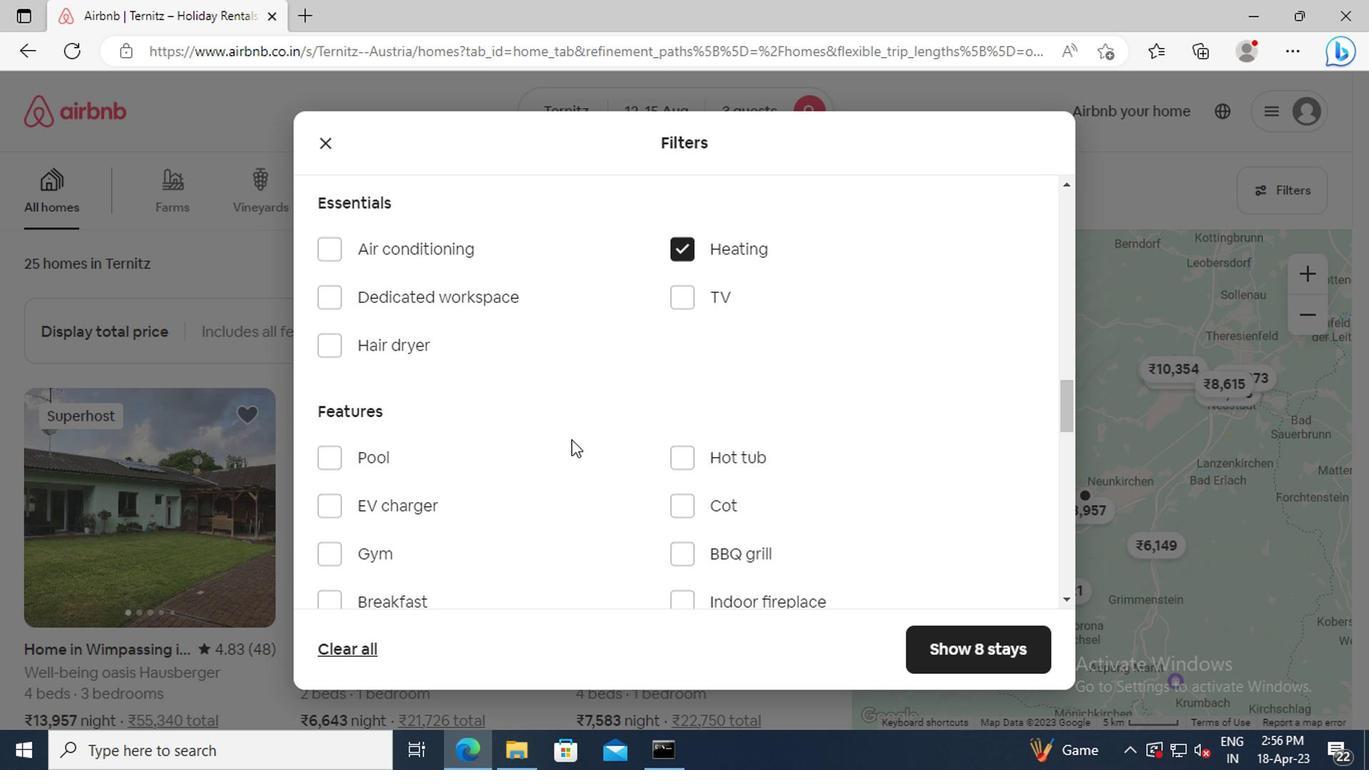 
Action: Mouse scrolled (566, 438) with delta (0, 0)
Screenshot: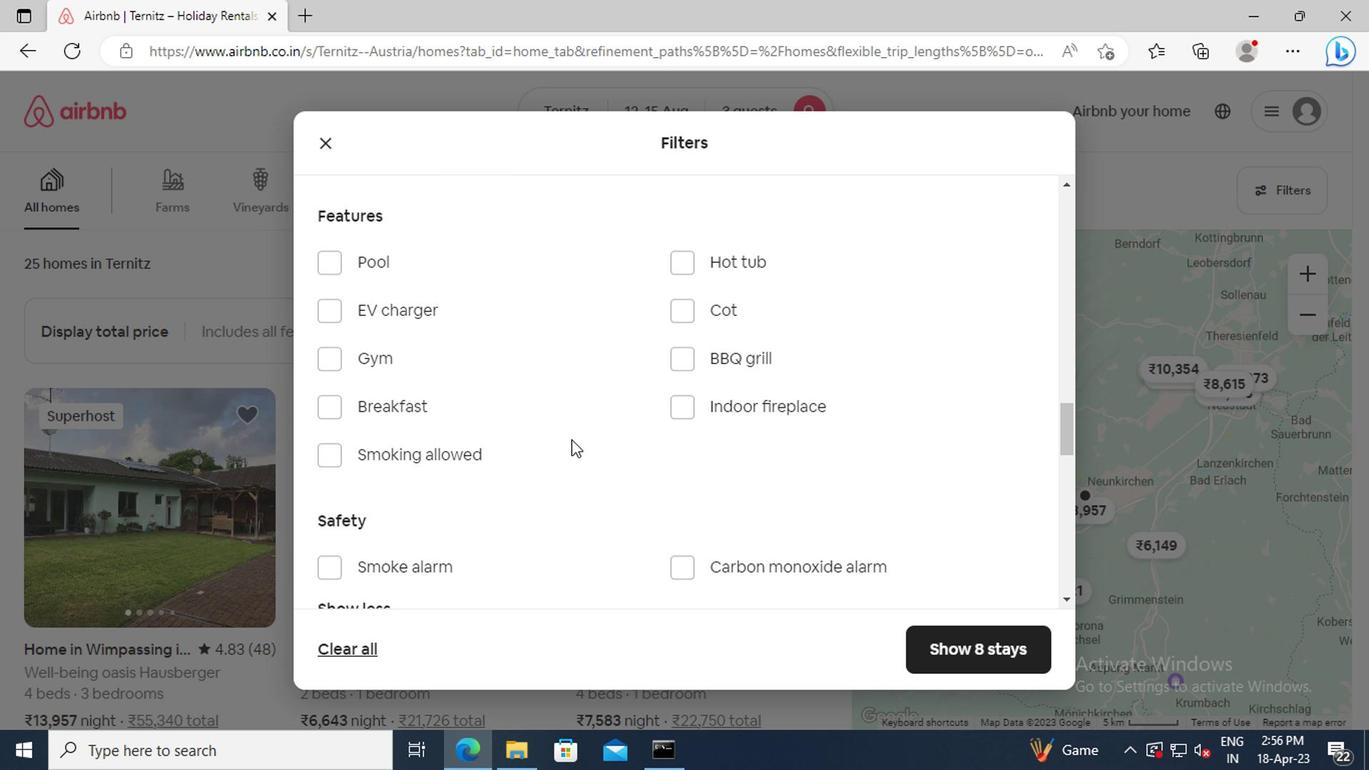 
Action: Mouse scrolled (566, 438) with delta (0, 0)
Screenshot: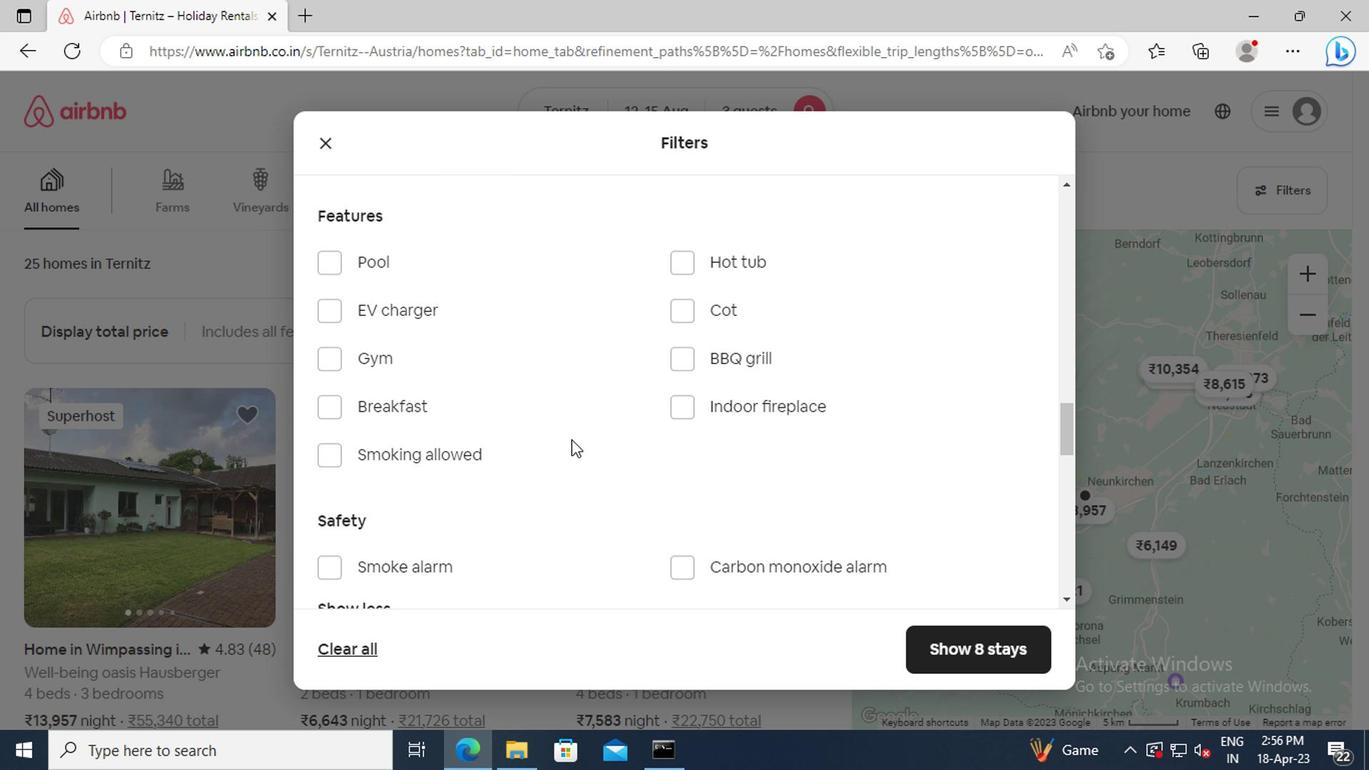 
Action: Mouse scrolled (566, 438) with delta (0, 0)
Screenshot: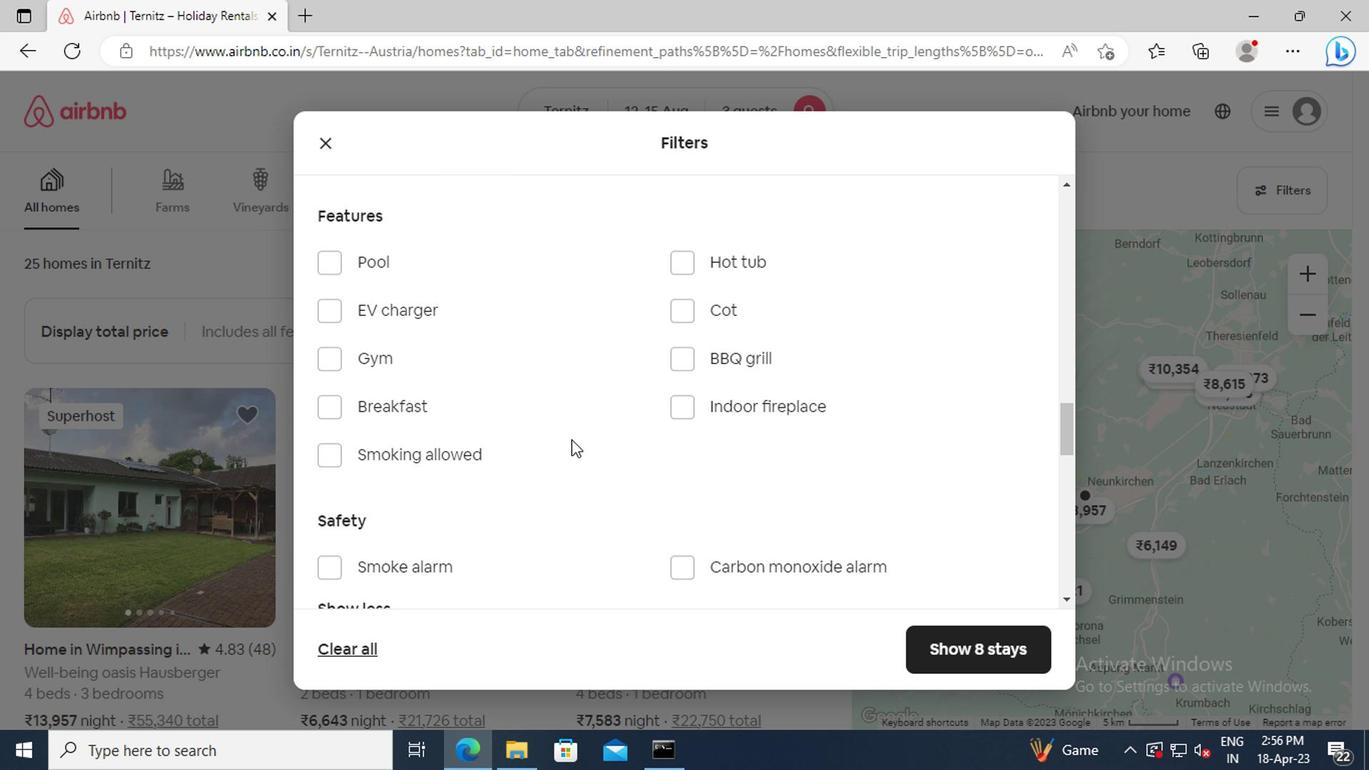 
Action: Mouse scrolled (566, 438) with delta (0, 0)
Screenshot: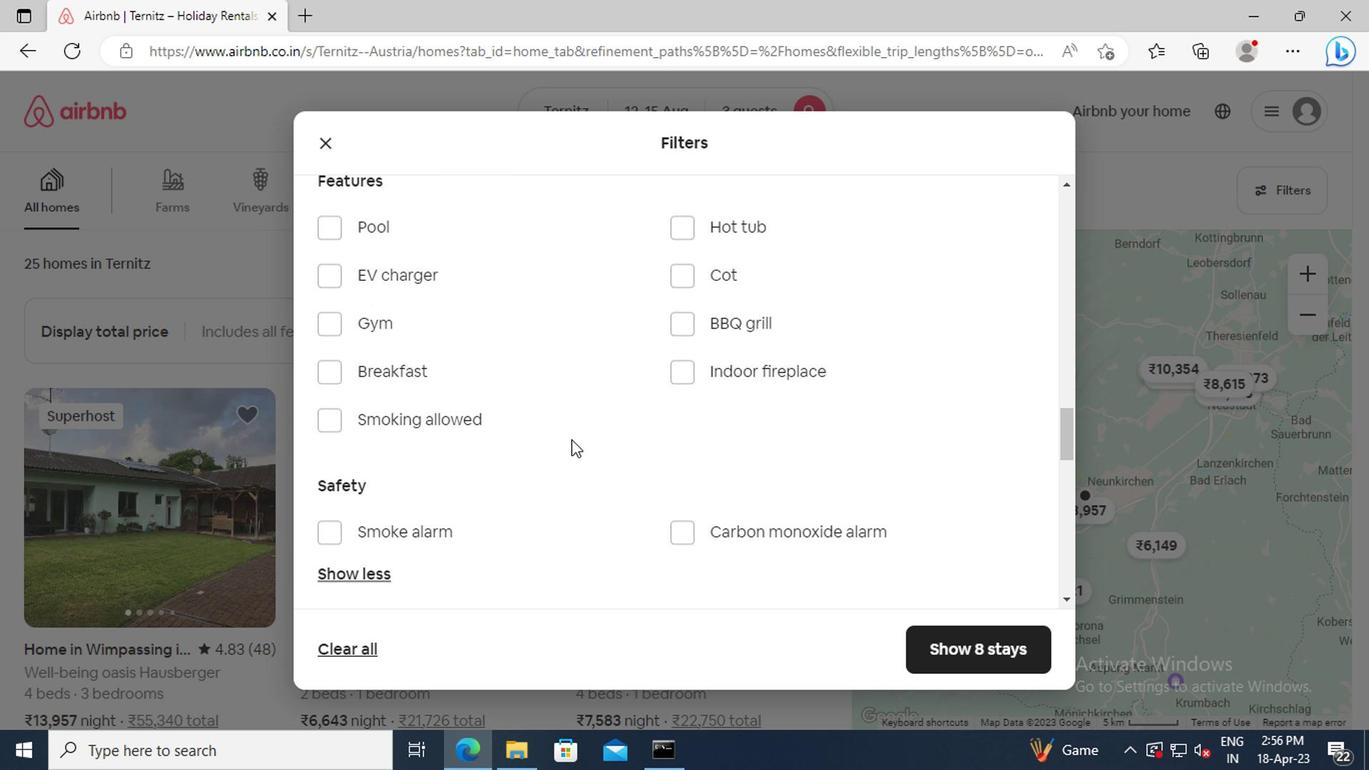 
Action: Mouse scrolled (566, 438) with delta (0, 0)
Screenshot: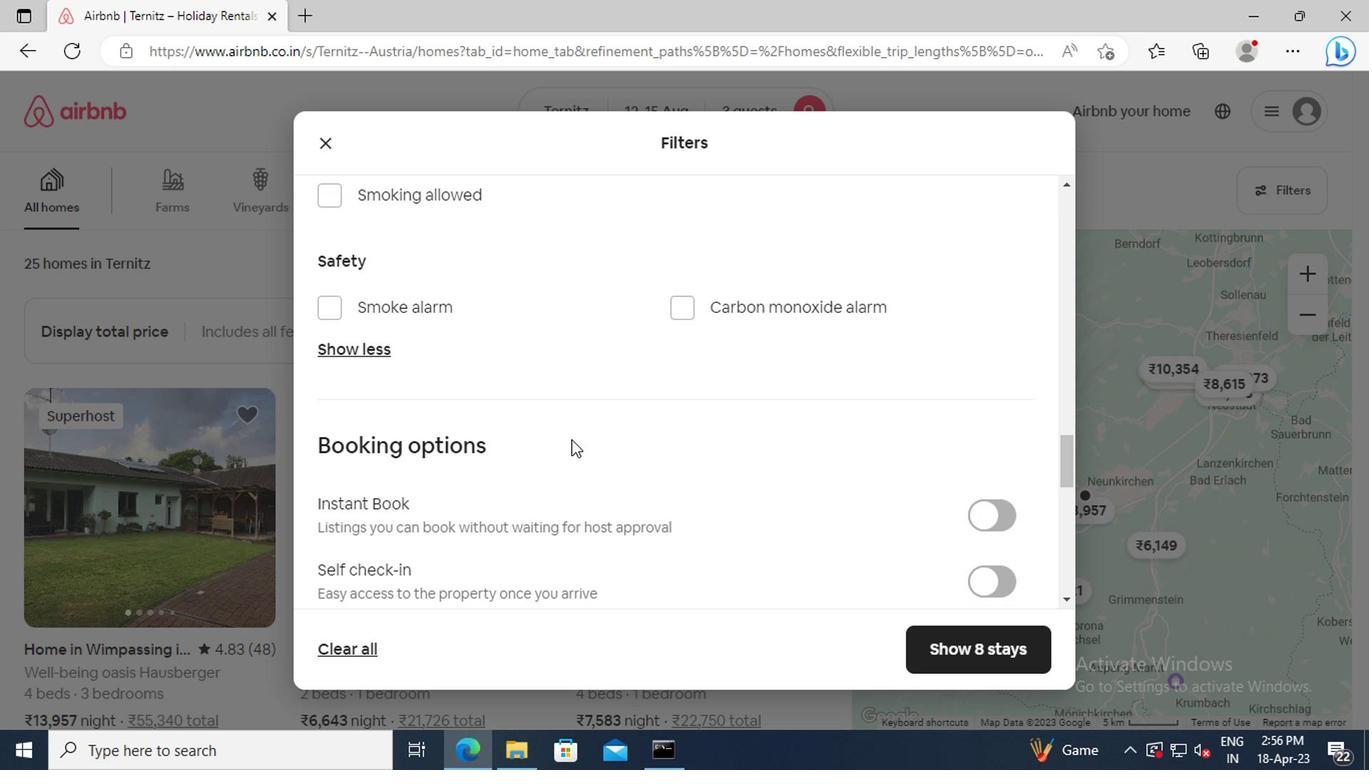 
Action: Mouse scrolled (566, 438) with delta (0, 0)
Screenshot: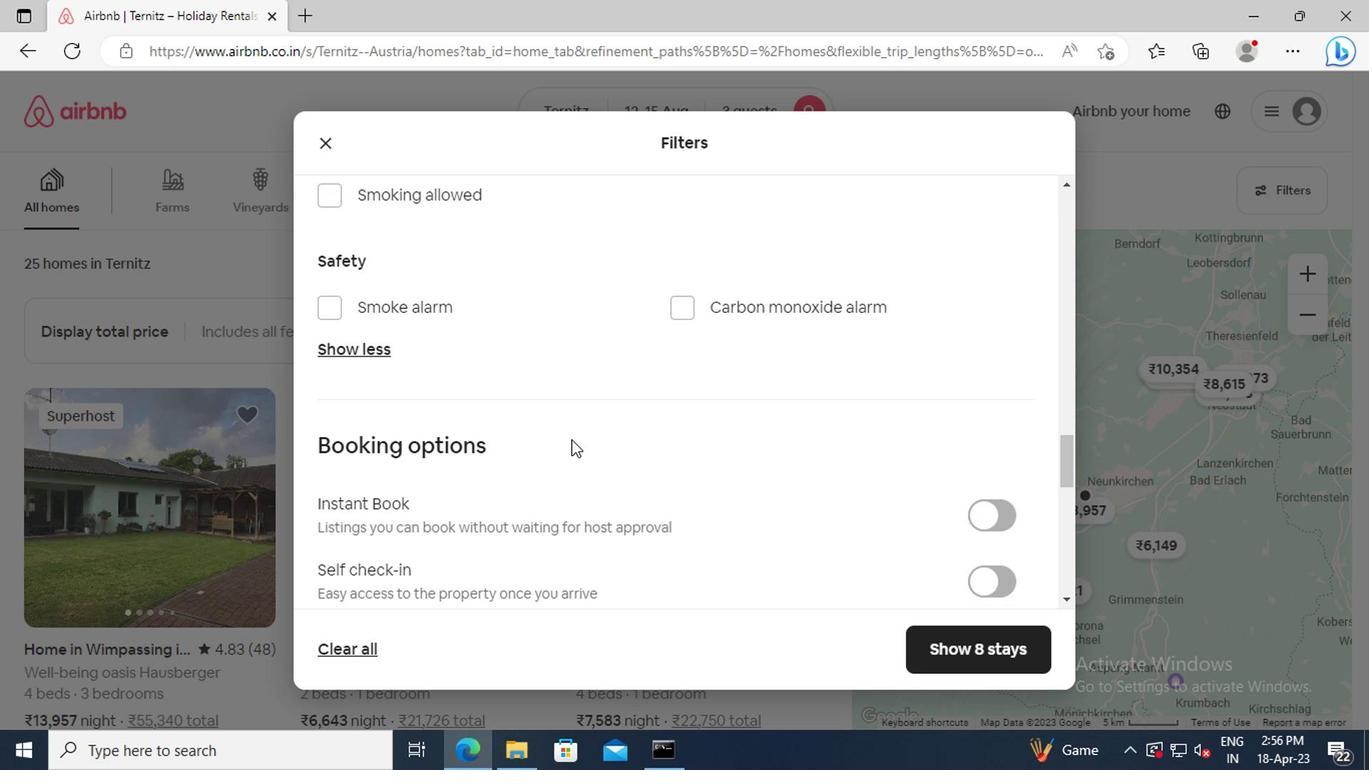 
Action: Mouse moved to (982, 447)
Screenshot: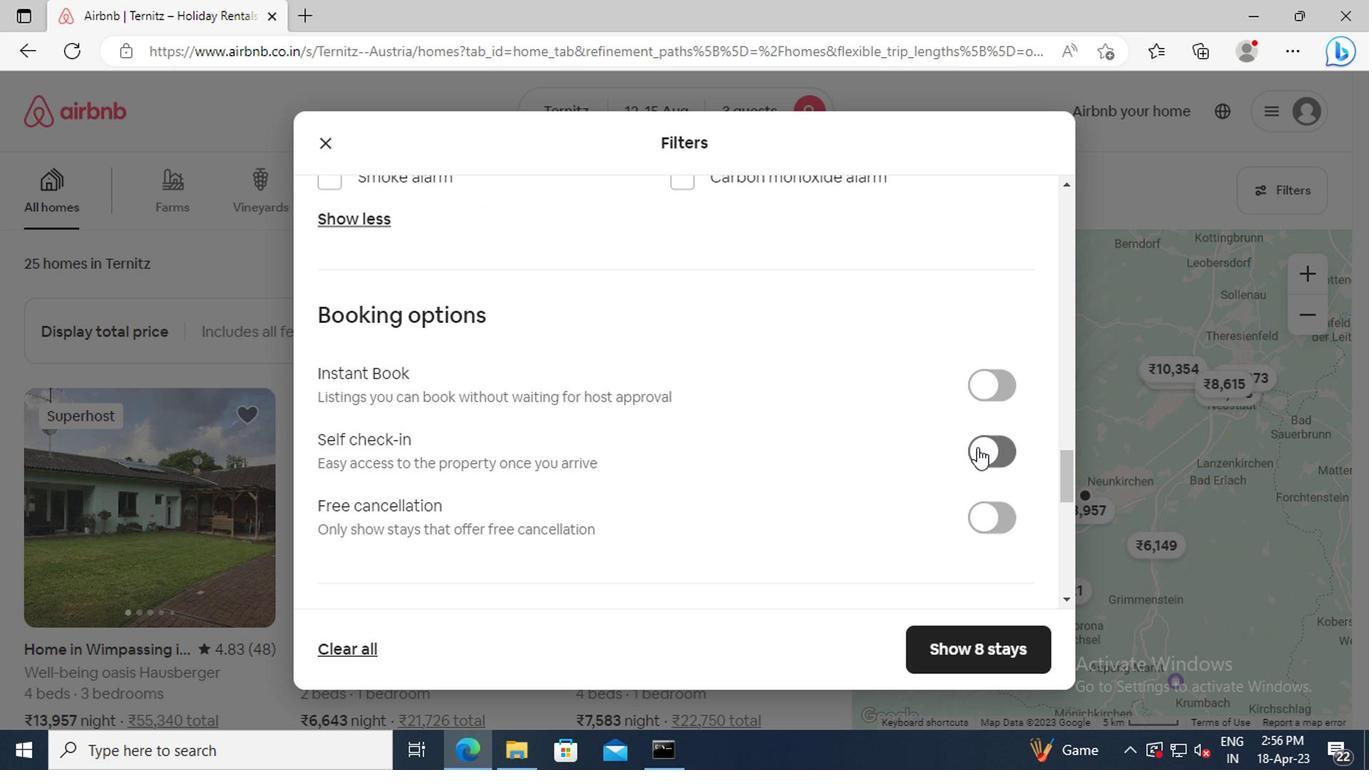 
Action: Mouse pressed left at (982, 447)
Screenshot: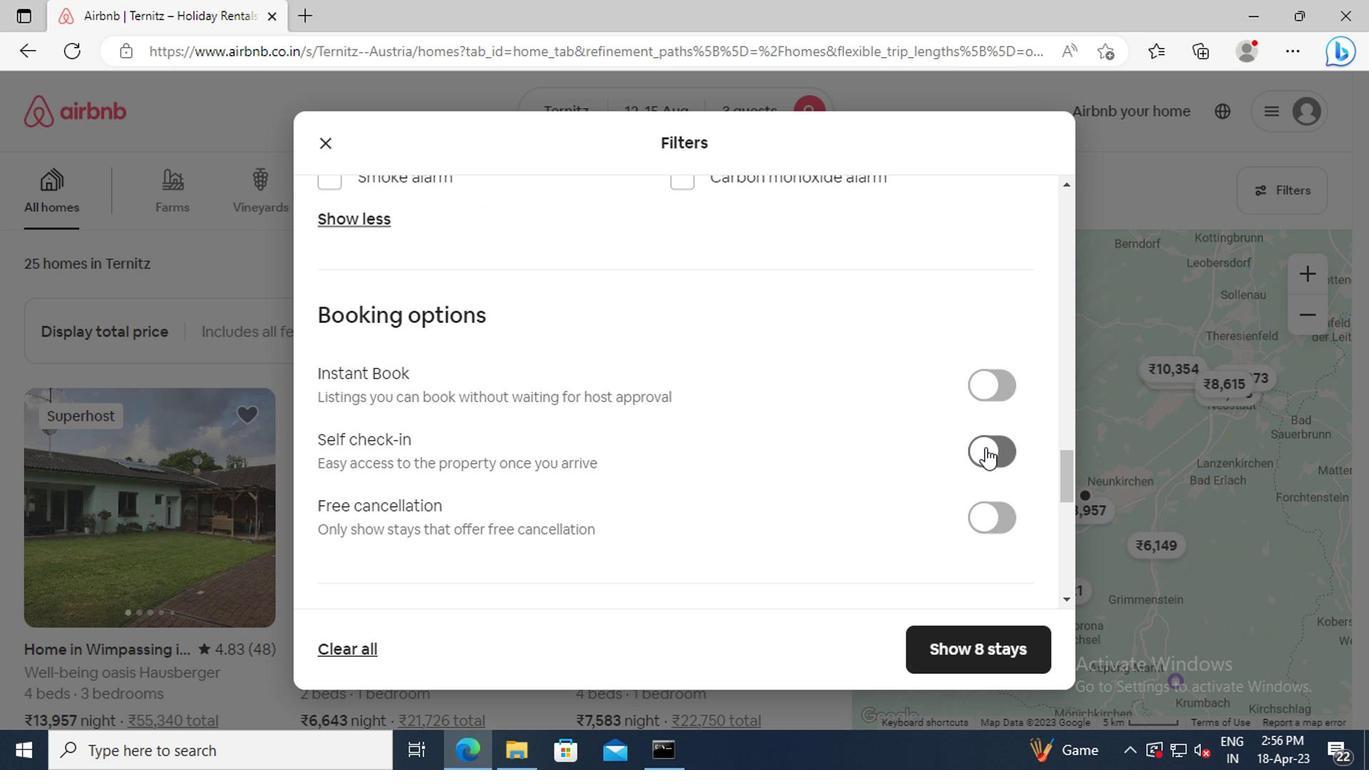 
Action: Mouse moved to (621, 426)
Screenshot: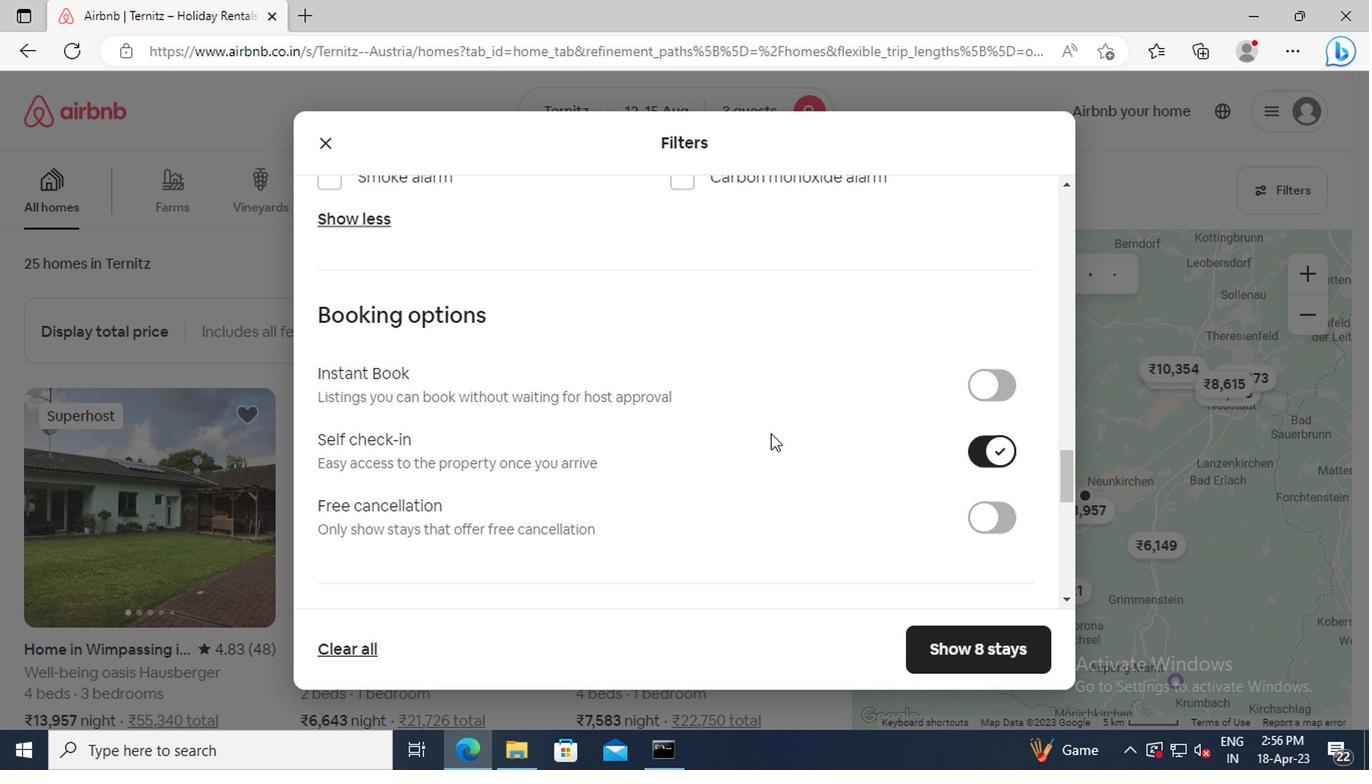 
Action: Mouse scrolled (621, 425) with delta (0, -1)
Screenshot: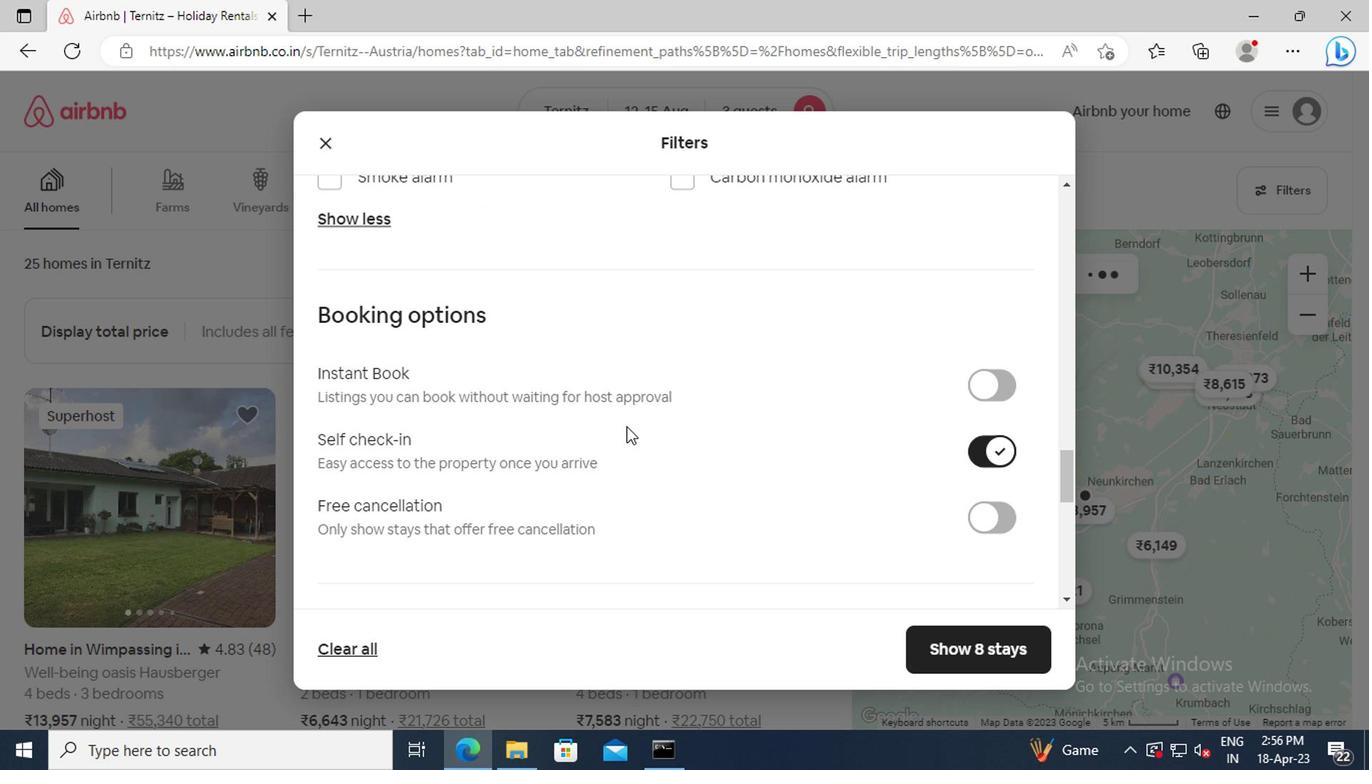 
Action: Mouse scrolled (621, 425) with delta (0, -1)
Screenshot: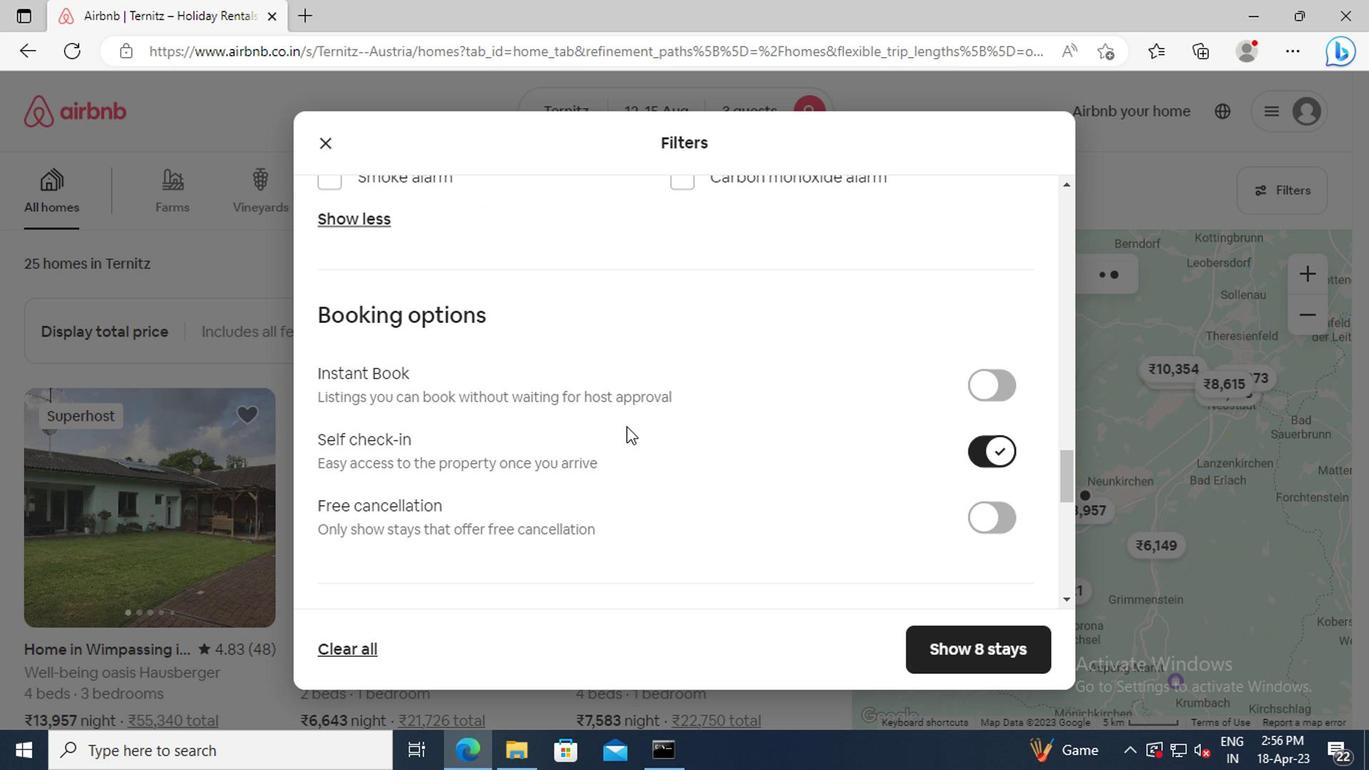 
Action: Mouse scrolled (621, 425) with delta (0, -1)
Screenshot: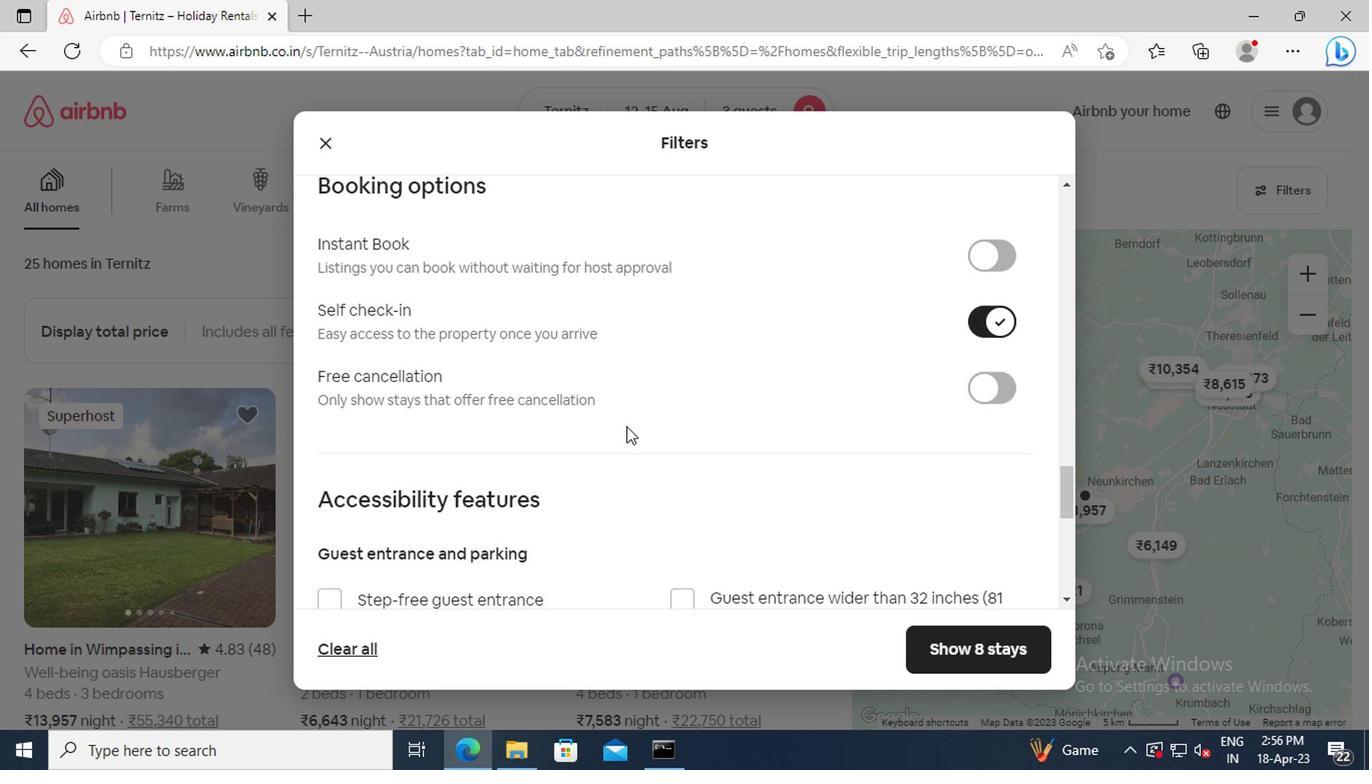 
Action: Mouse scrolled (621, 425) with delta (0, -1)
Screenshot: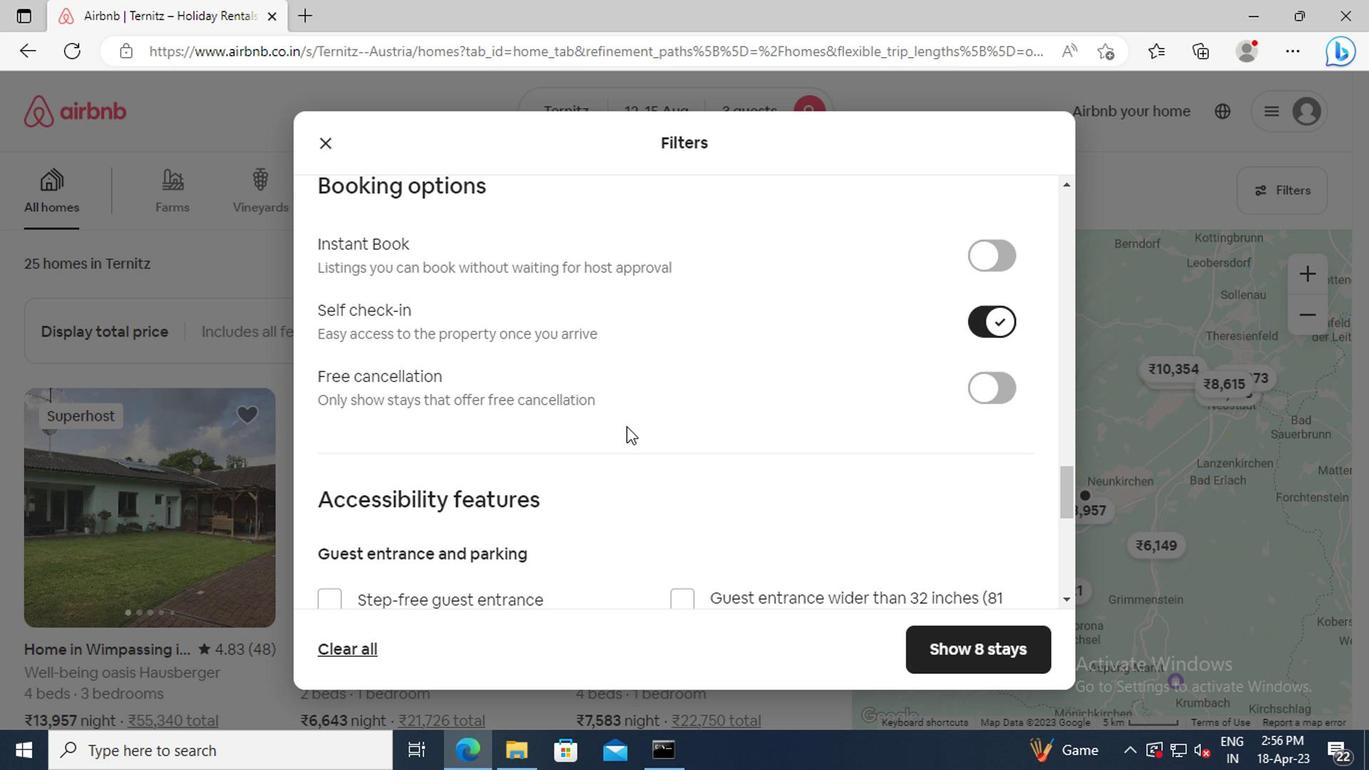 
Action: Mouse scrolled (621, 425) with delta (0, -1)
Screenshot: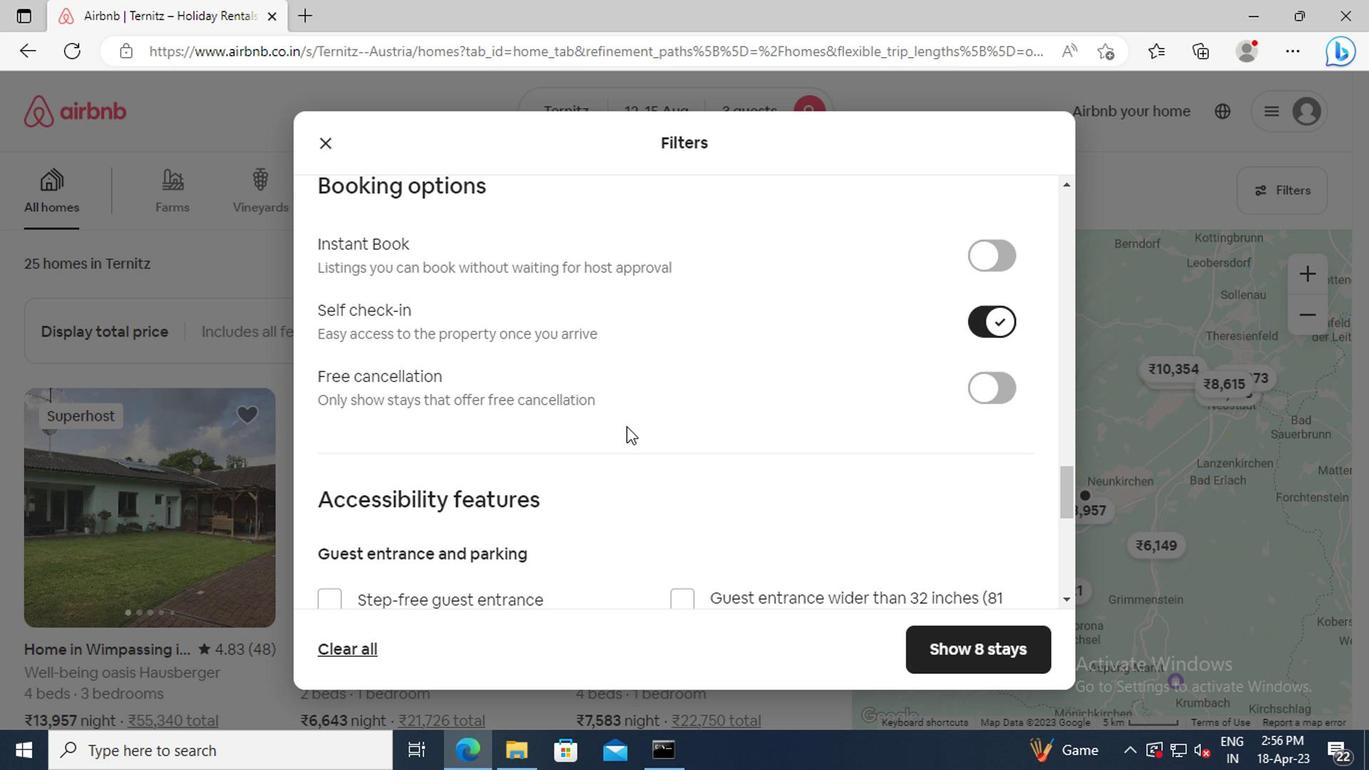 
Action: Mouse scrolled (621, 425) with delta (0, -1)
Screenshot: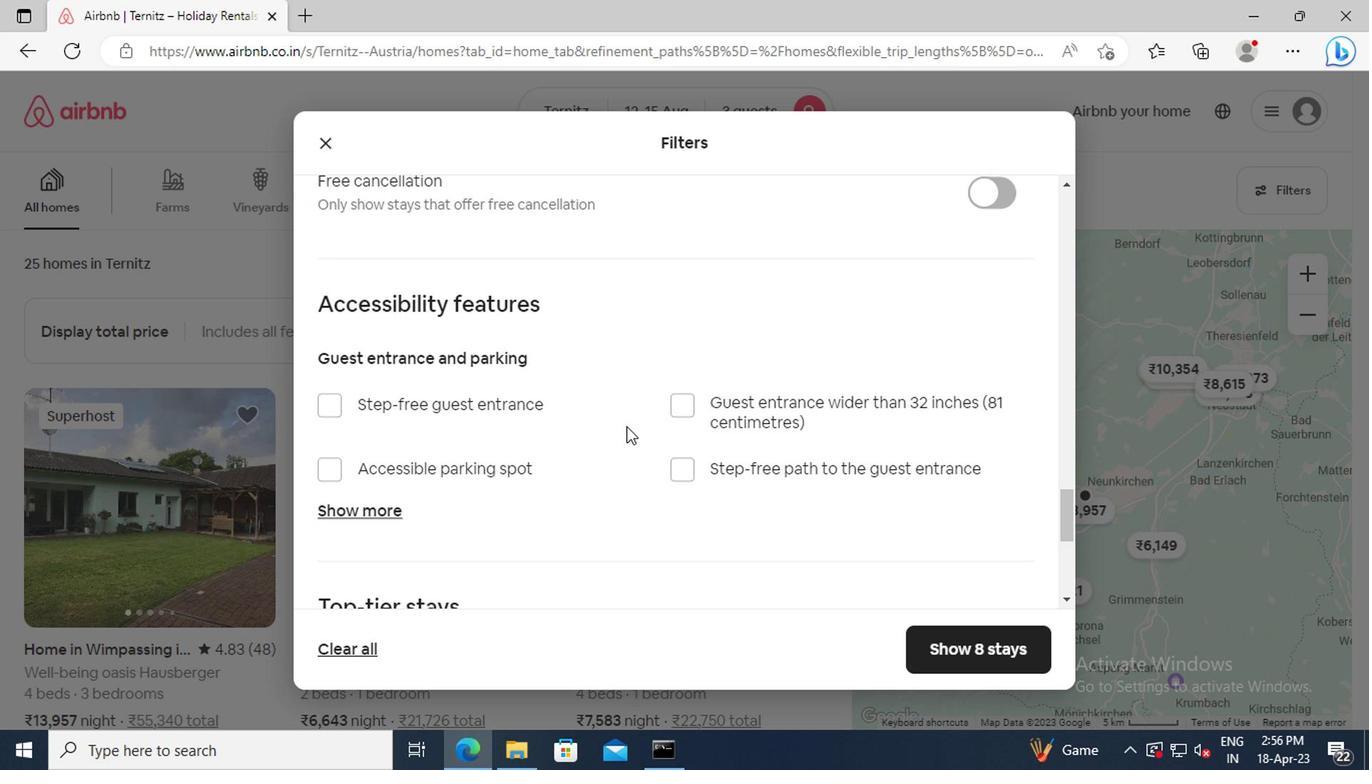 
Action: Mouse scrolled (621, 425) with delta (0, -1)
Screenshot: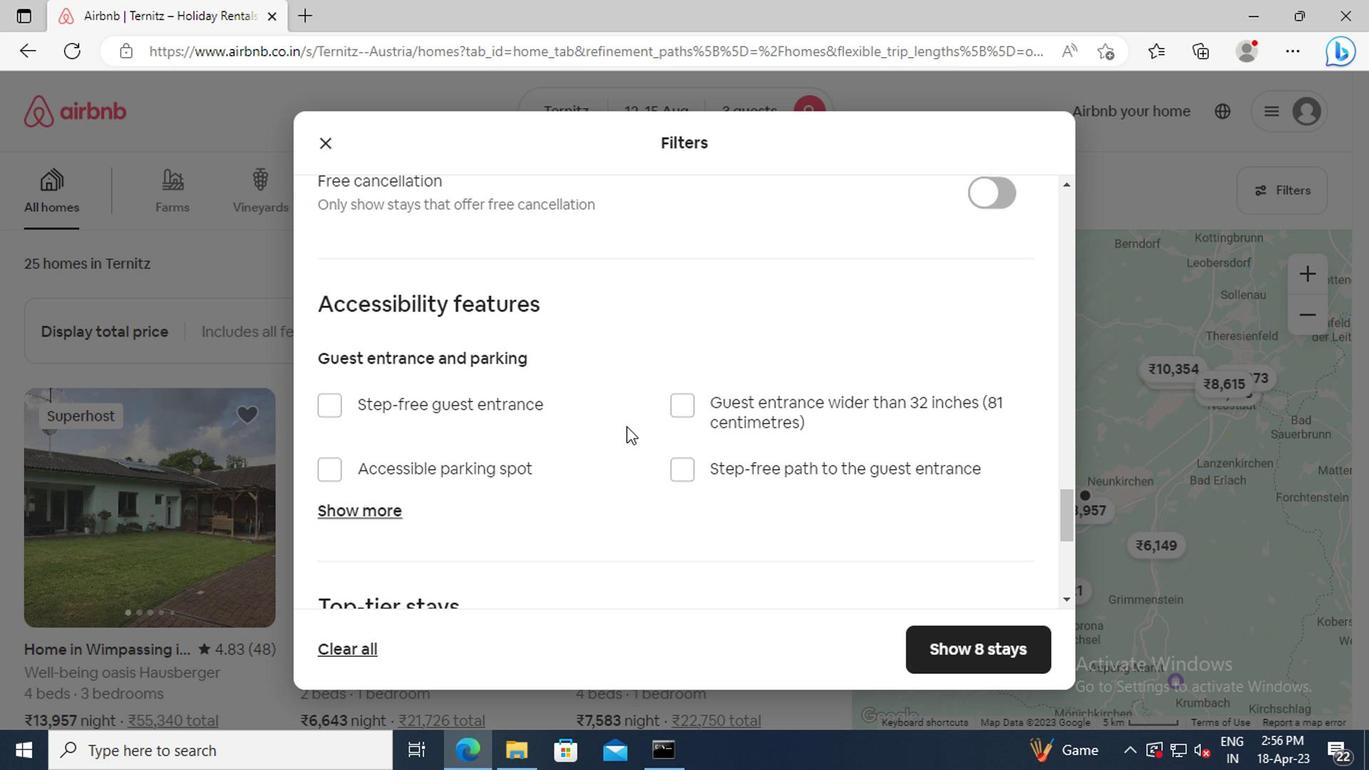 
Action: Mouse scrolled (621, 425) with delta (0, -1)
Screenshot: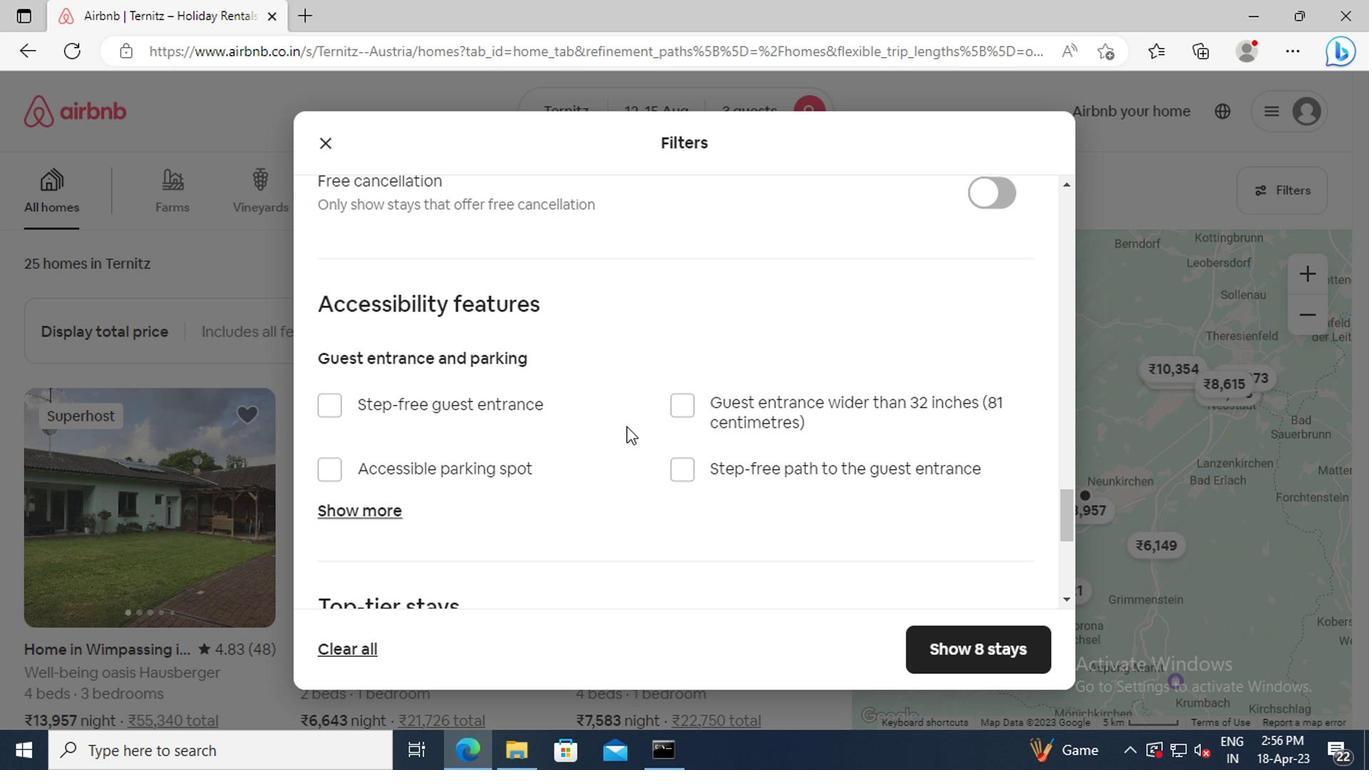 
Action: Mouse scrolled (621, 425) with delta (0, -1)
Screenshot: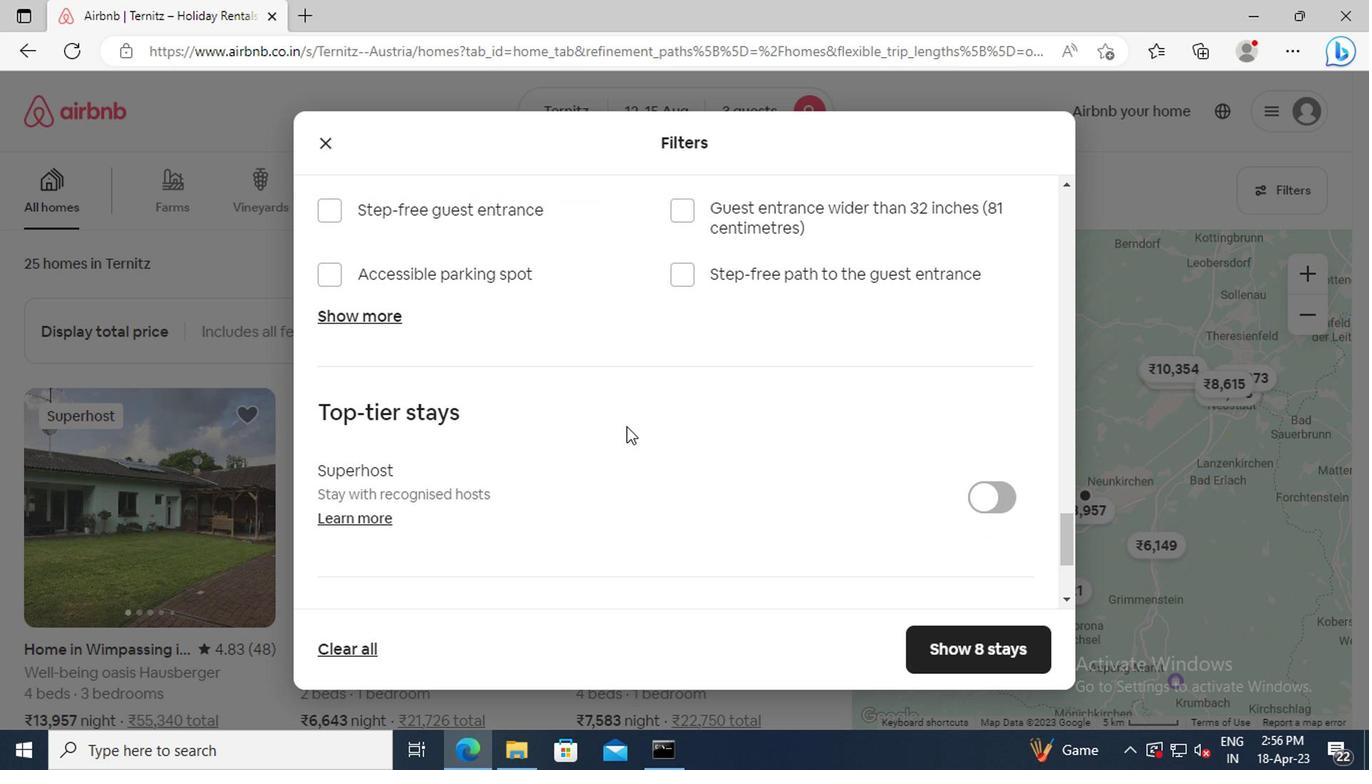 
Action: Mouse scrolled (621, 425) with delta (0, -1)
Screenshot: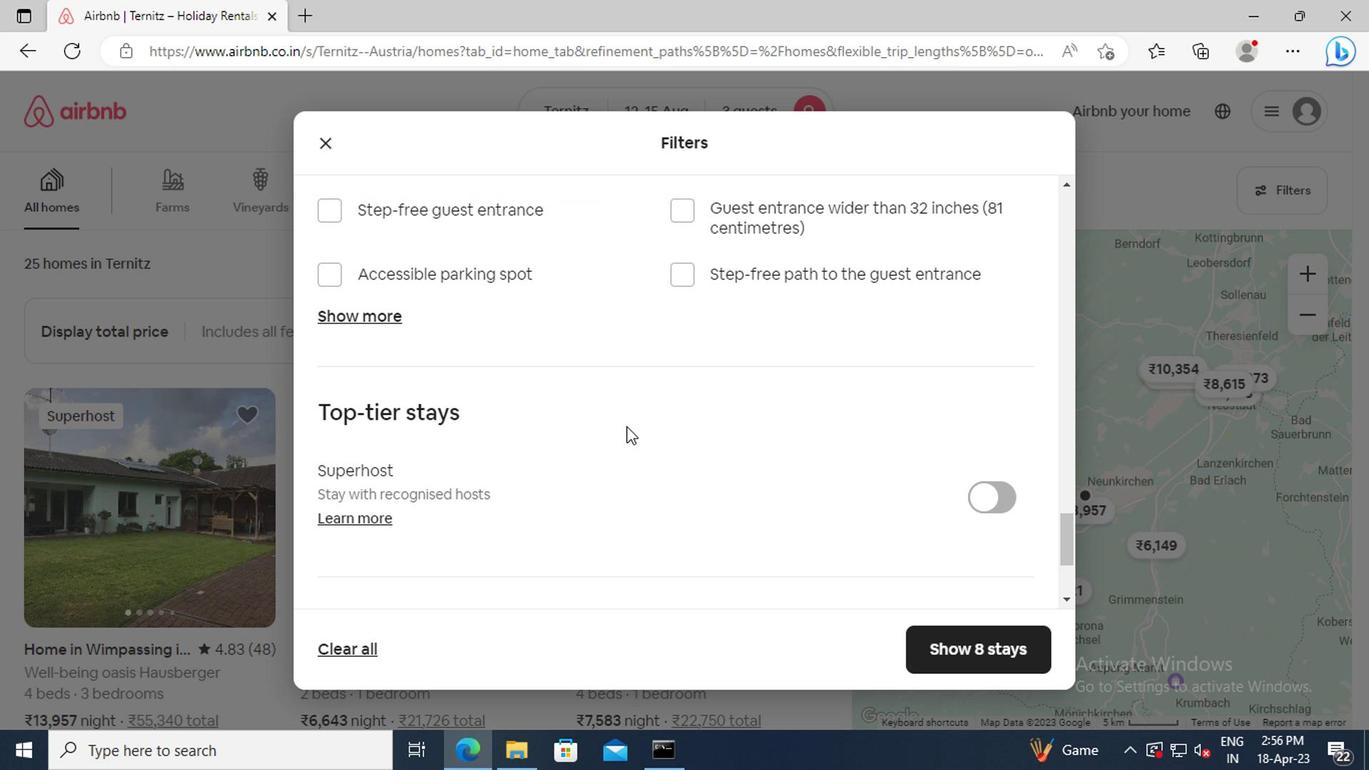
Action: Mouse scrolled (621, 425) with delta (0, -1)
Screenshot: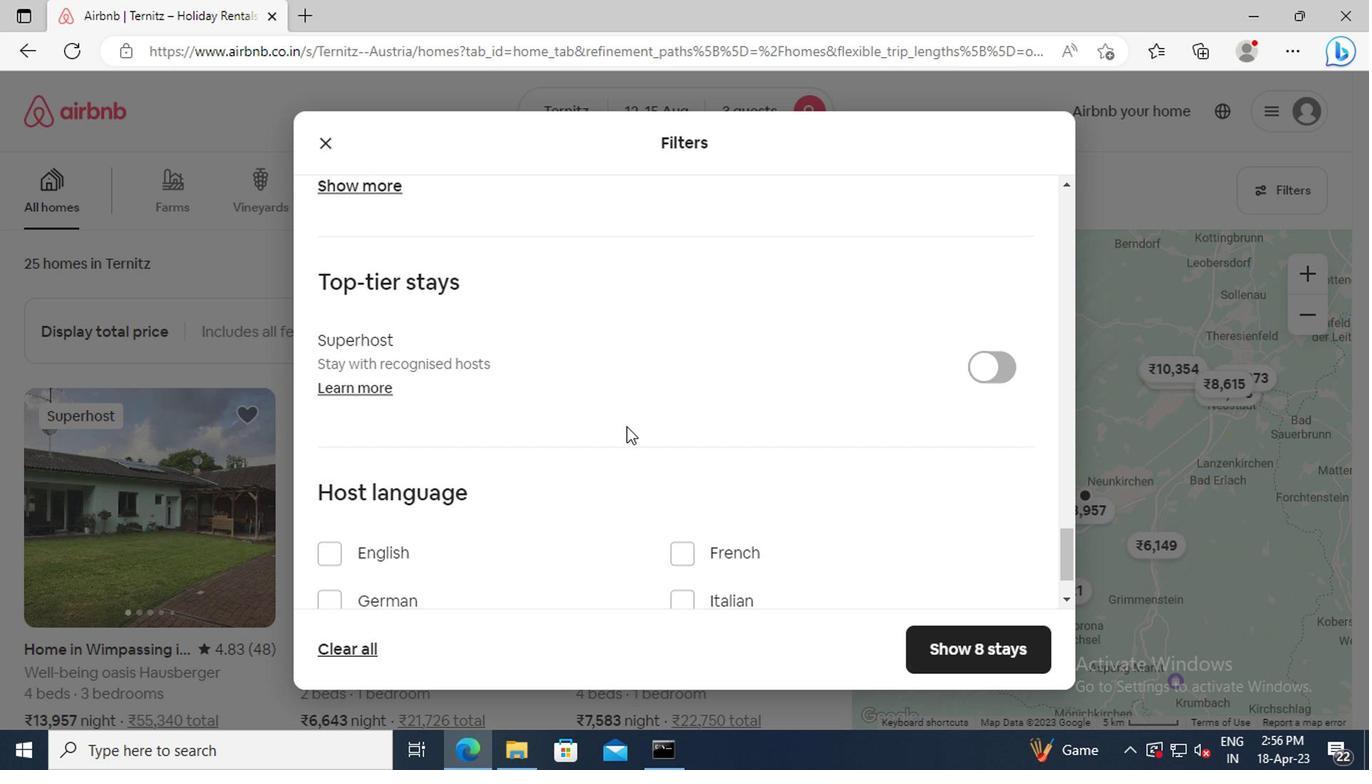 
Action: Mouse scrolled (621, 425) with delta (0, -1)
Screenshot: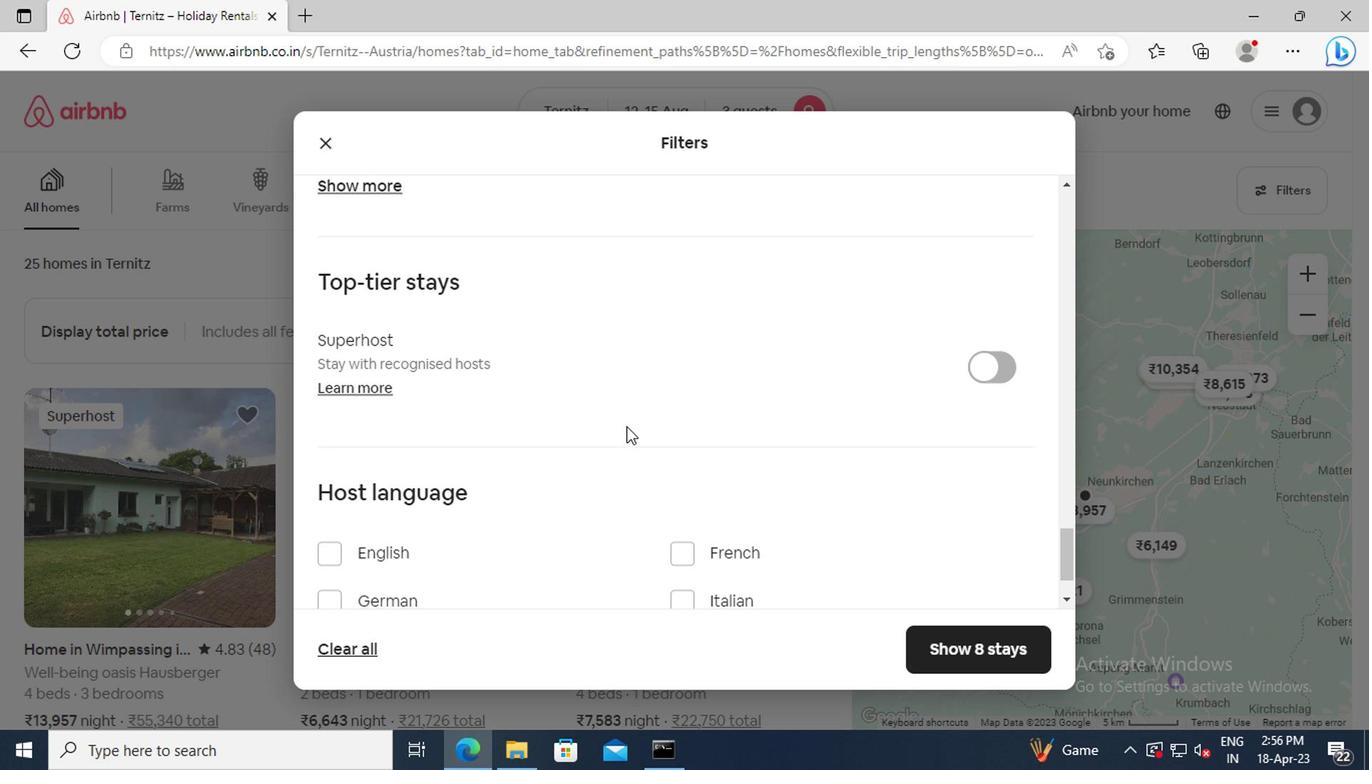 
Action: Mouse moved to (320, 455)
Screenshot: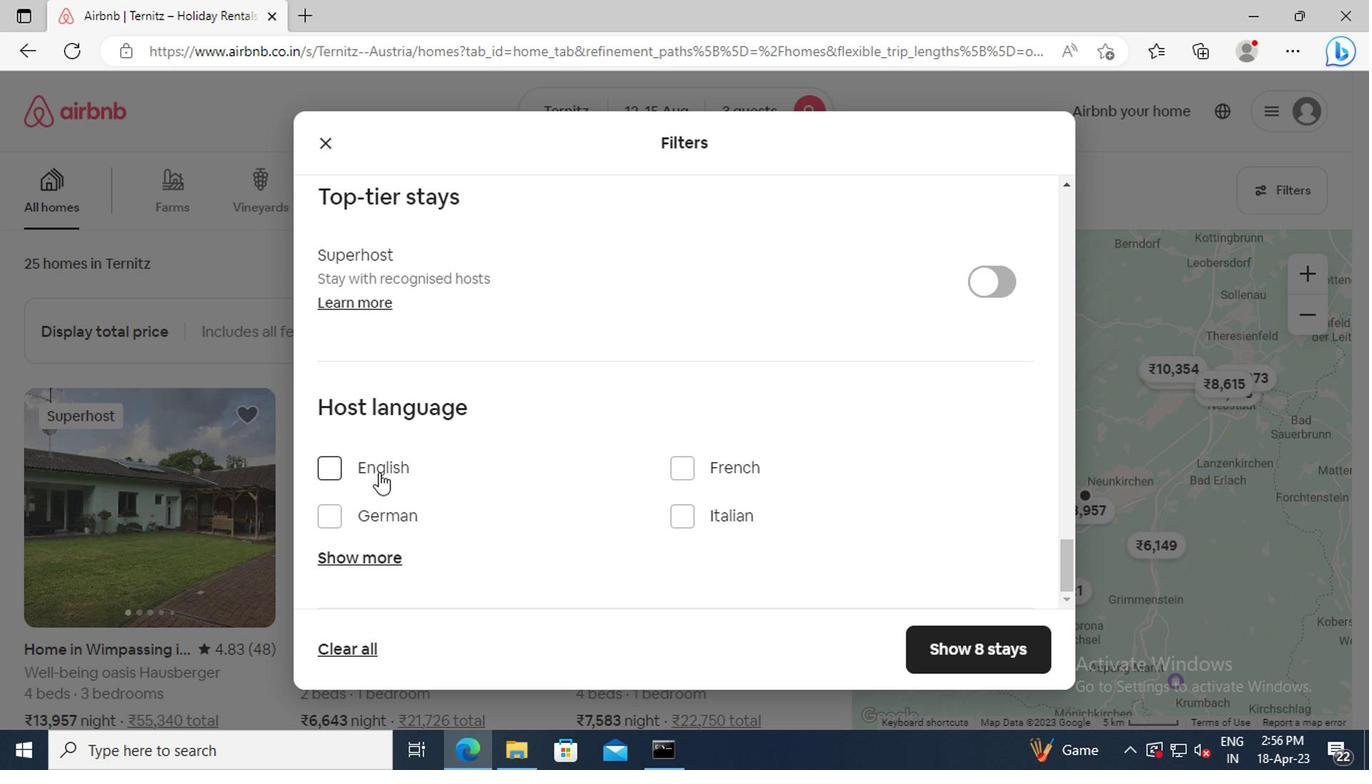 
Action: Mouse pressed left at (320, 455)
Screenshot: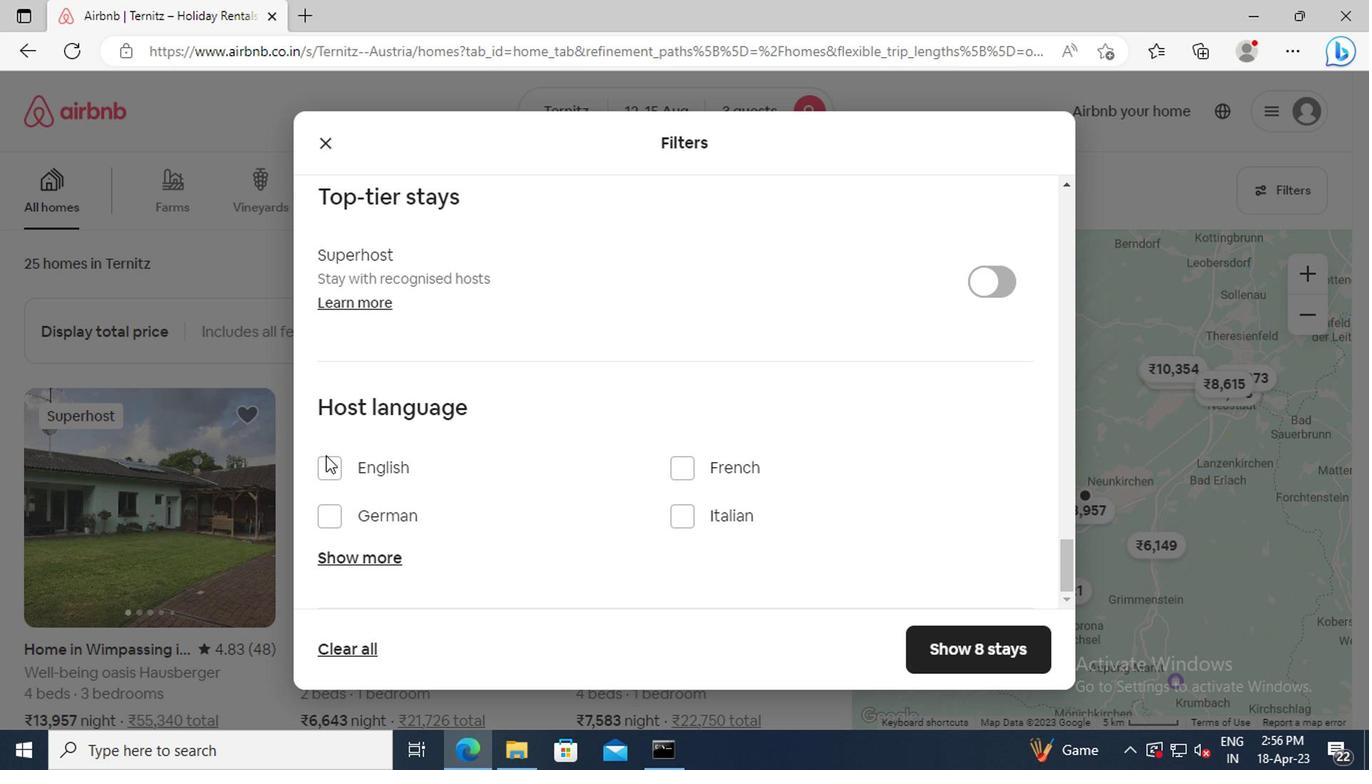 
Action: Mouse moved to (321, 460)
Screenshot: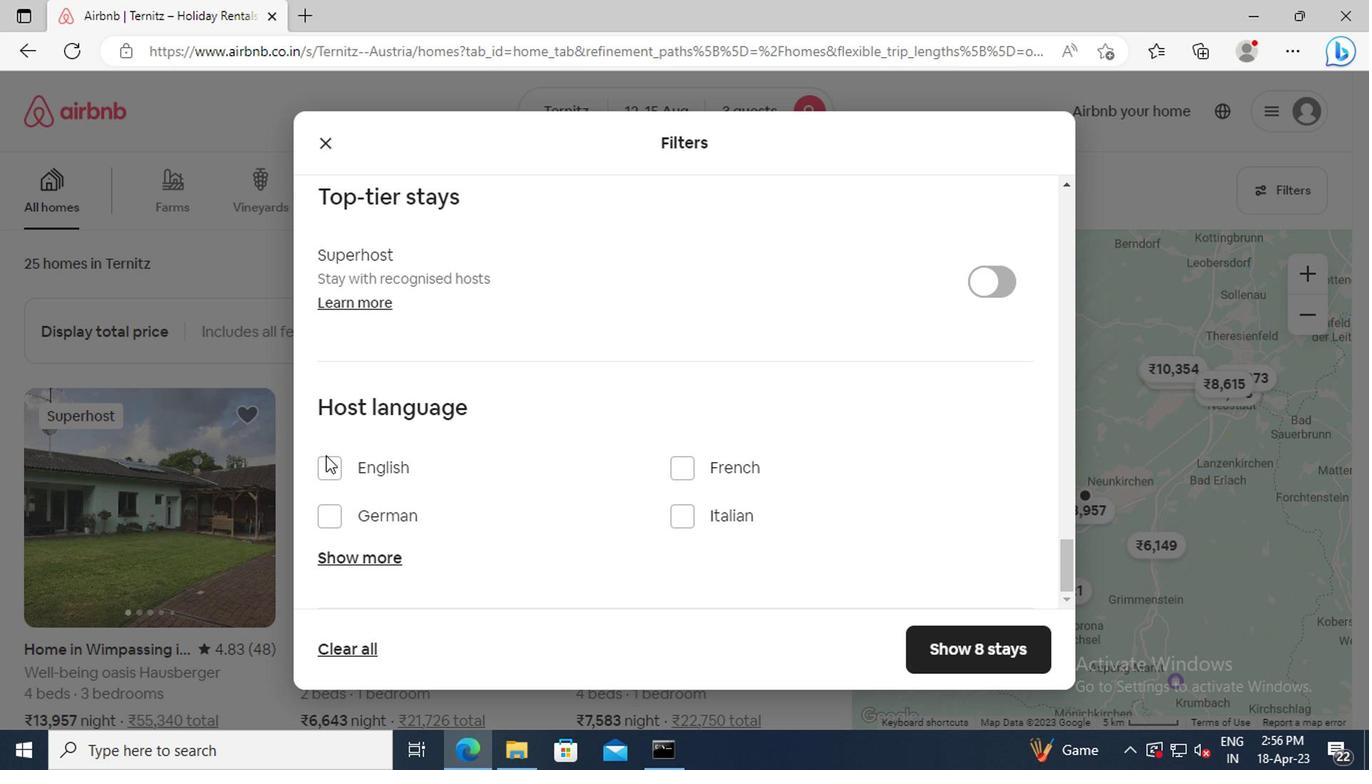
Action: Mouse pressed left at (321, 460)
Screenshot: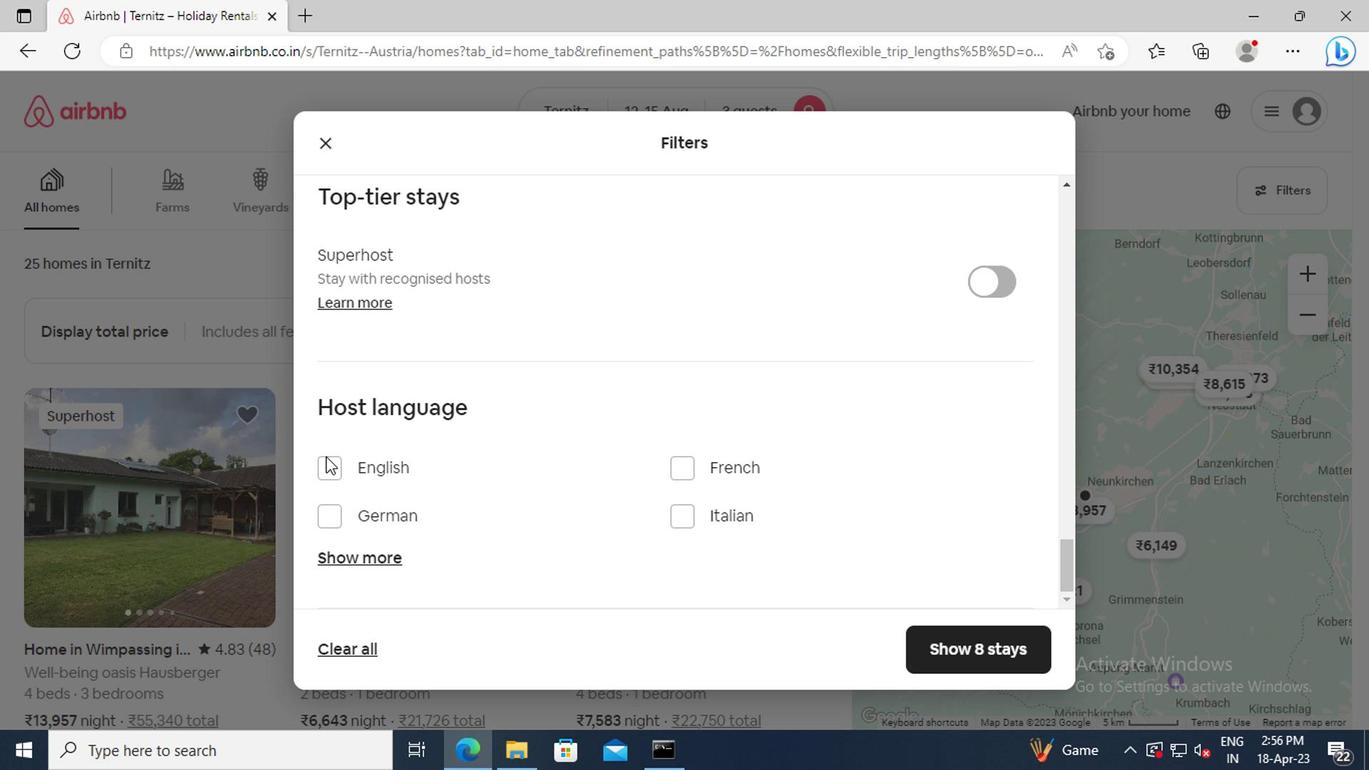 
Action: Mouse moved to (962, 642)
Screenshot: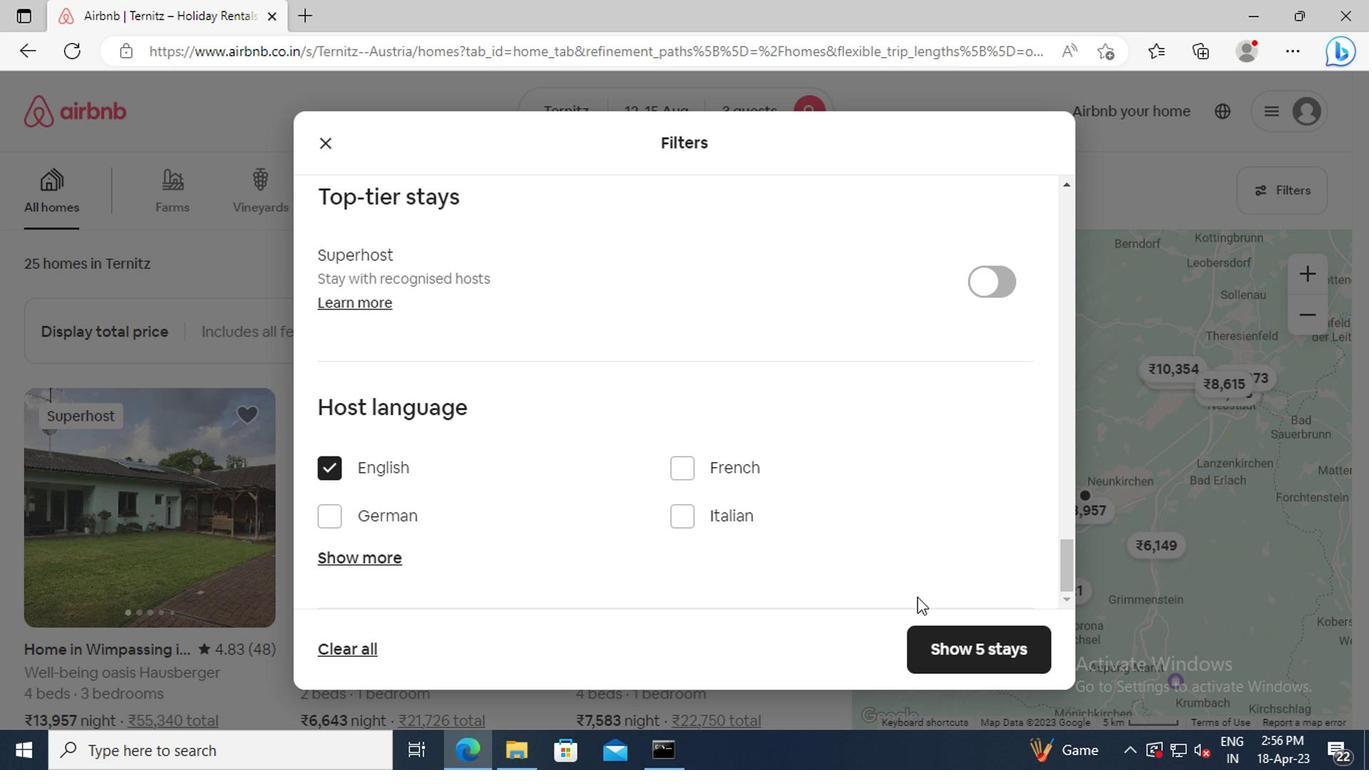 
Action: Mouse pressed left at (962, 642)
Screenshot: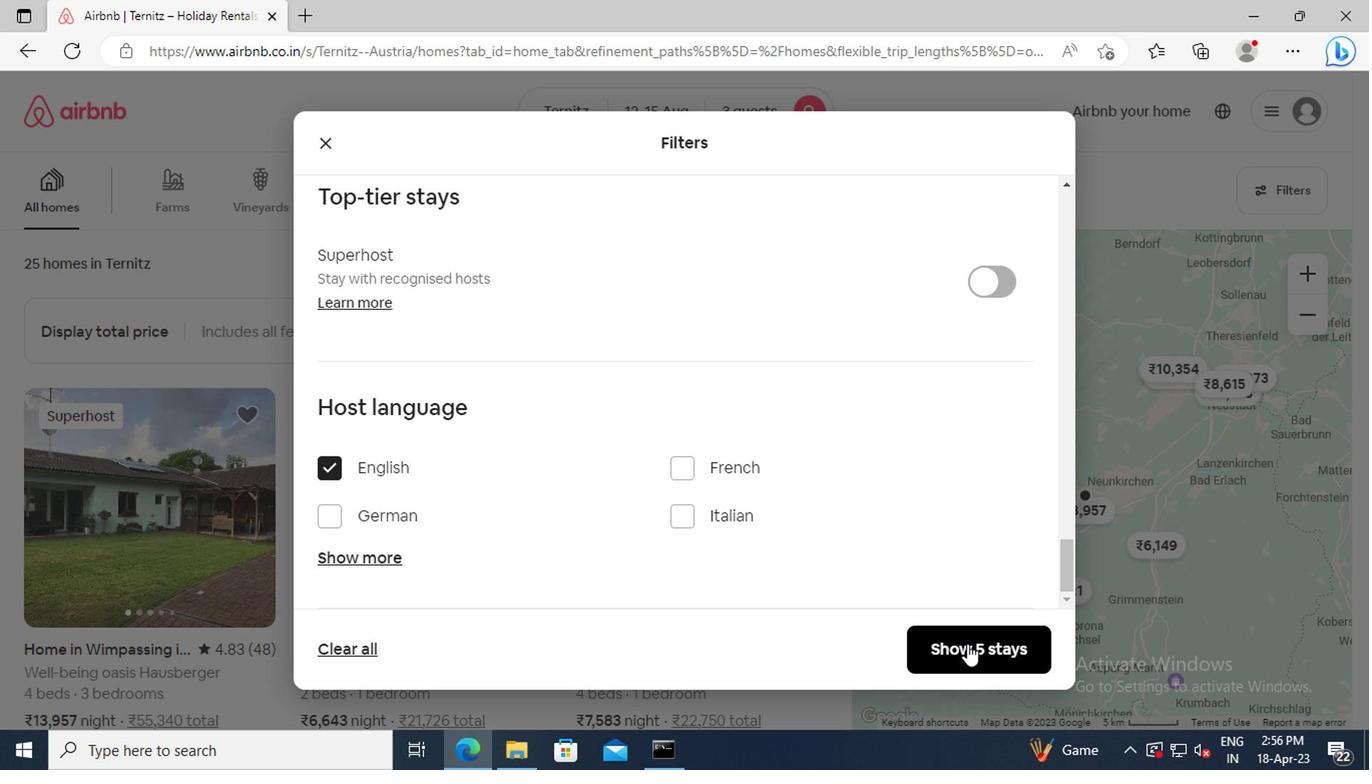 
